 Task: Open the event Performance Feedback Session on '2023/12/27', change the date to 2023/11/04, change the font style of the description to Tahoma, set the availability to Free, insert an emoji Earth, logged in from the account softage.10@softage.net and add another guest for the event, softage.3@softage.net. Change the alignment of the event description to Align center.Change the font color of the description to Blue and select an event charm, 
Action: Mouse moved to (371, 164)
Screenshot: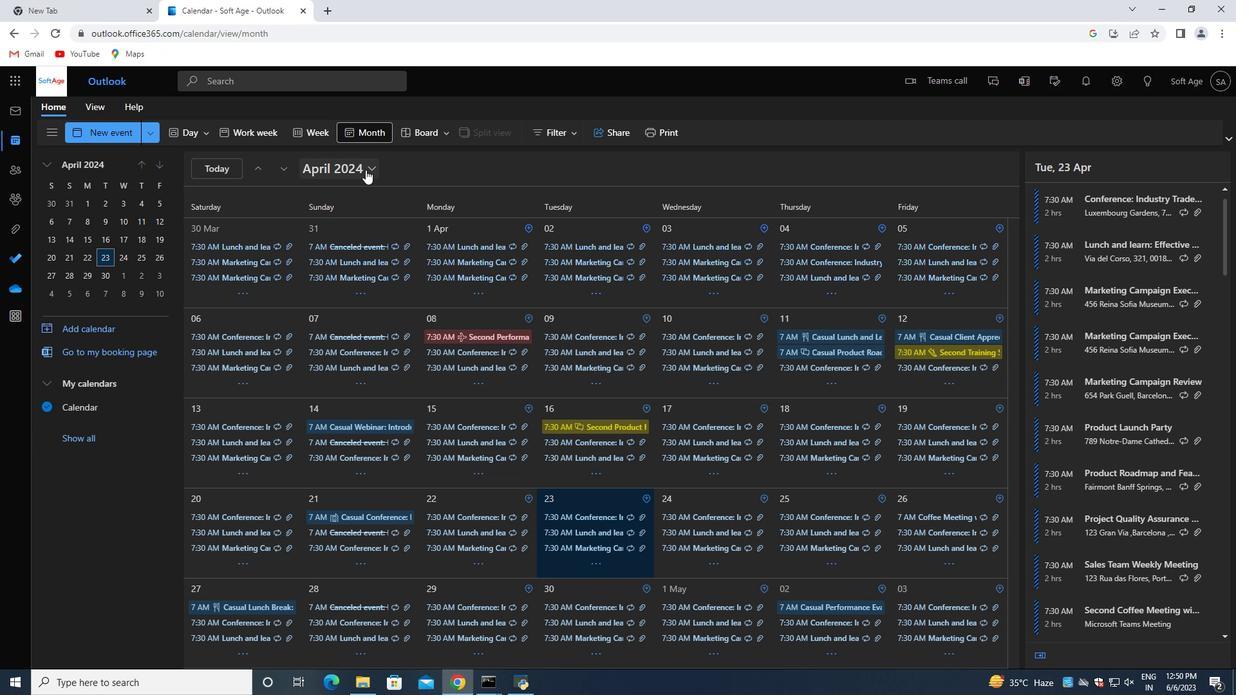 
Action: Mouse pressed left at (371, 164)
Screenshot: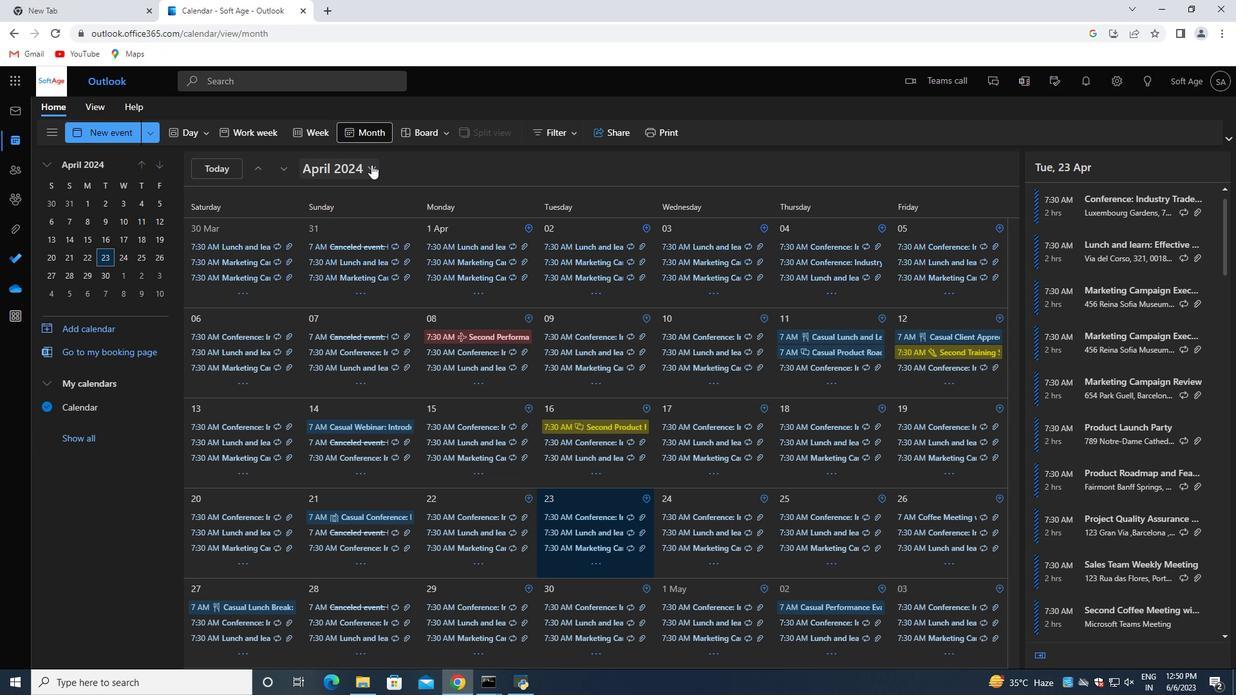 
Action: Mouse moved to (406, 202)
Screenshot: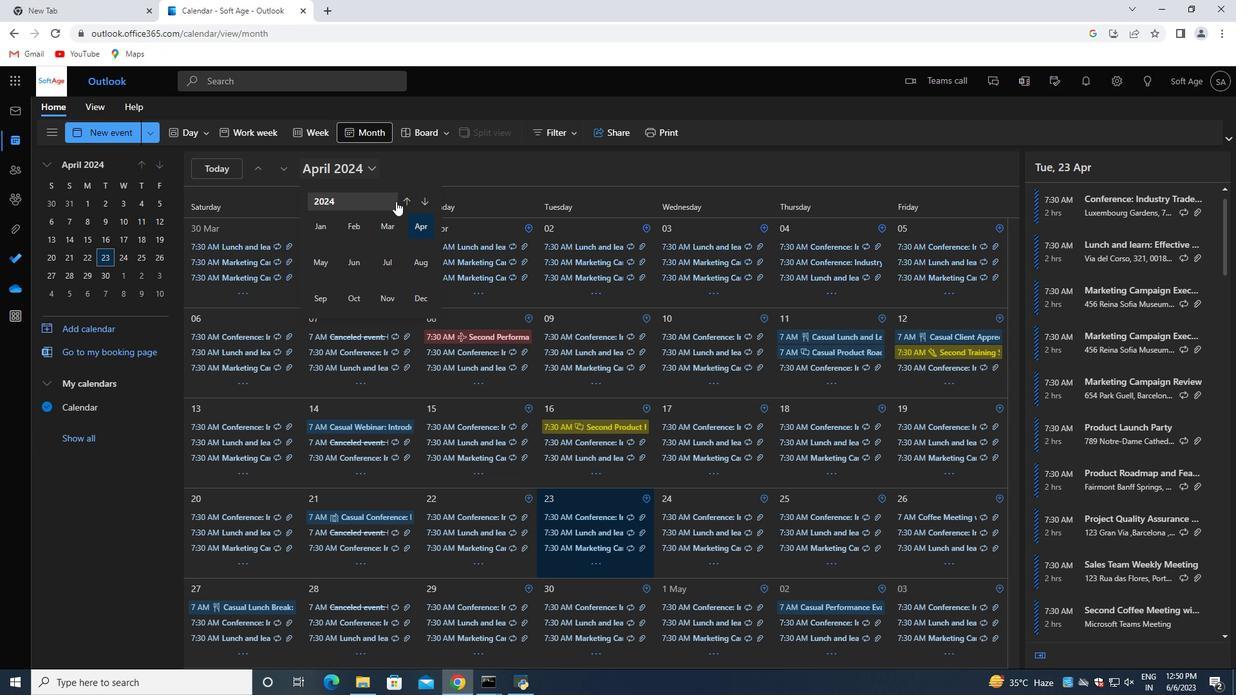 
Action: Mouse pressed left at (406, 202)
Screenshot: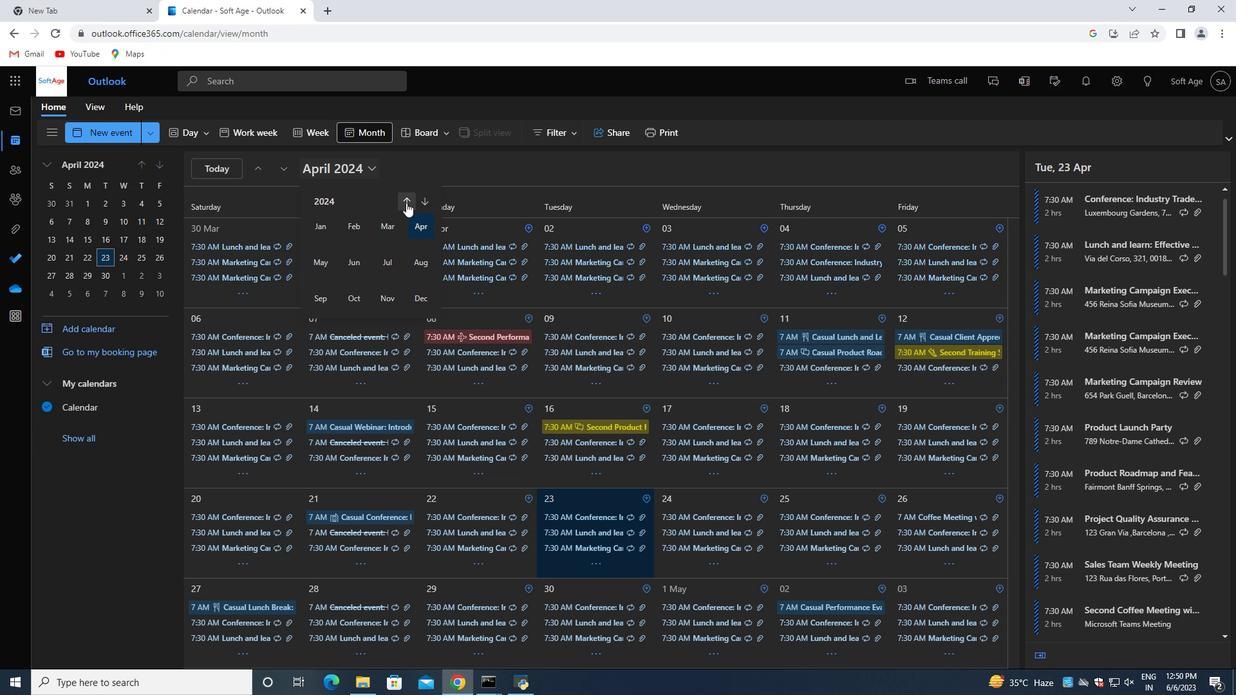
Action: Mouse moved to (420, 296)
Screenshot: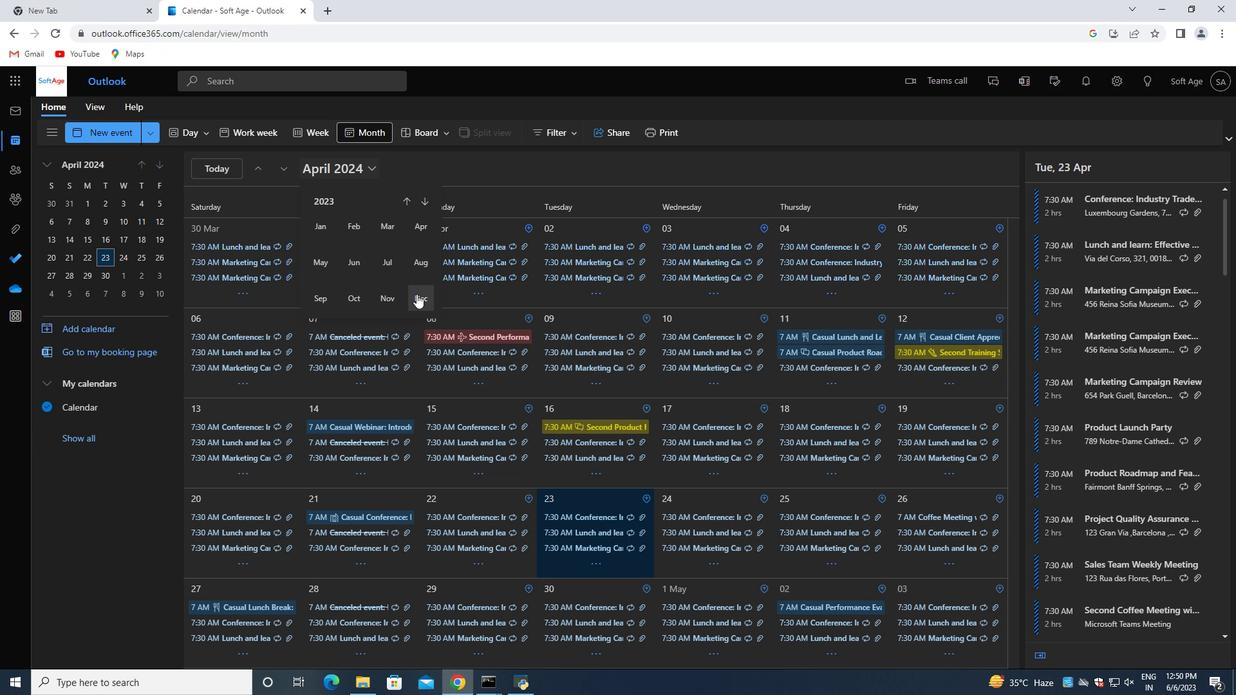 
Action: Mouse pressed left at (420, 296)
Screenshot: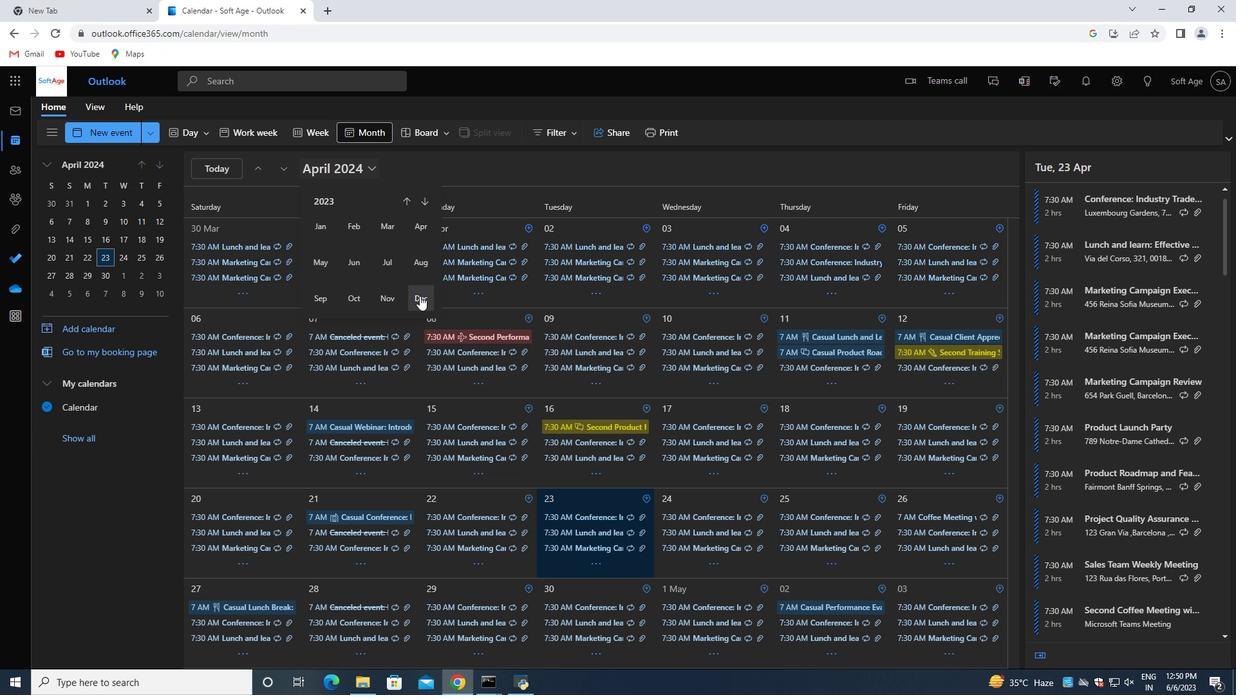 
Action: Mouse moved to (474, 364)
Screenshot: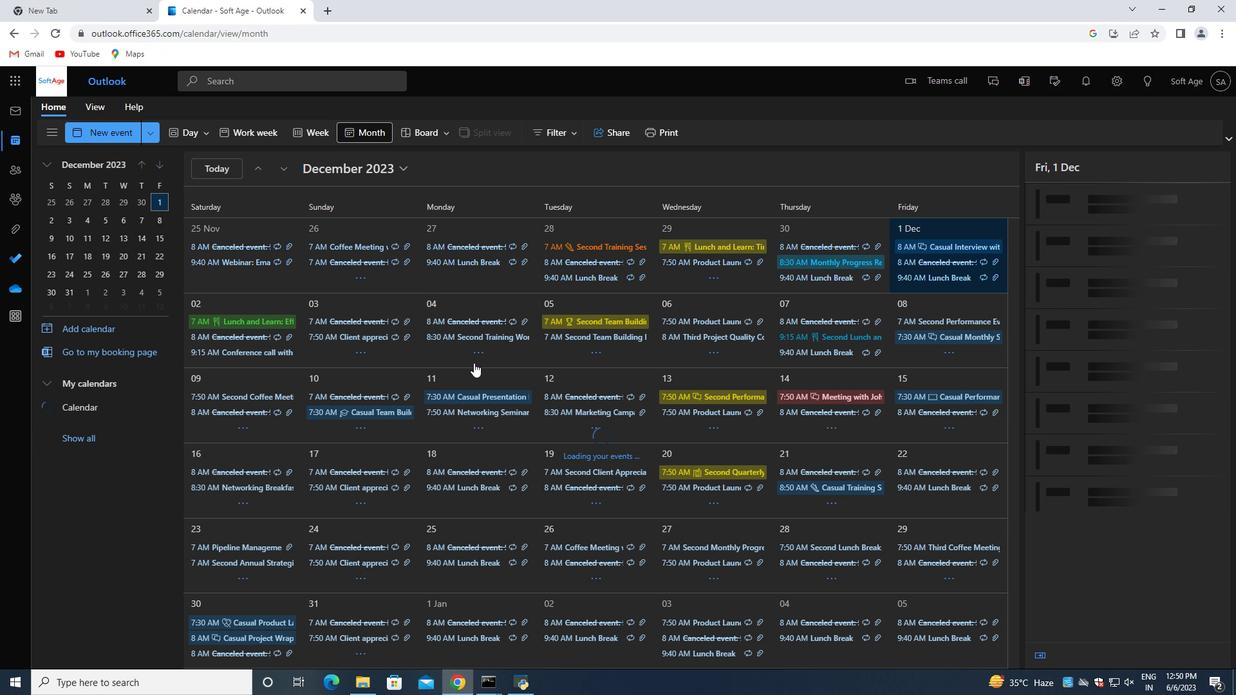 
Action: Mouse scrolled (474, 363) with delta (0, 0)
Screenshot: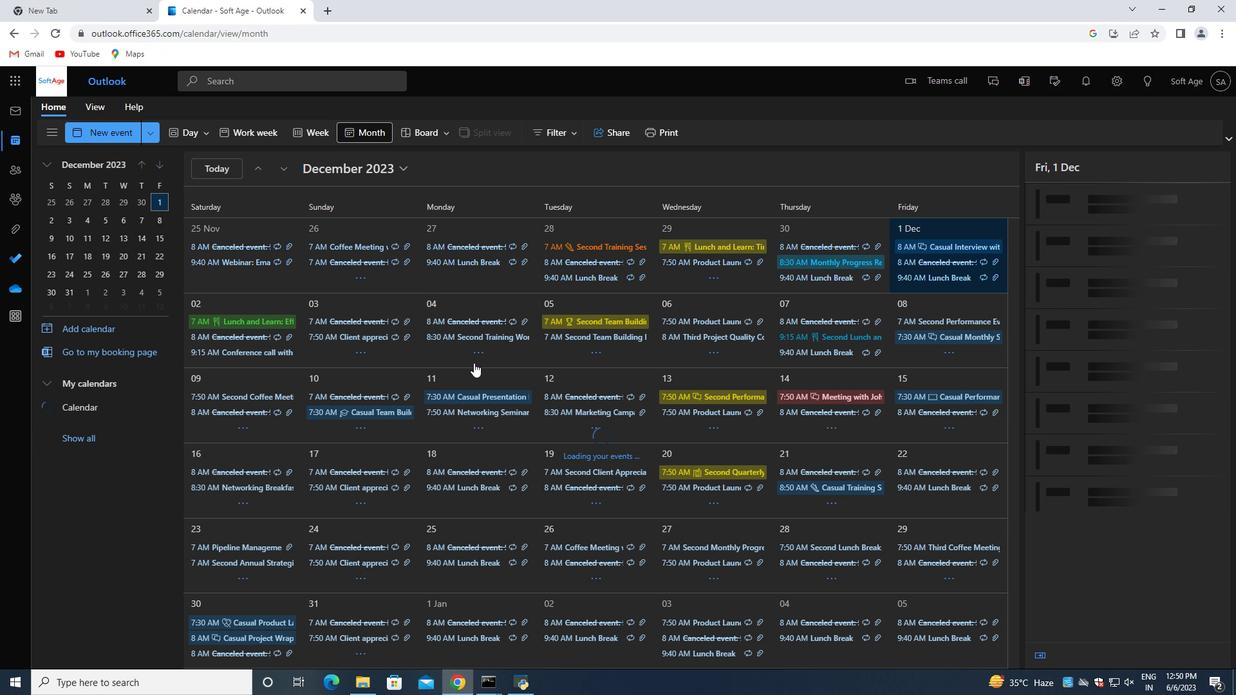 
Action: Mouse moved to (683, 575)
Screenshot: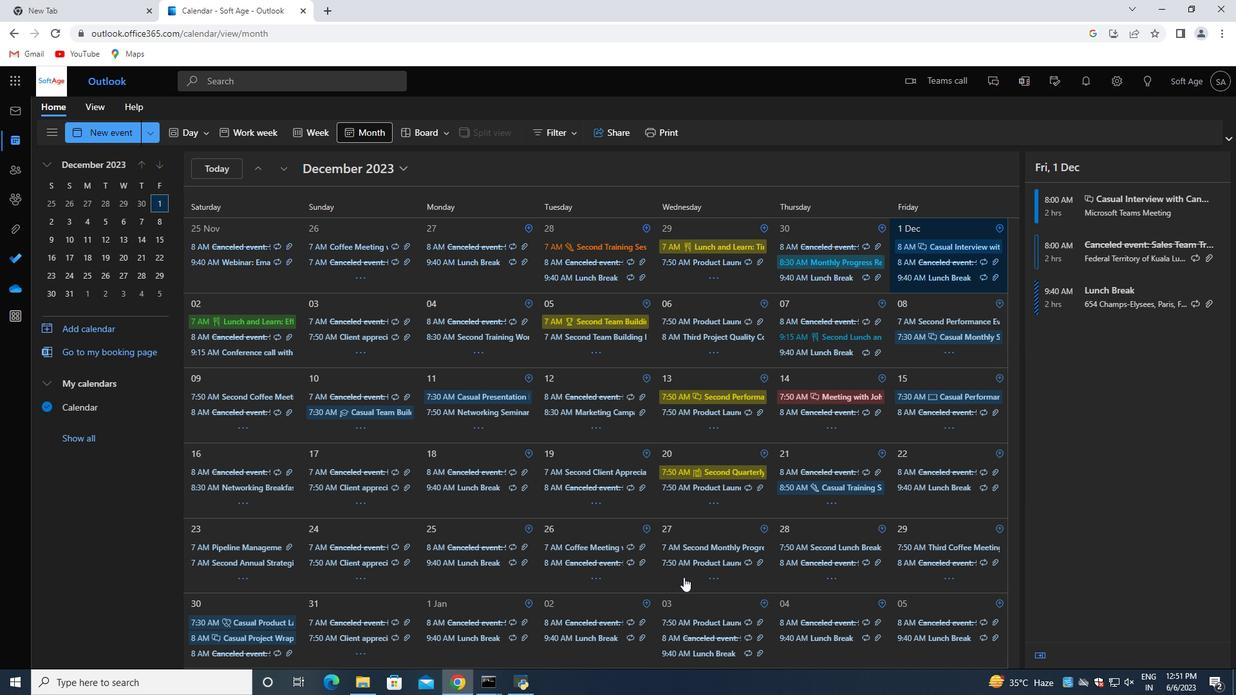 
Action: Mouse pressed left at (683, 575)
Screenshot: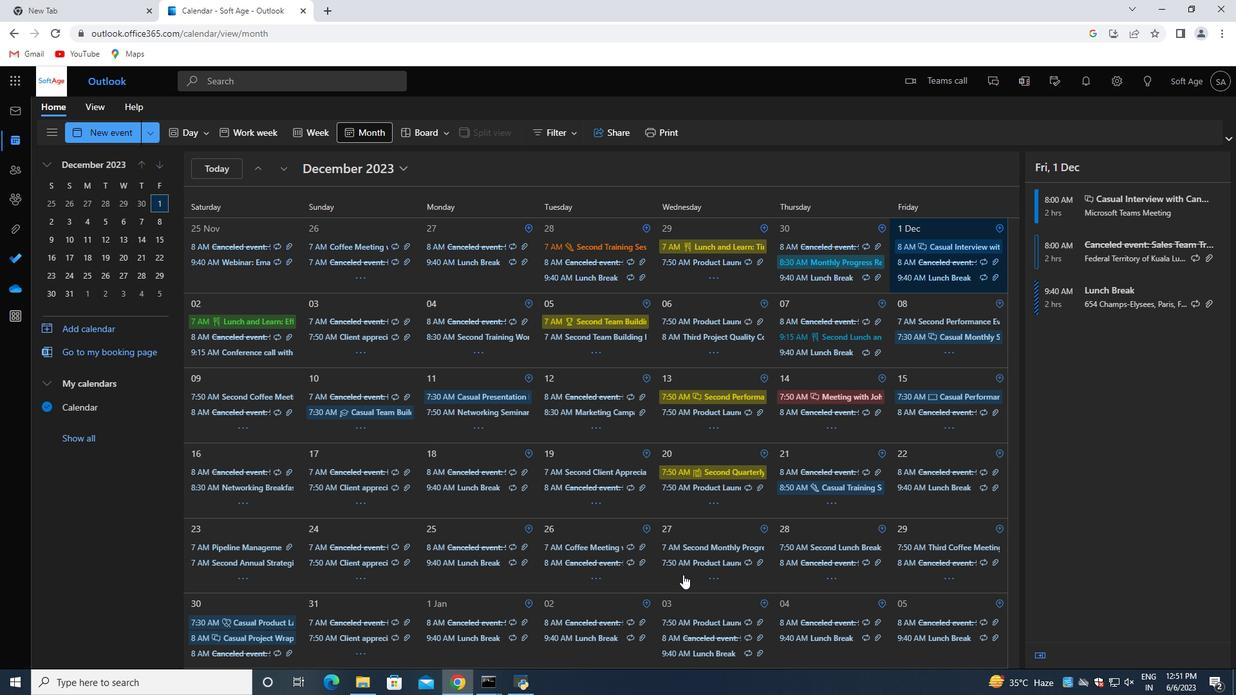 
Action: Mouse moved to (1066, 450)
Screenshot: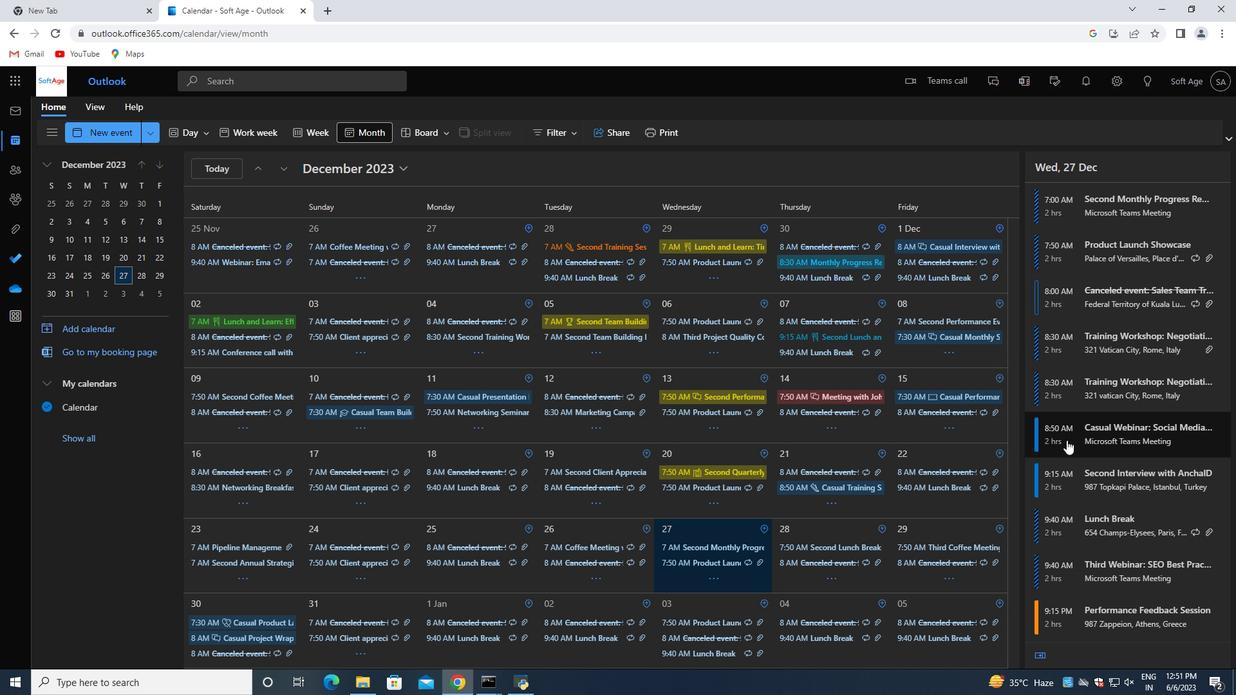 
Action: Mouse scrolled (1066, 450) with delta (0, 0)
Screenshot: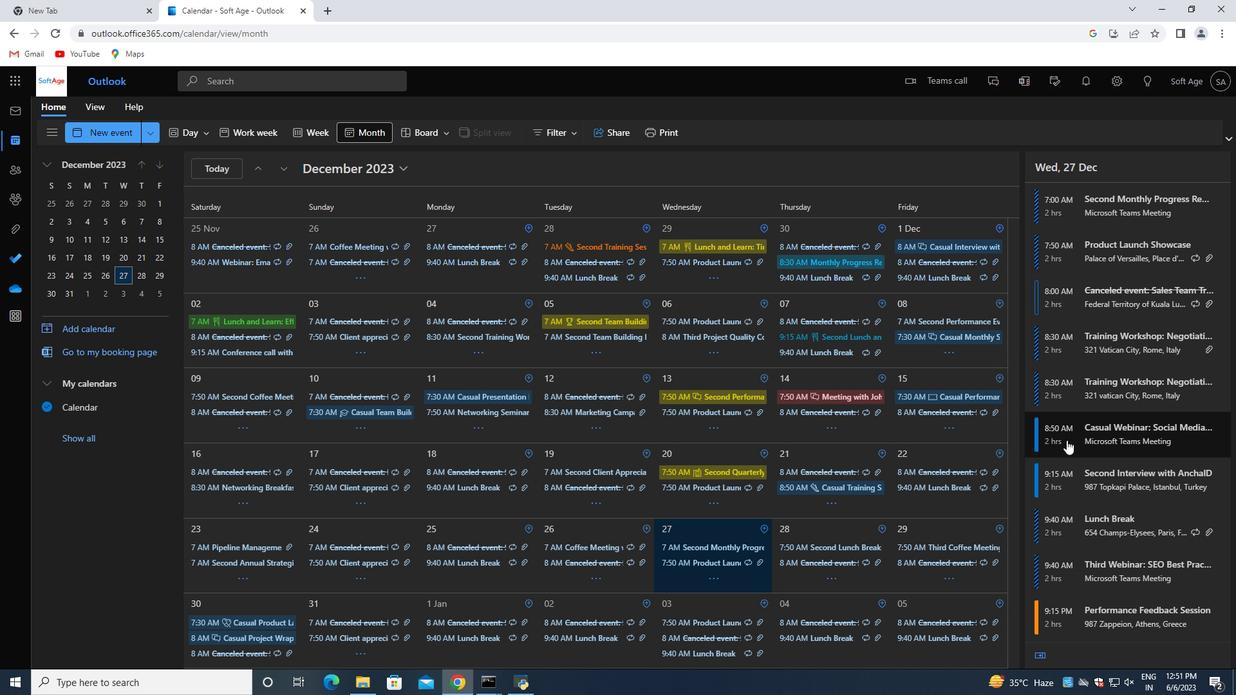
Action: Mouse moved to (1066, 451)
Screenshot: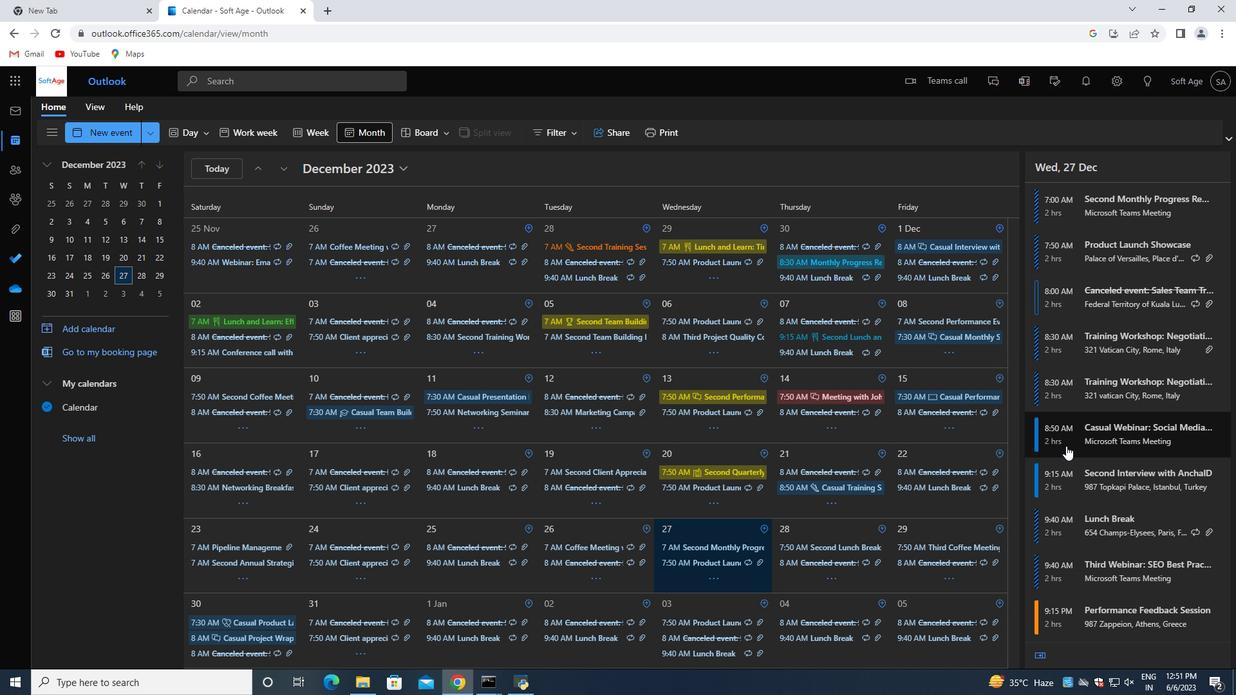 
Action: Mouse scrolled (1066, 450) with delta (0, 0)
Screenshot: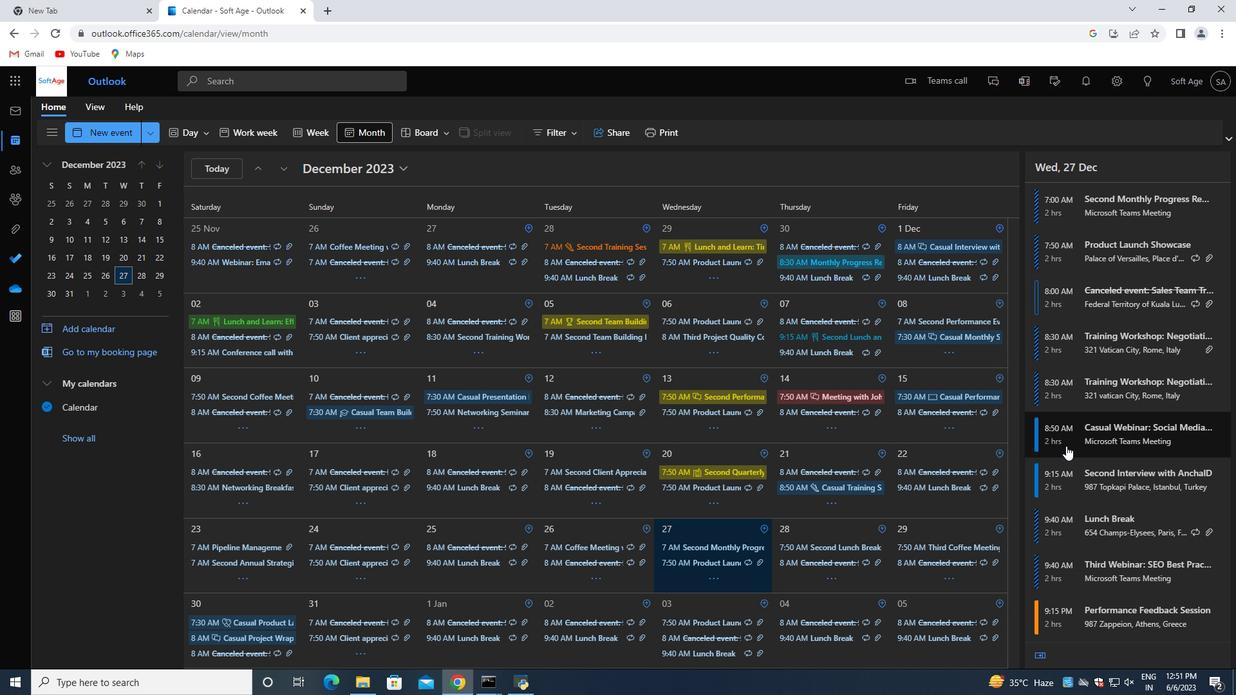 
Action: Mouse moved to (1067, 622)
Screenshot: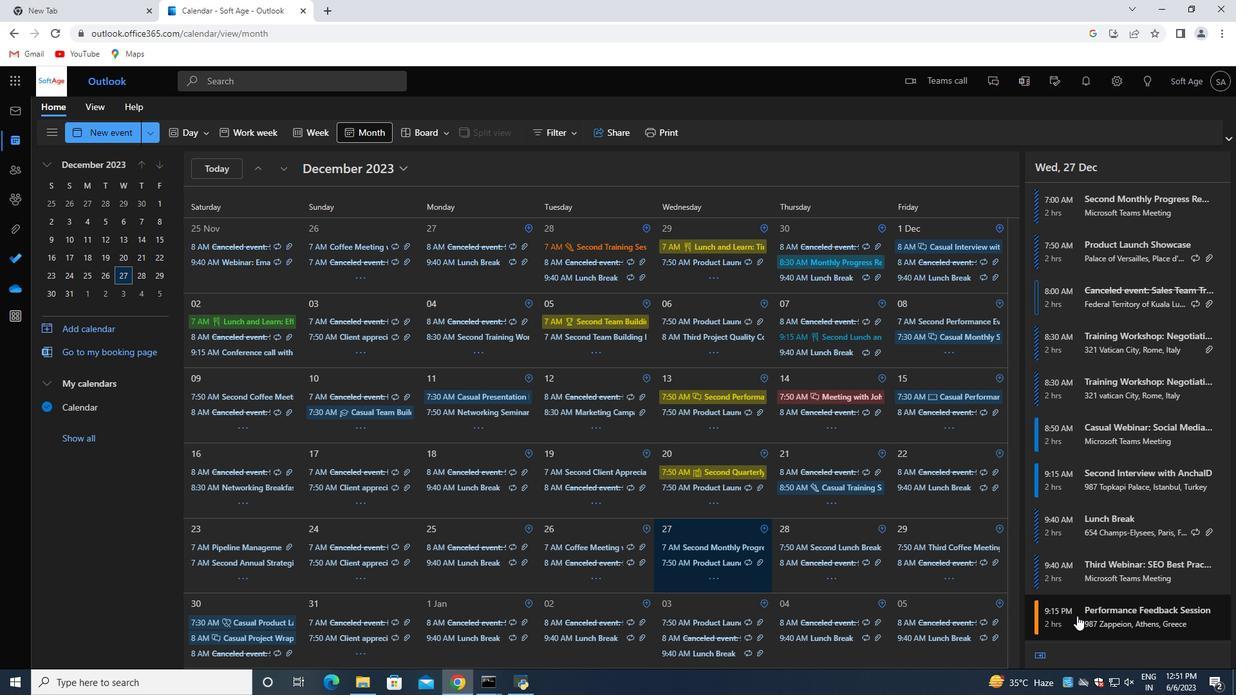 
Action: Mouse pressed left at (1067, 622)
Screenshot: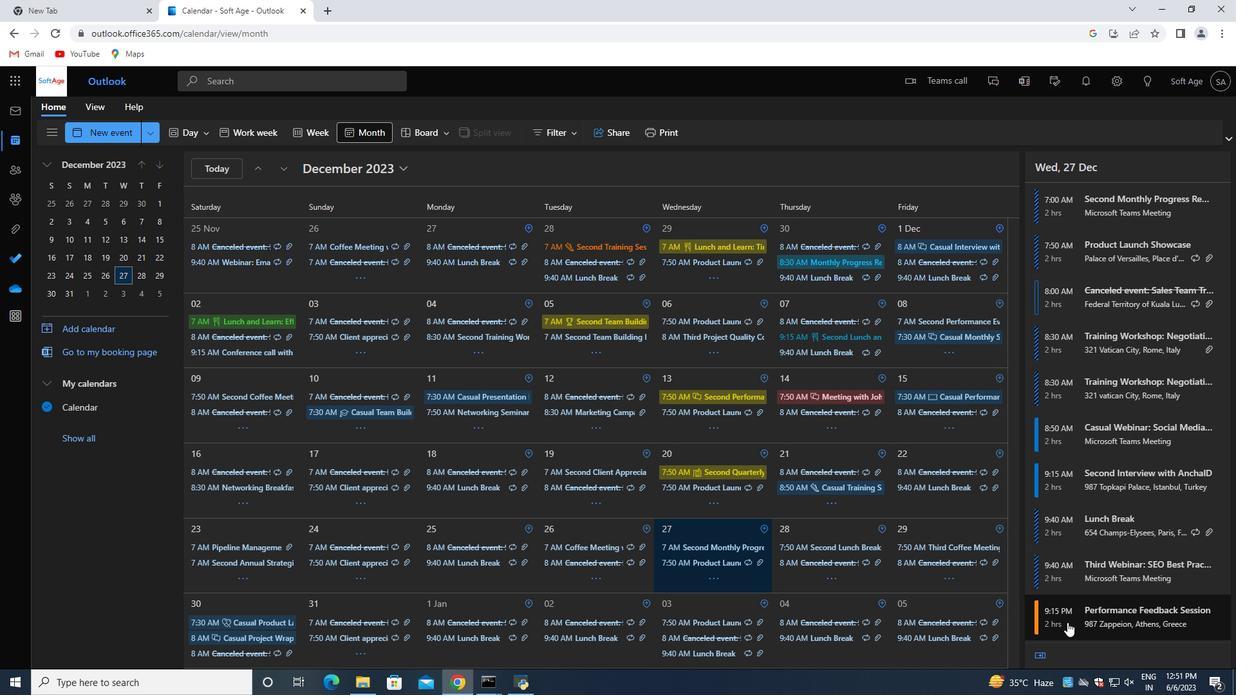 
Action: Mouse moved to (826, 636)
Screenshot: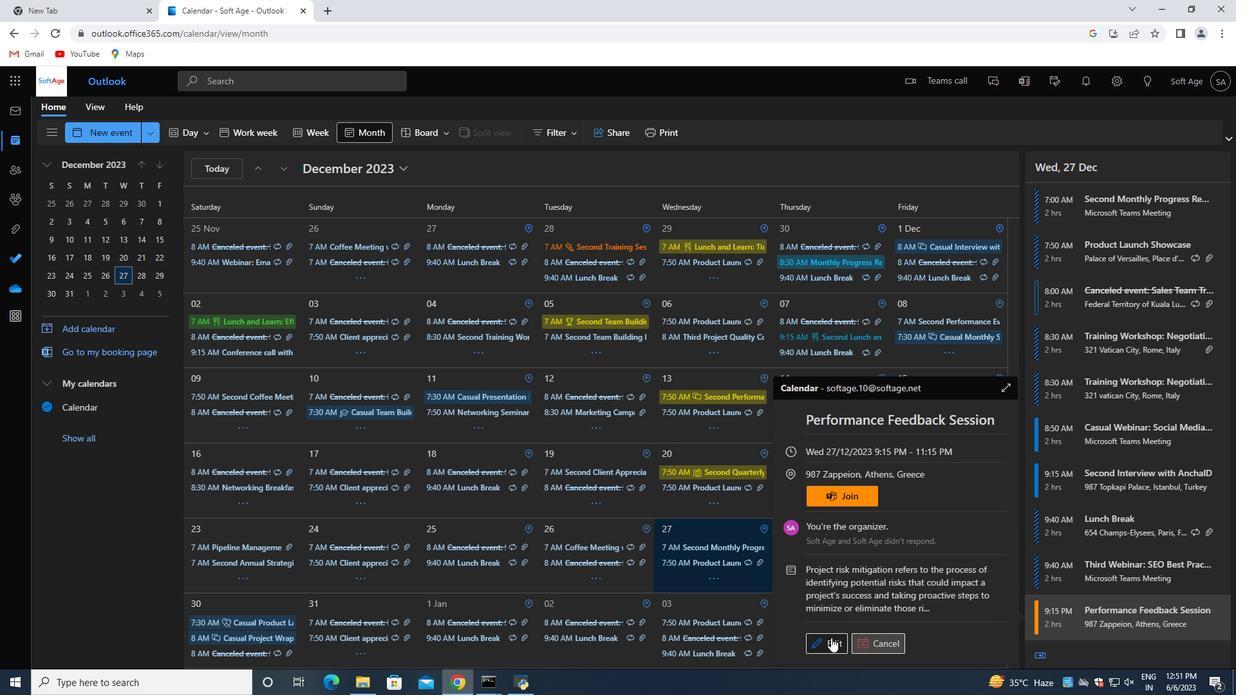
Action: Mouse pressed left at (826, 636)
Screenshot: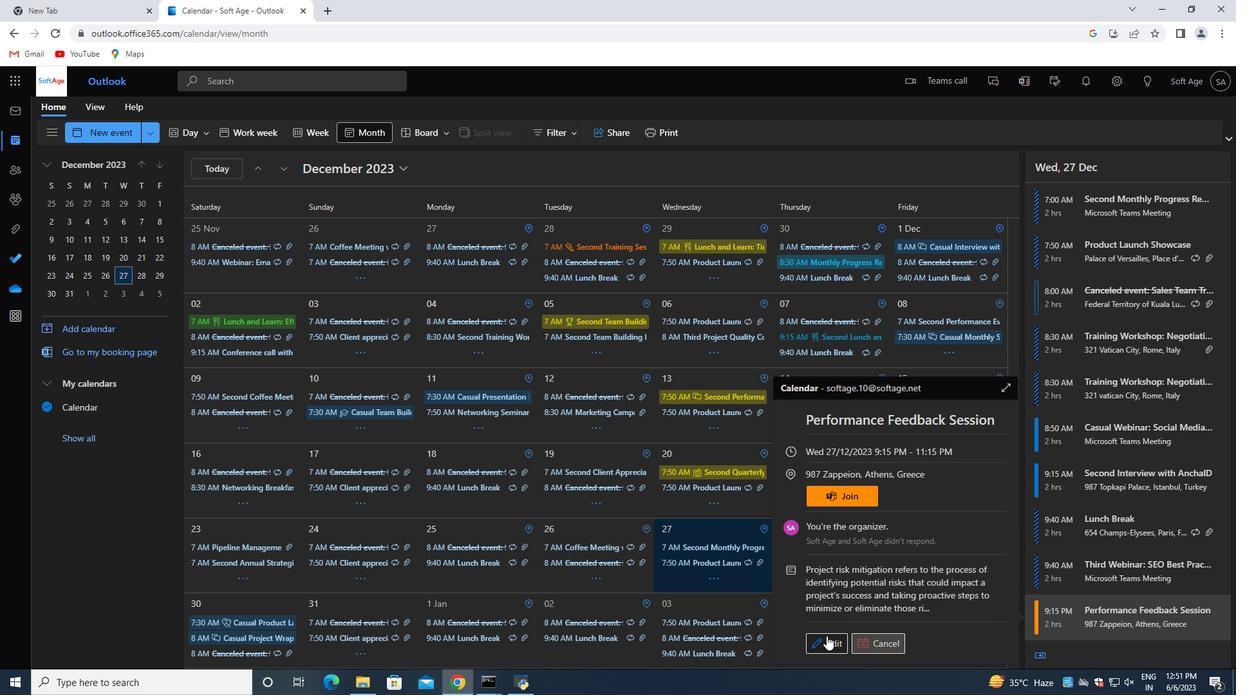 
Action: Mouse moved to (368, 355)
Screenshot: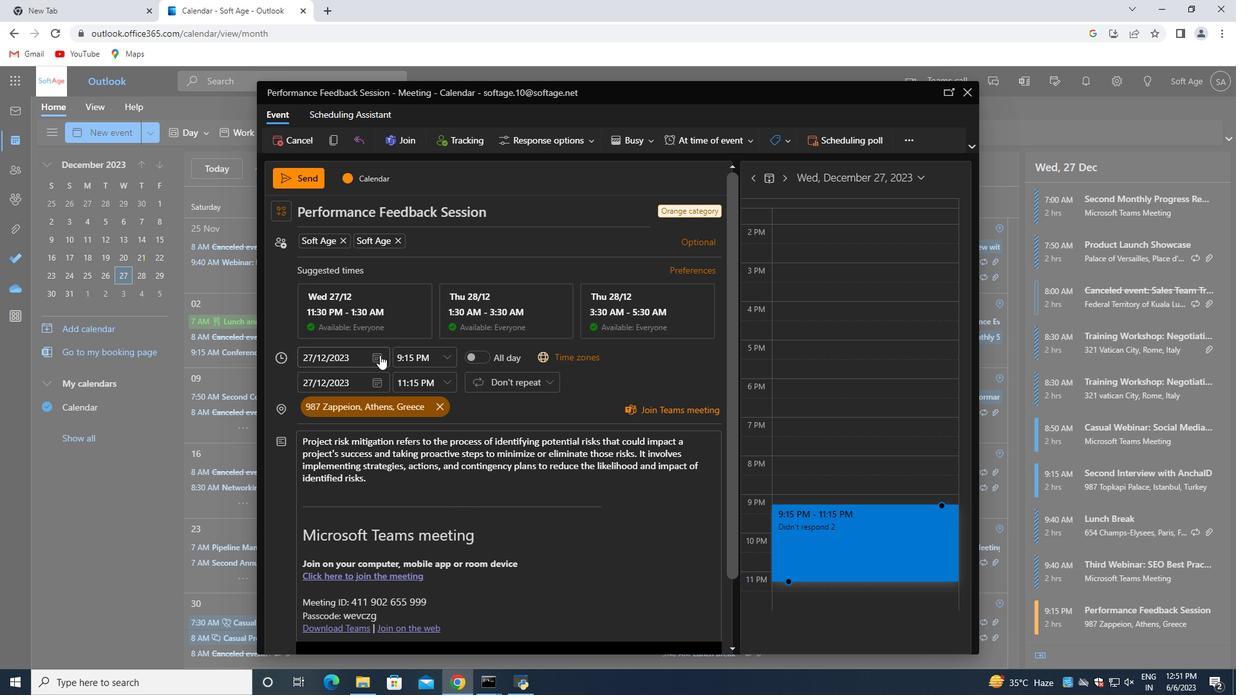 
Action: Mouse pressed left at (368, 355)
Screenshot: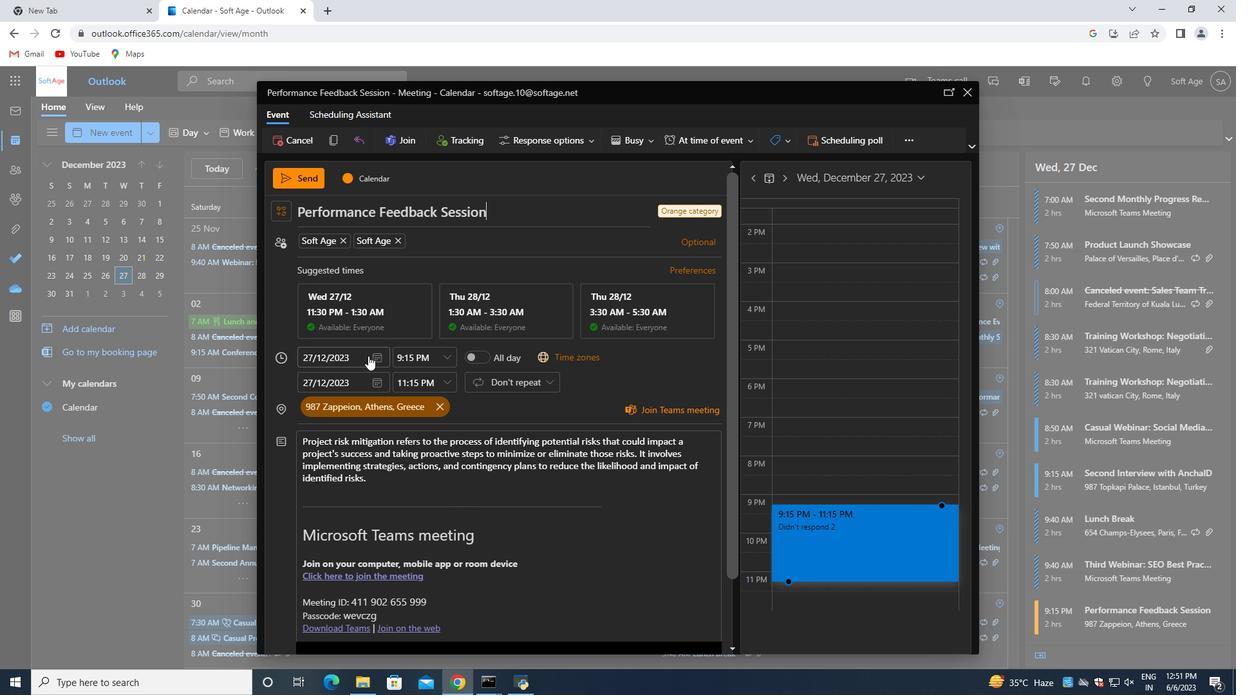 
Action: Mouse moved to (407, 378)
Screenshot: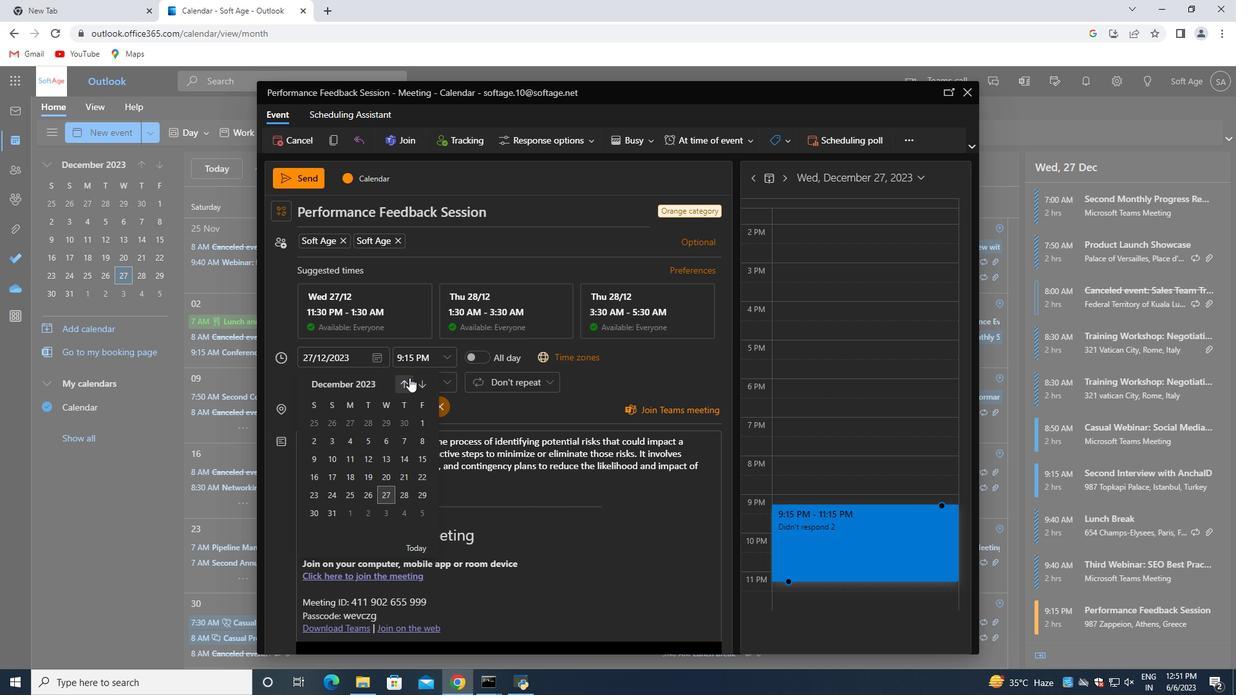 
Action: Mouse pressed left at (407, 378)
Screenshot: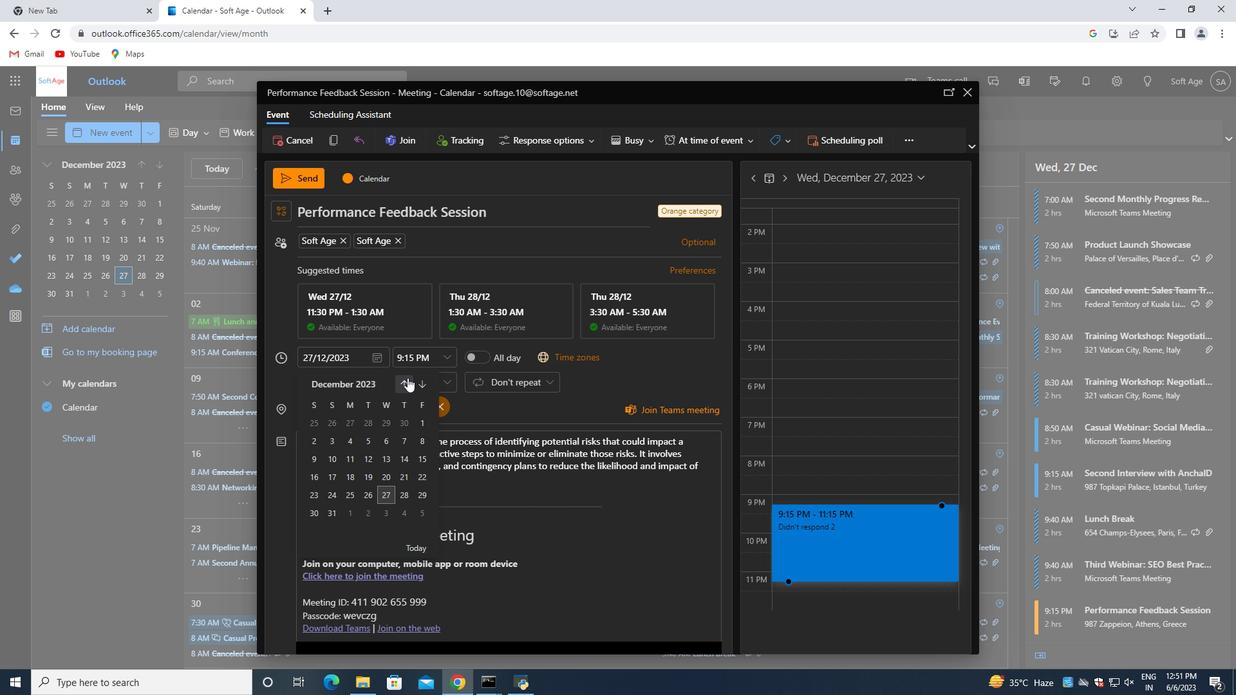 
Action: Mouse moved to (314, 443)
Screenshot: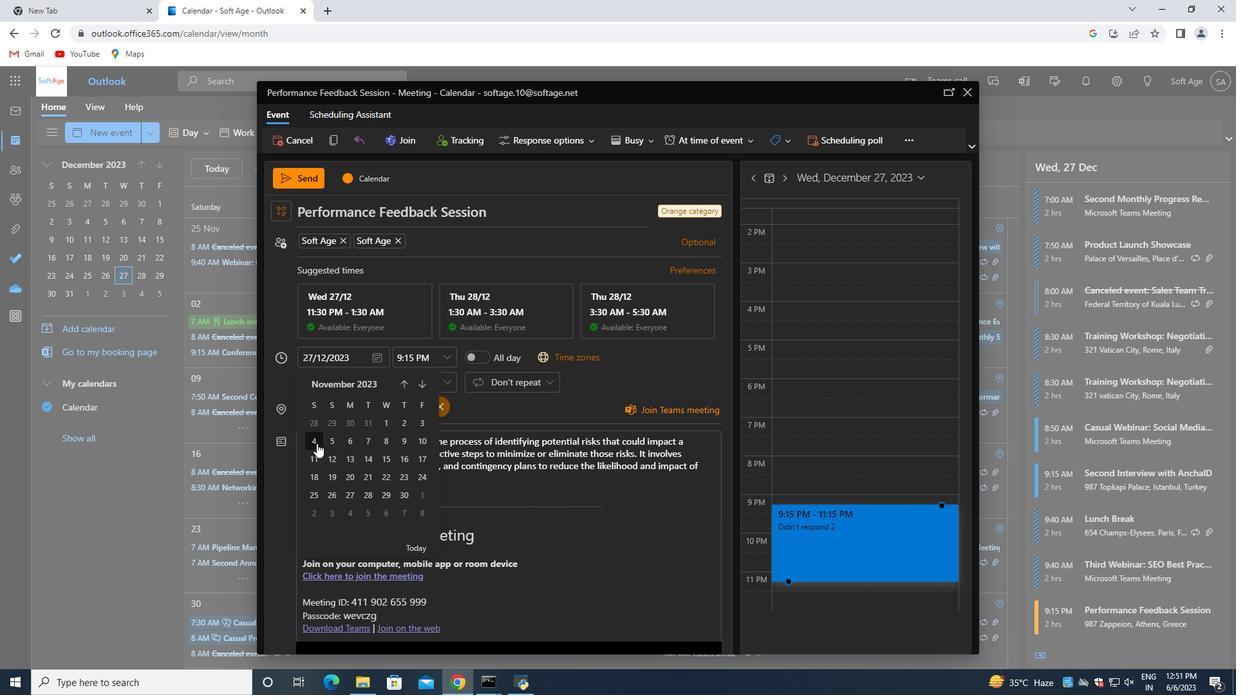 
Action: Mouse pressed left at (314, 443)
Screenshot: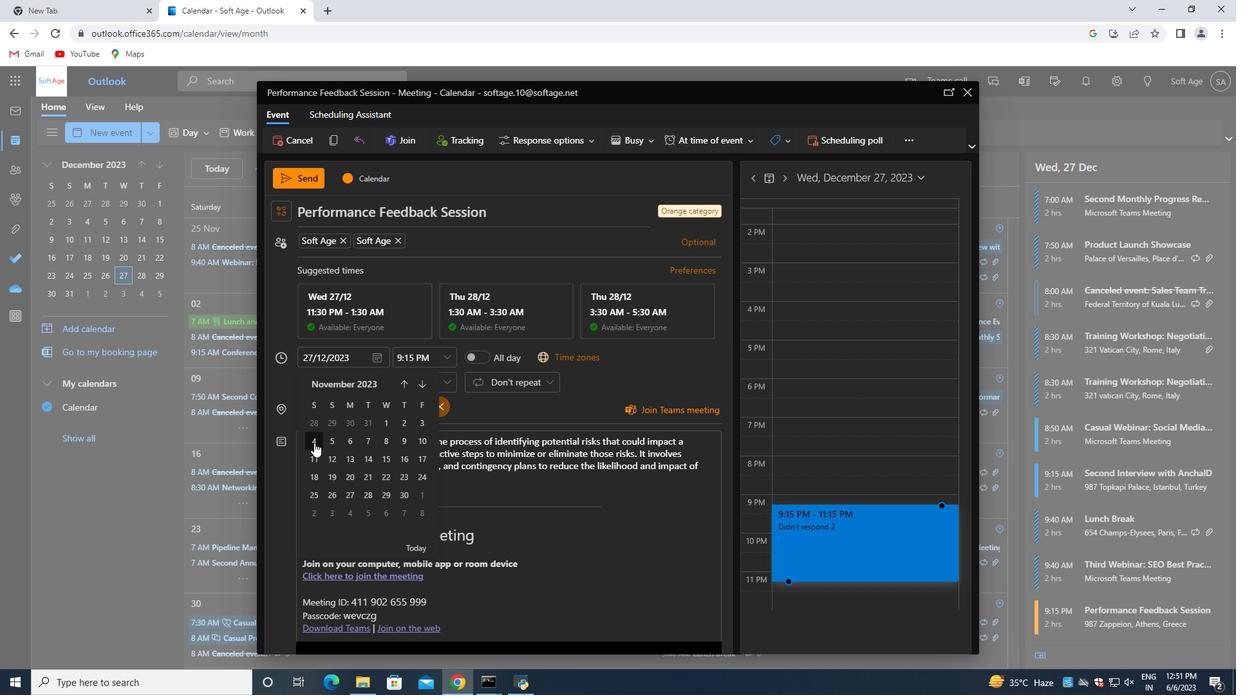 
Action: Mouse moved to (370, 478)
Screenshot: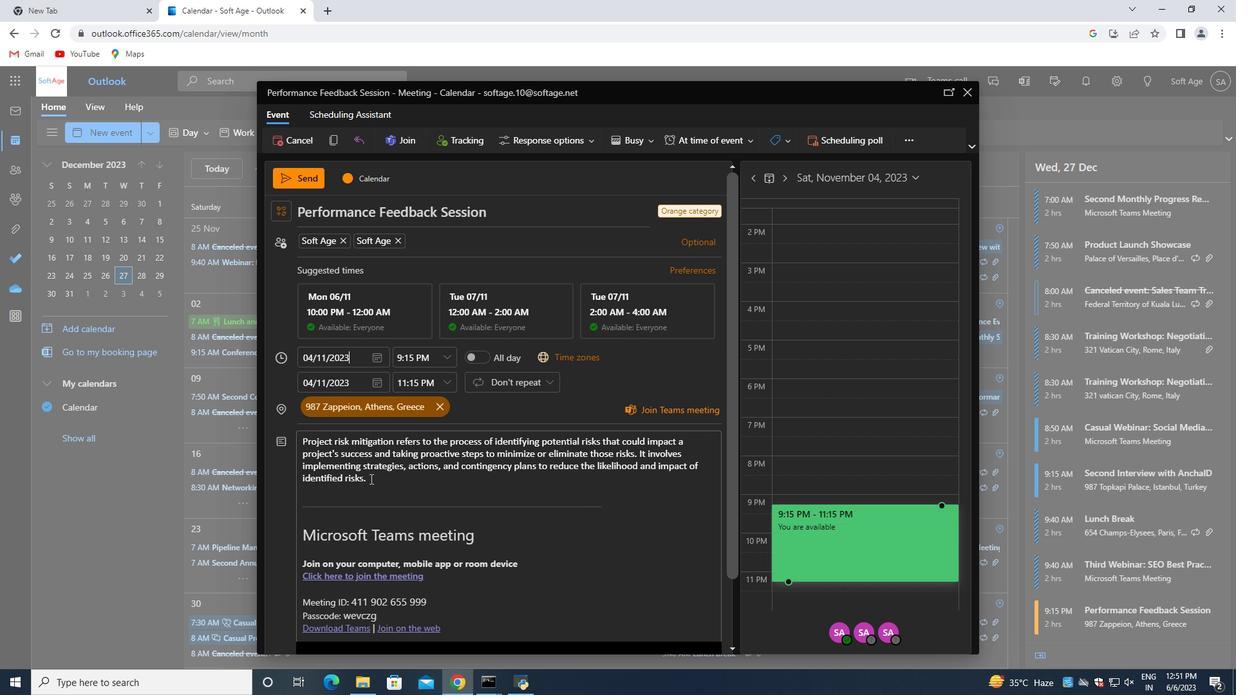 
Action: Mouse pressed left at (370, 478)
Screenshot: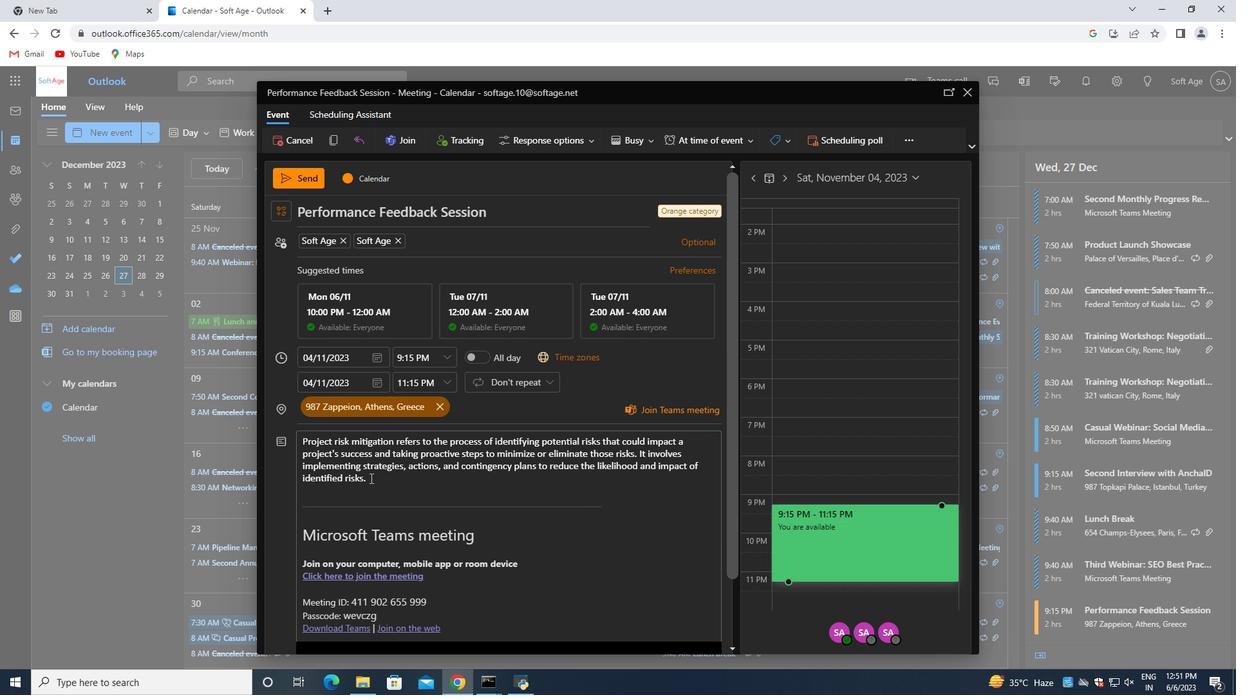 
Action: Mouse moved to (418, 490)
Screenshot: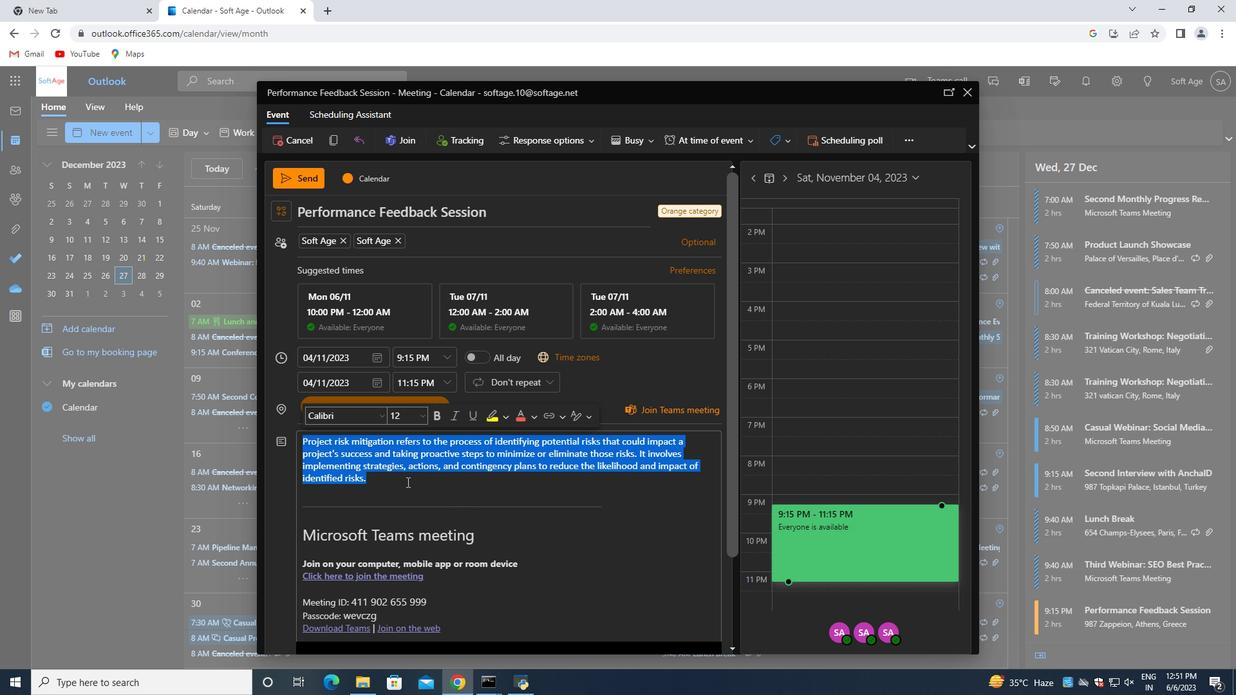 
Action: Mouse scrolled (418, 489) with delta (0, 0)
Screenshot: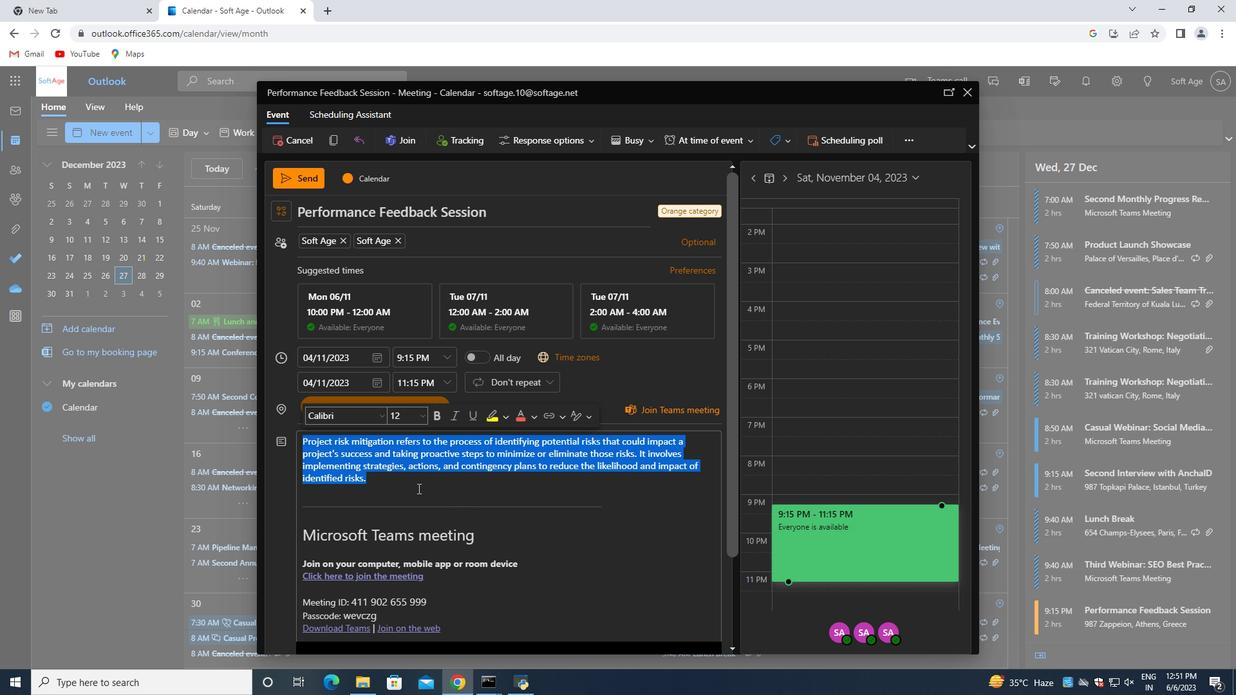 
Action: Mouse scrolled (418, 489) with delta (0, 0)
Screenshot: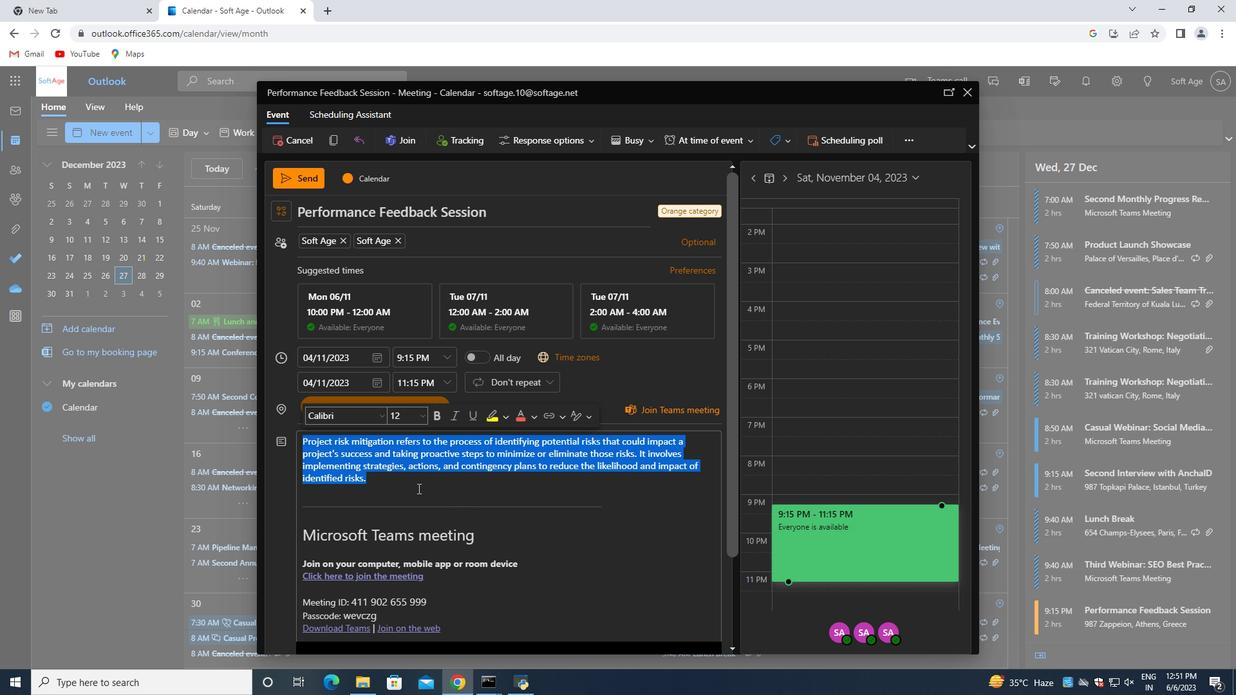 
Action: Mouse moved to (419, 490)
Screenshot: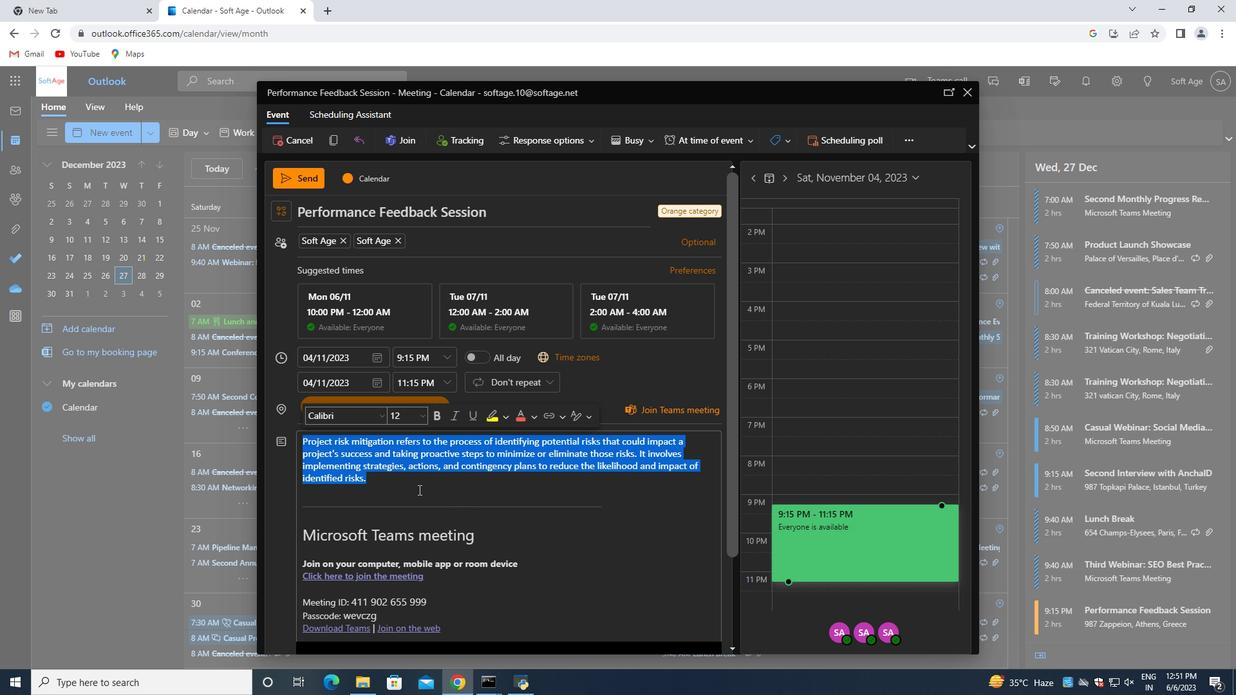 
Action: Mouse scrolled (419, 489) with delta (0, 0)
Screenshot: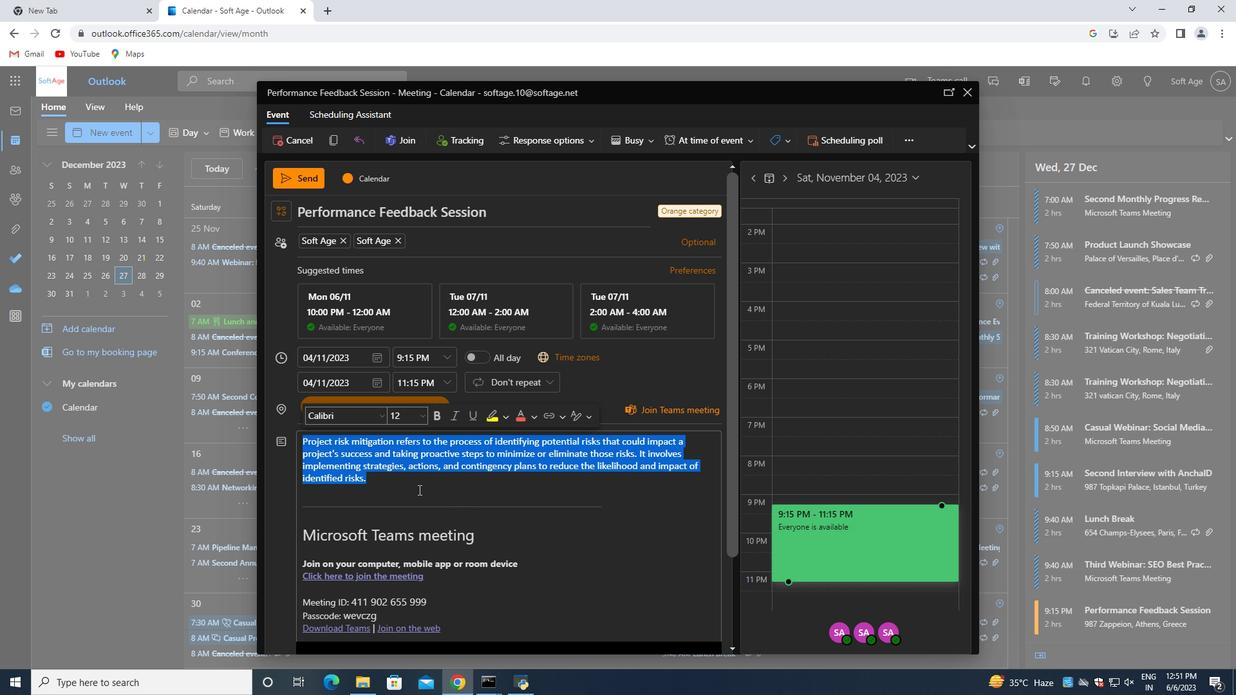 
Action: Mouse moved to (336, 588)
Screenshot: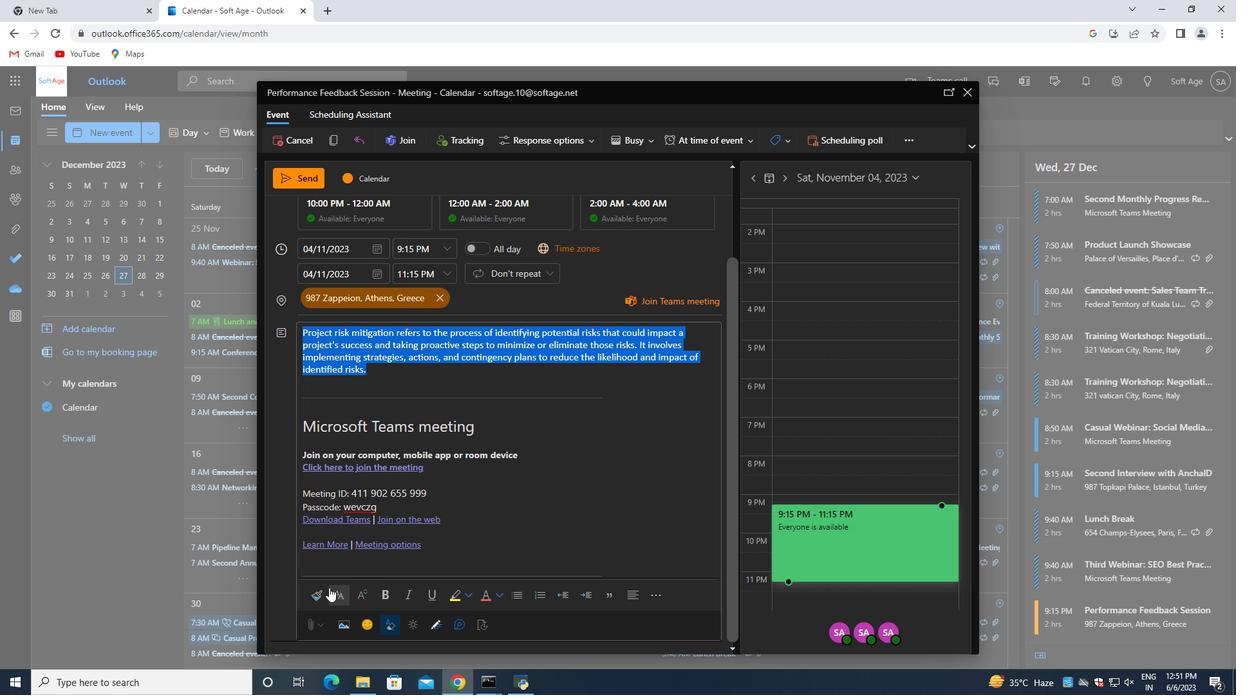 
Action: Mouse pressed left at (336, 588)
Screenshot: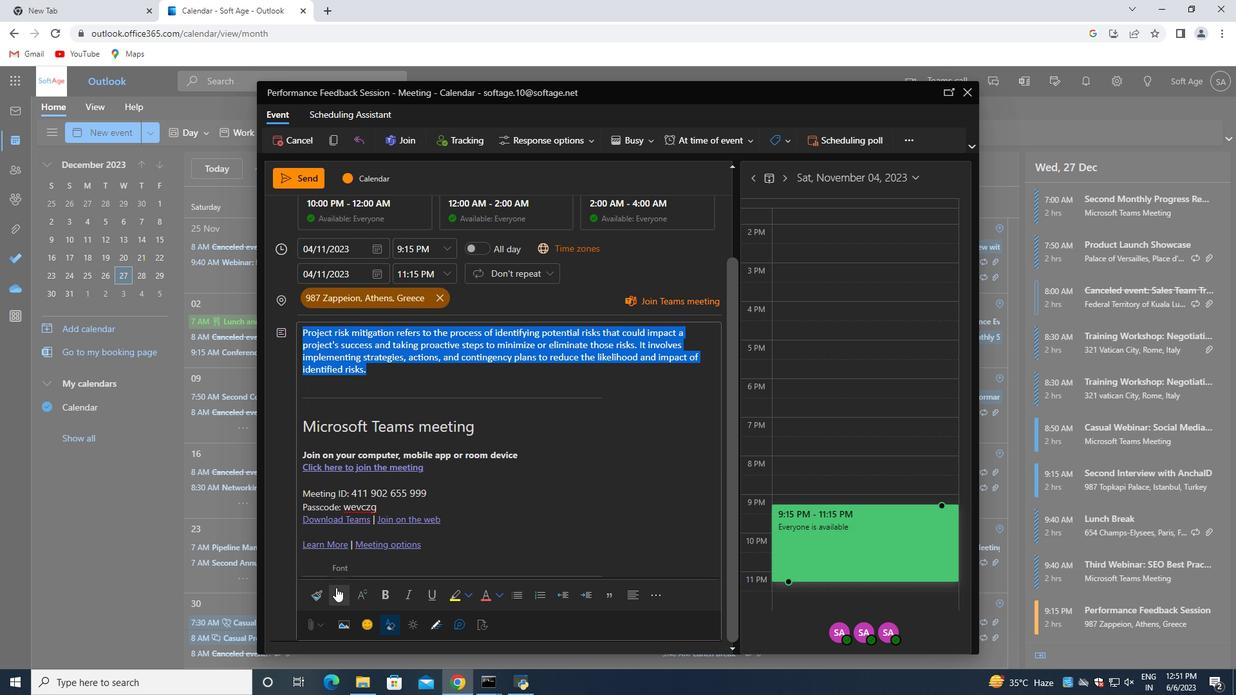 
Action: Mouse moved to (372, 519)
Screenshot: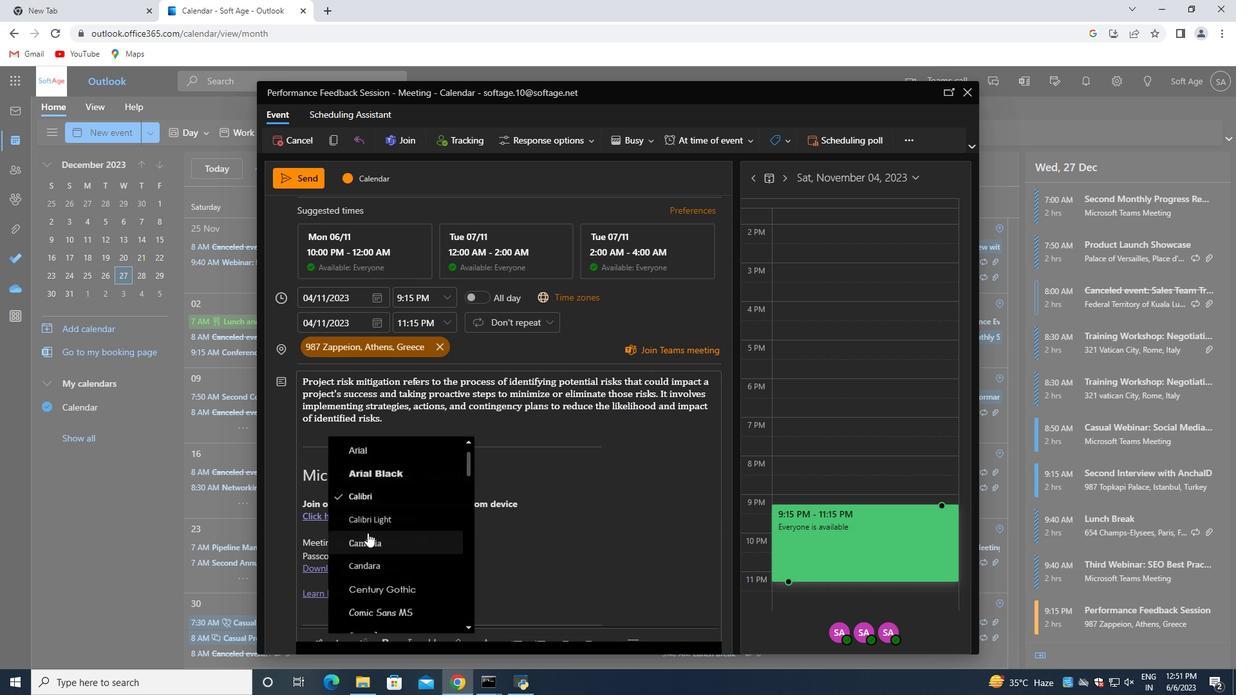 
Action: Mouse scrolled (372, 519) with delta (0, 0)
Screenshot: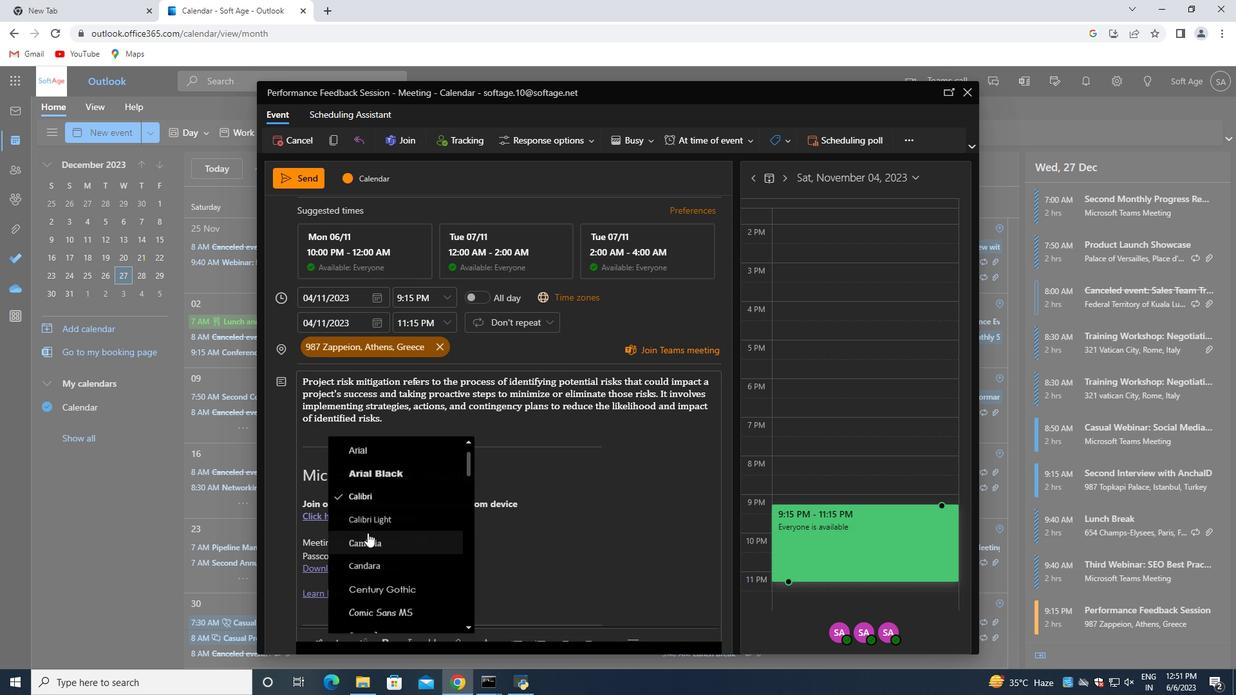 
Action: Mouse scrolled (372, 519) with delta (0, 0)
Screenshot: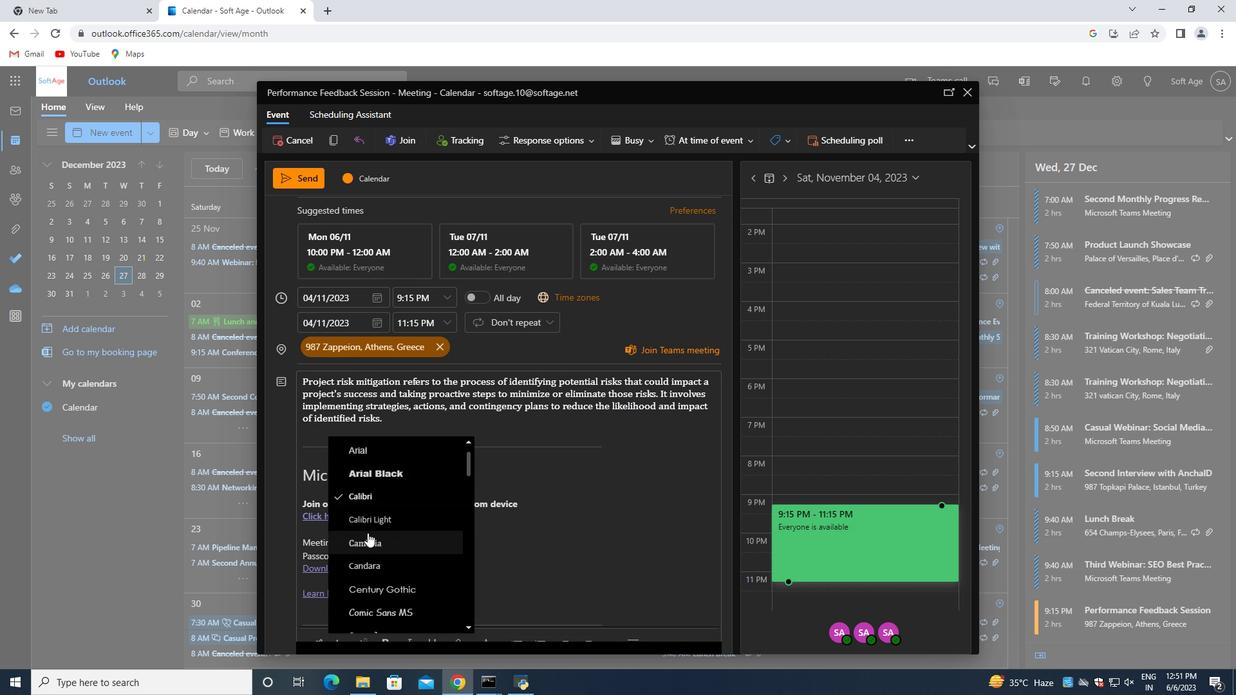 
Action: Mouse moved to (372, 521)
Screenshot: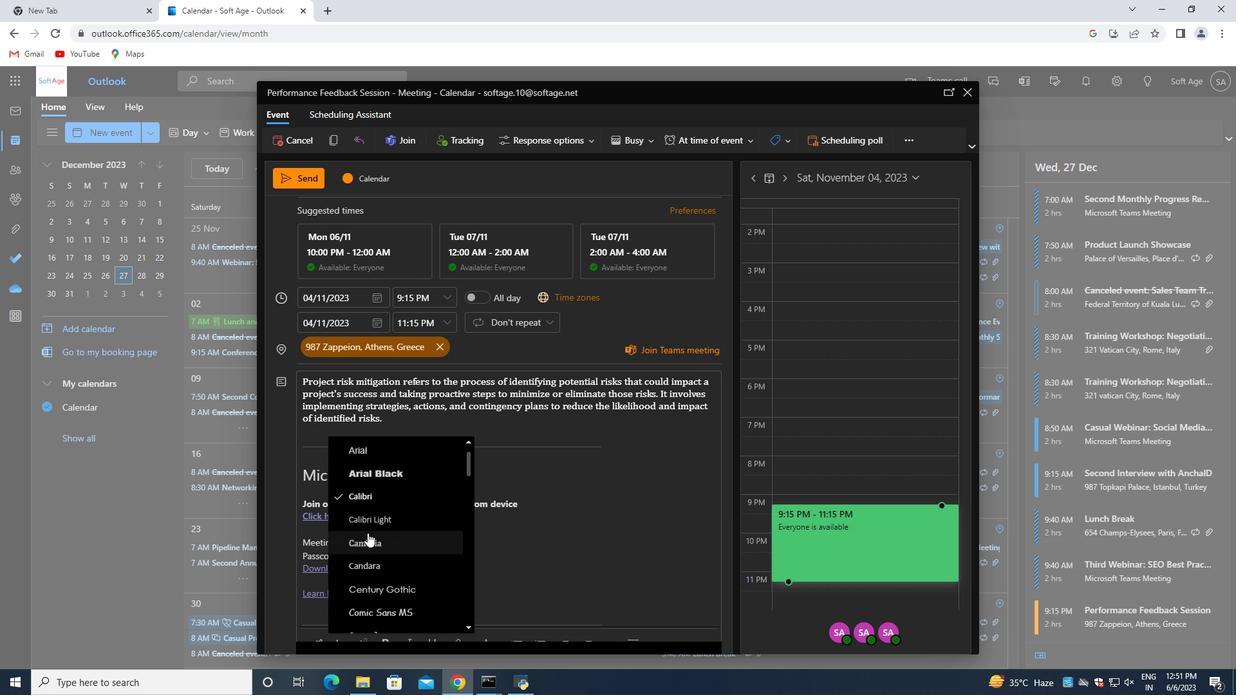
Action: Mouse scrolled (372, 520) with delta (0, 0)
Screenshot: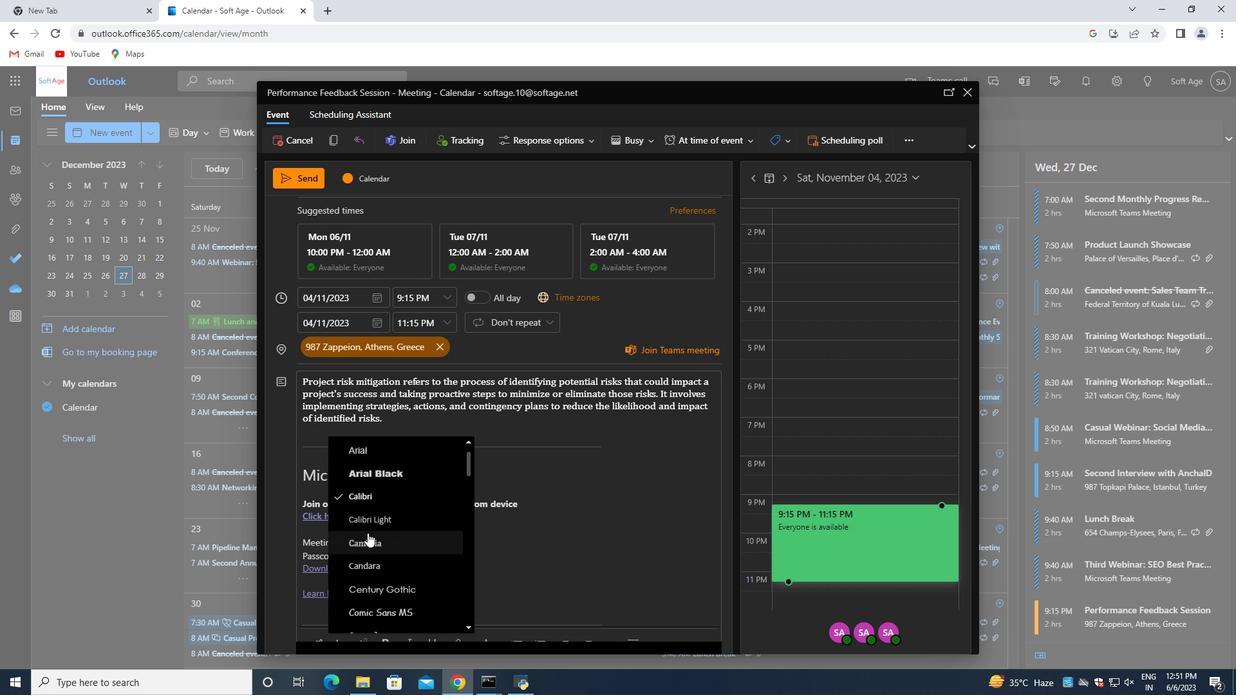 
Action: Mouse moved to (372, 521)
Screenshot: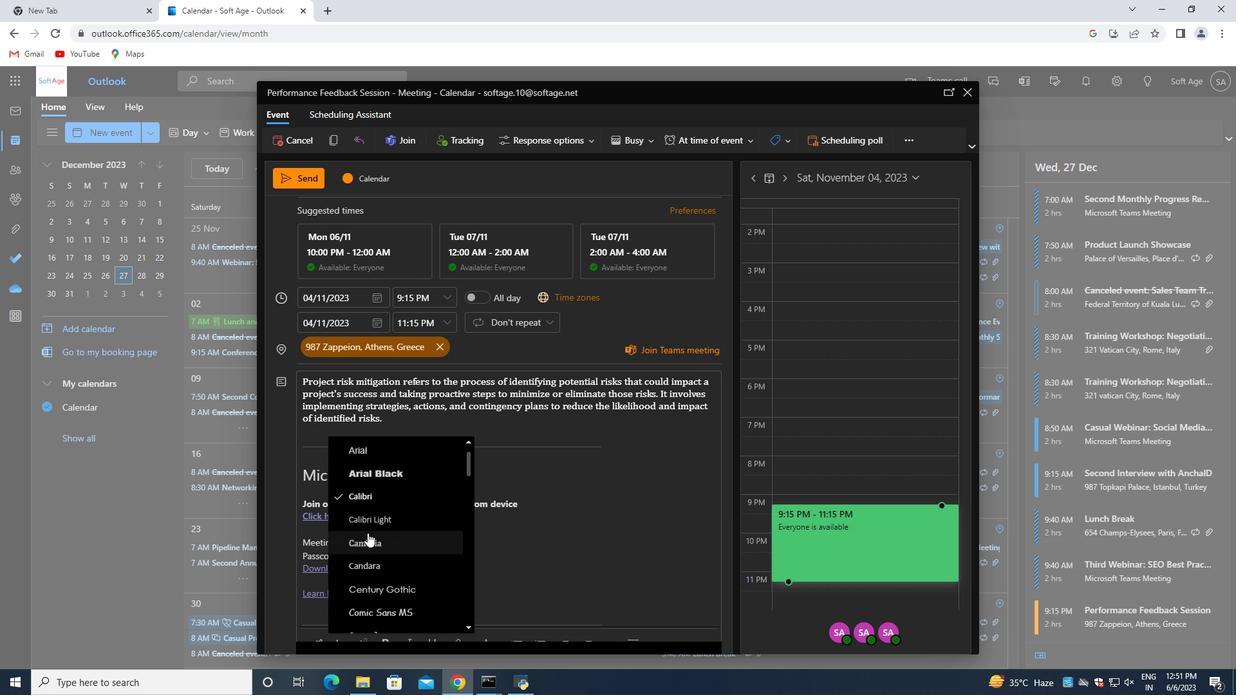 
Action: Mouse scrolled (372, 521) with delta (0, 0)
Screenshot: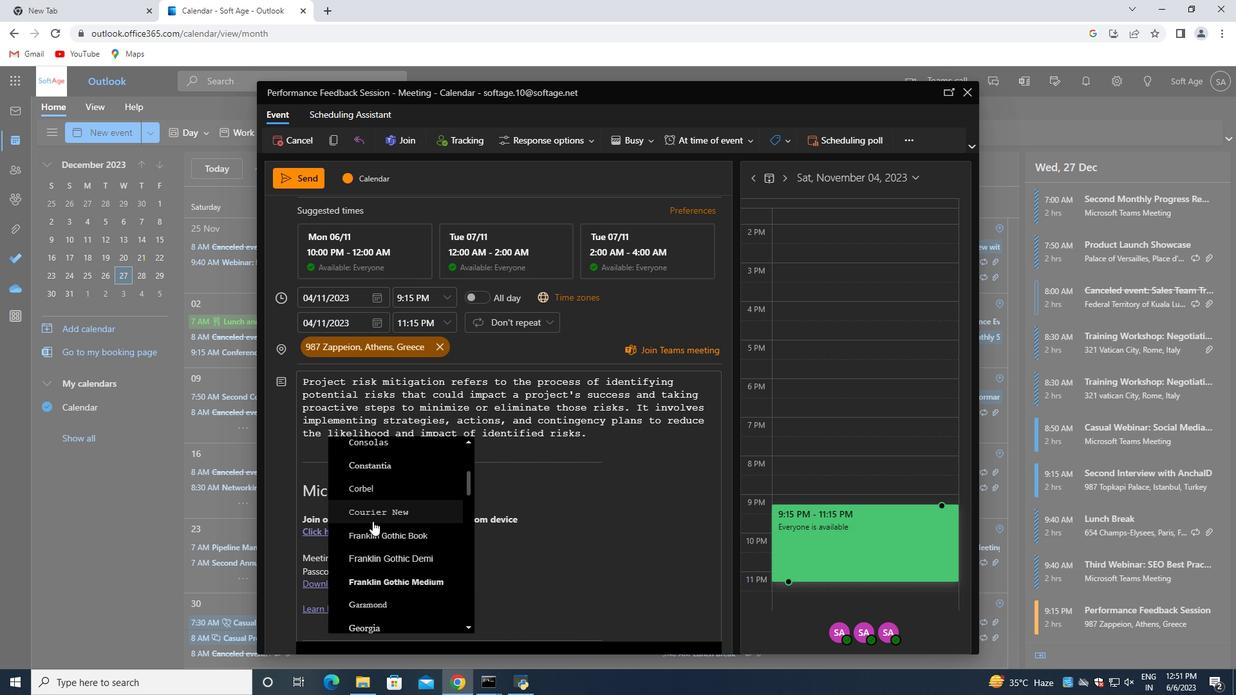 
Action: Mouse scrolled (372, 521) with delta (0, 0)
Screenshot: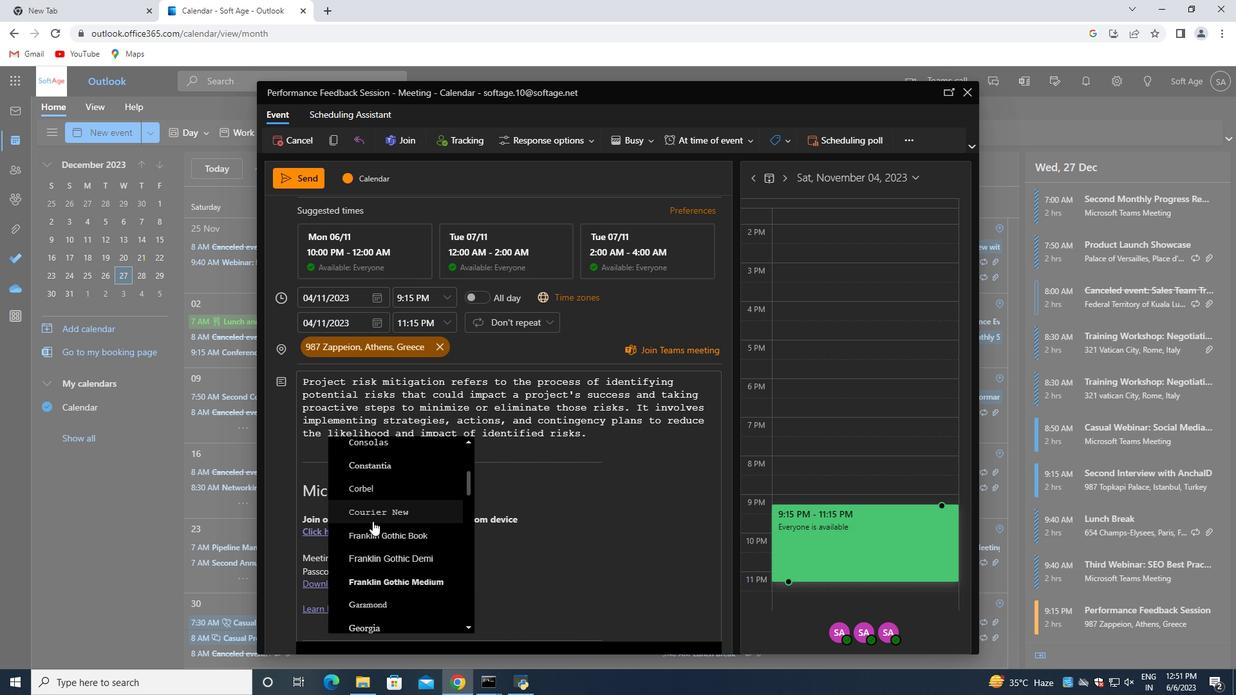 
Action: Mouse moved to (372, 523)
Screenshot: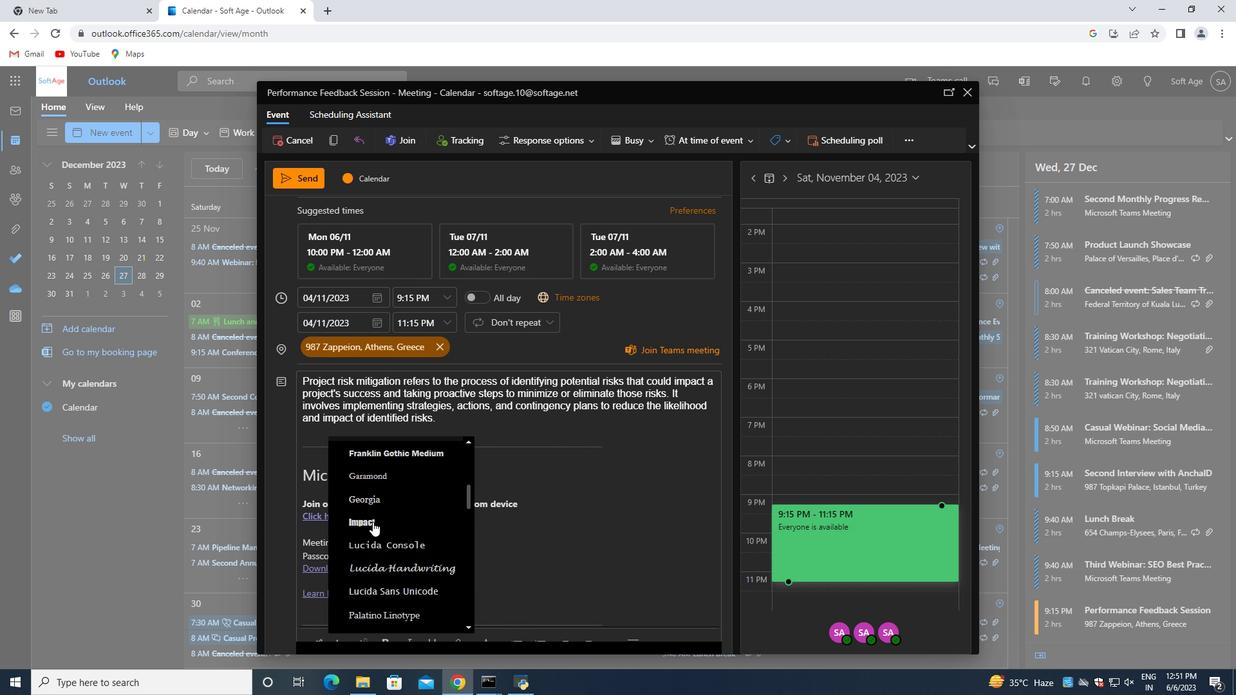 
Action: Mouse scrolled (372, 522) with delta (0, 0)
Screenshot: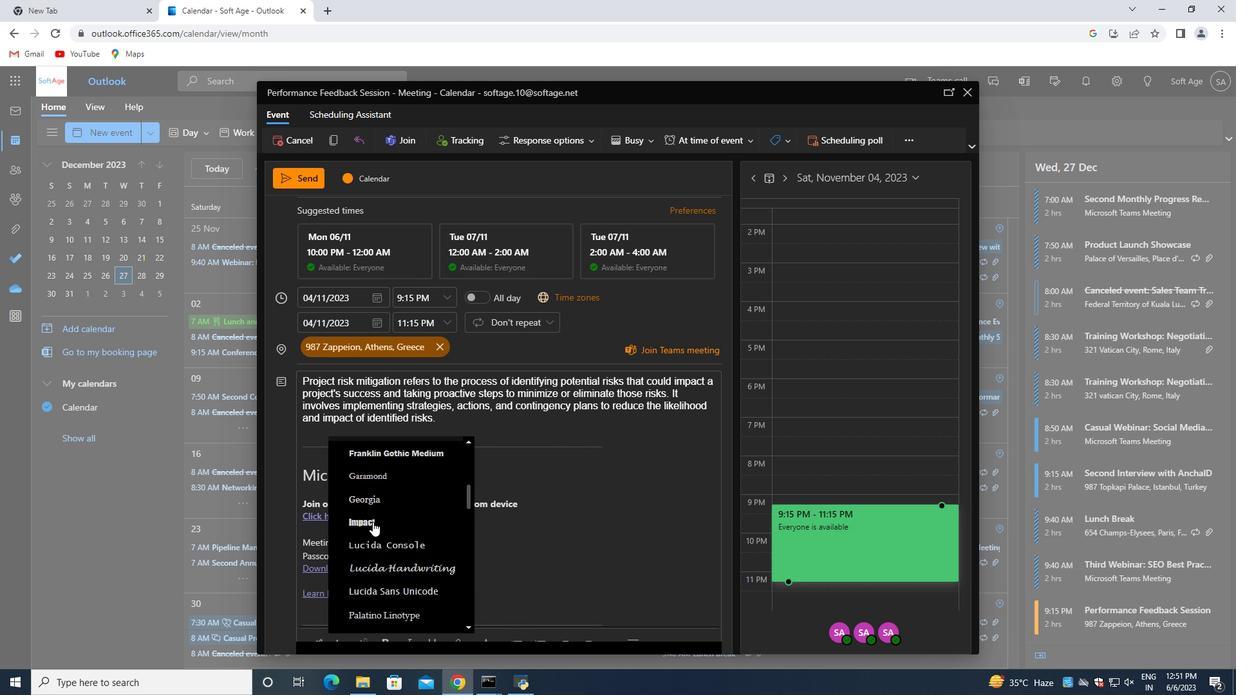 
Action: Mouse scrolled (372, 522) with delta (0, 0)
Screenshot: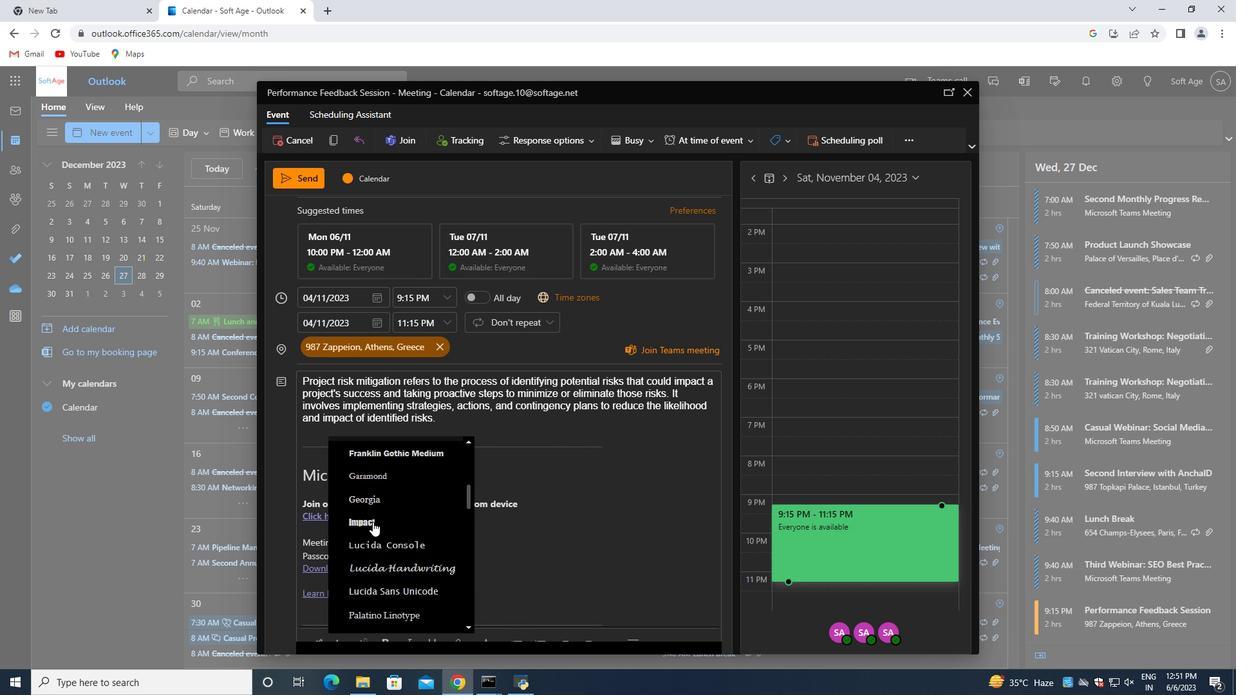 
Action: Mouse moved to (372, 523)
Screenshot: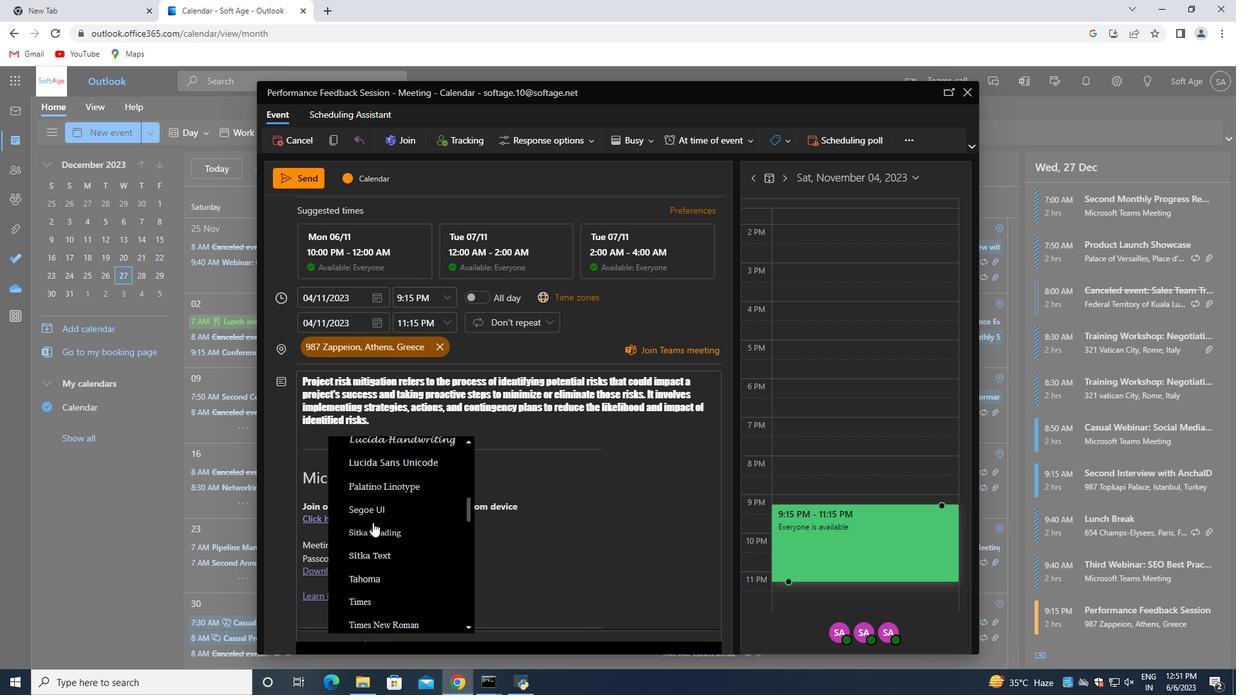 
Action: Mouse scrolled (372, 523) with delta (0, 0)
Screenshot: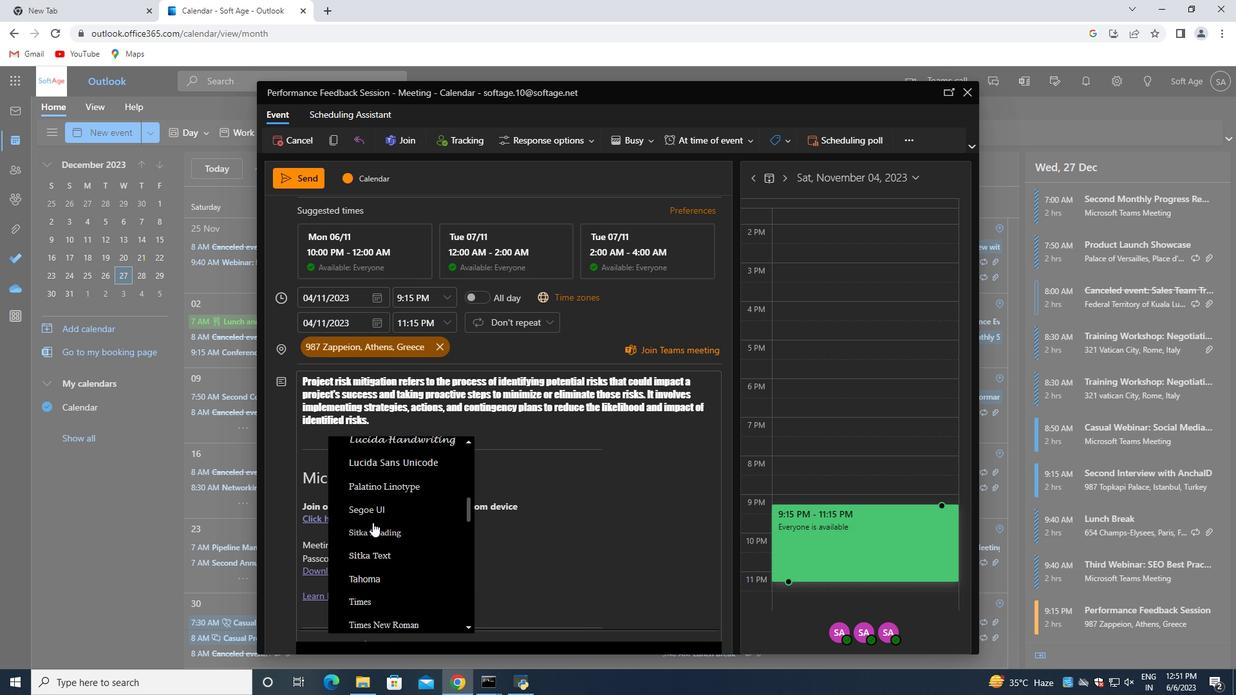 
Action: Mouse moved to (372, 524)
Screenshot: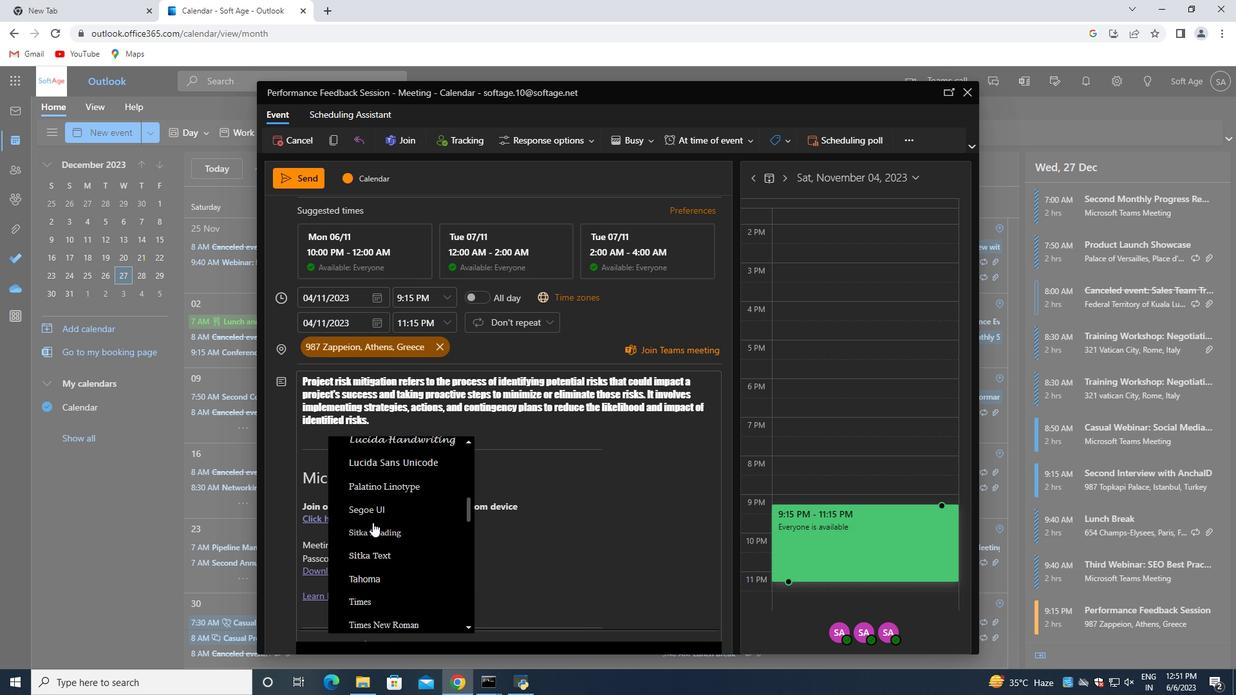 
Action: Mouse scrolled (372, 523) with delta (0, 0)
Screenshot: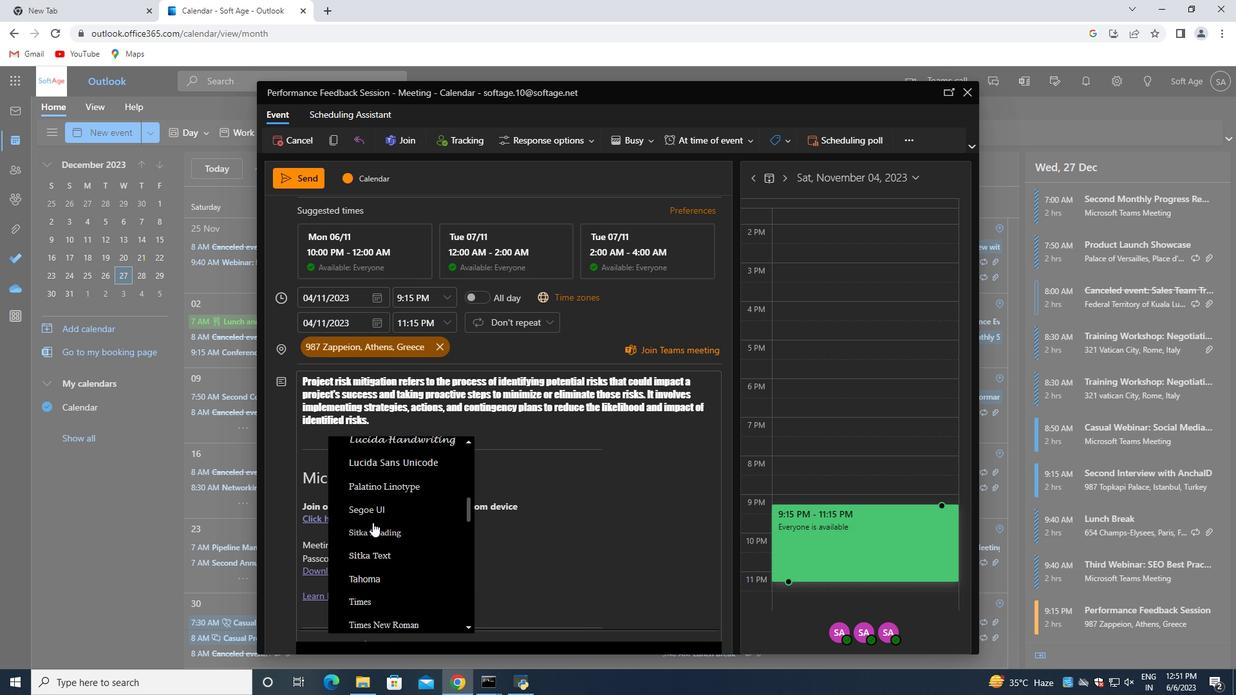 
Action: Mouse moved to (383, 449)
Screenshot: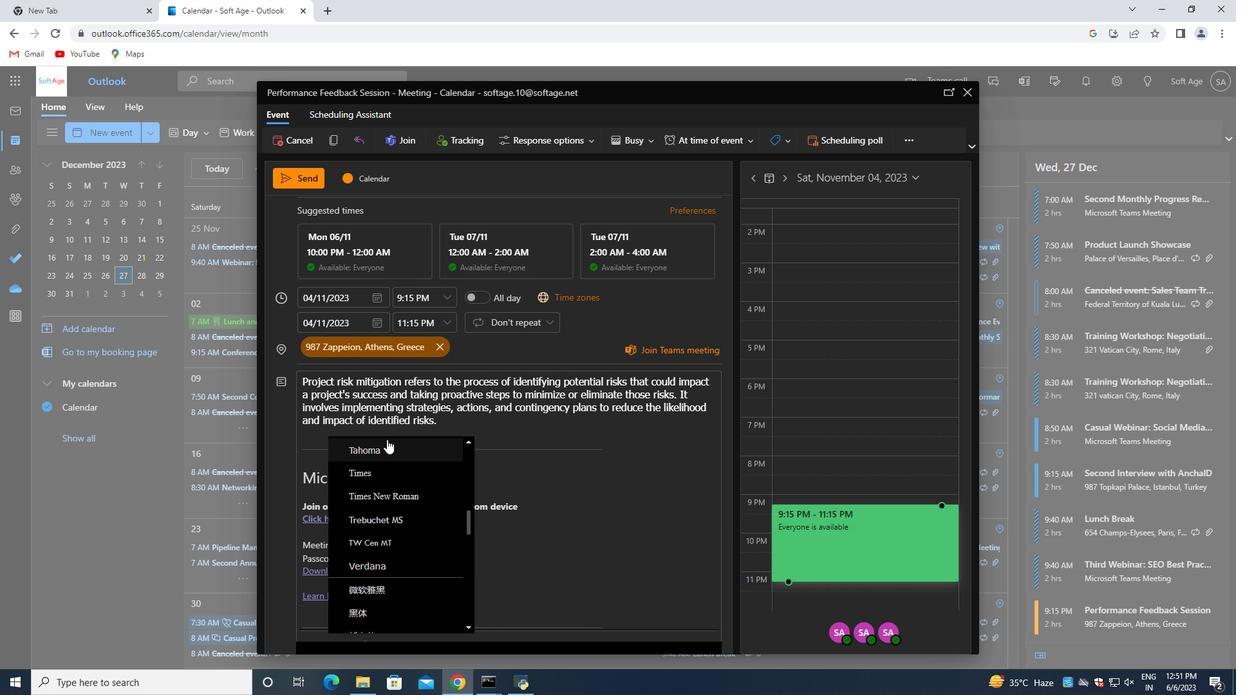 
Action: Mouse pressed left at (383, 449)
Screenshot: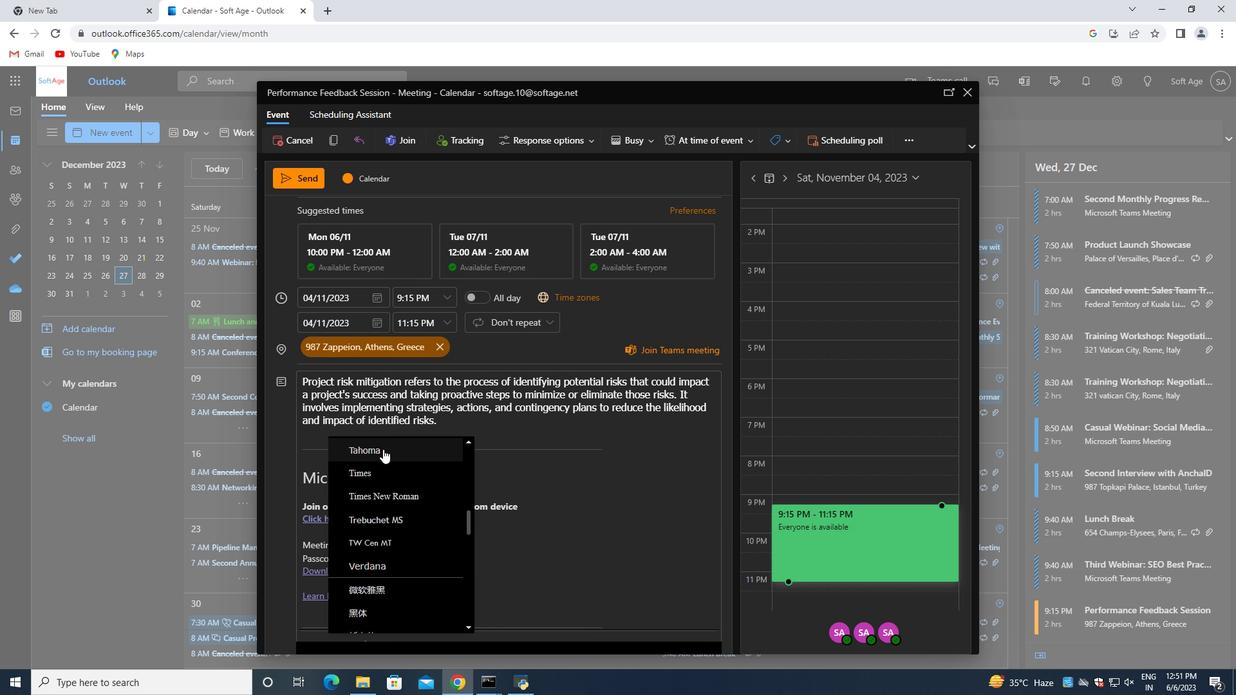
Action: Mouse moved to (628, 140)
Screenshot: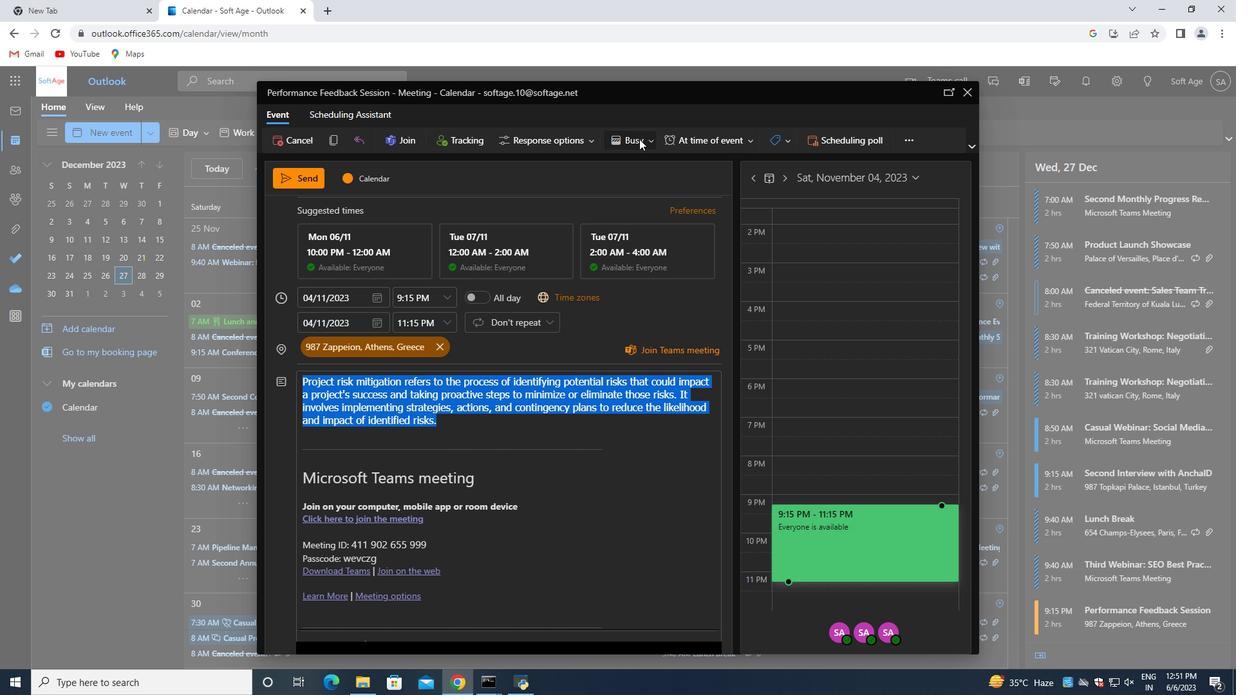 
Action: Mouse pressed left at (628, 140)
Screenshot: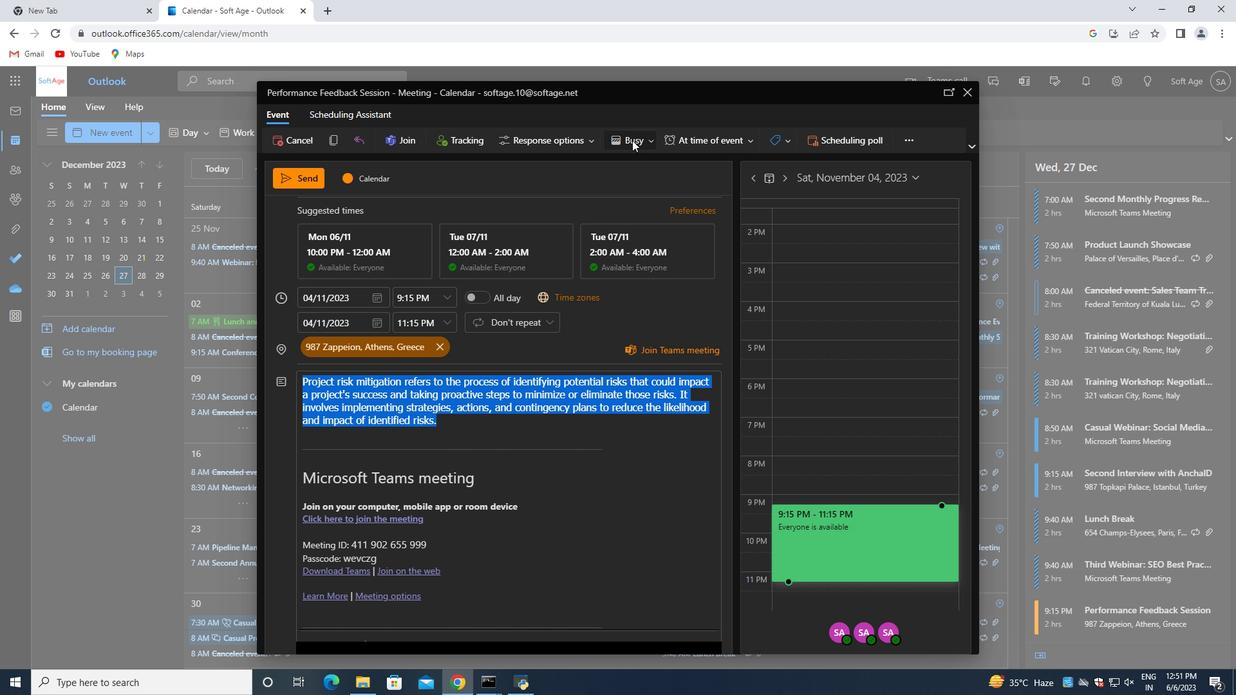 
Action: Mouse moved to (601, 165)
Screenshot: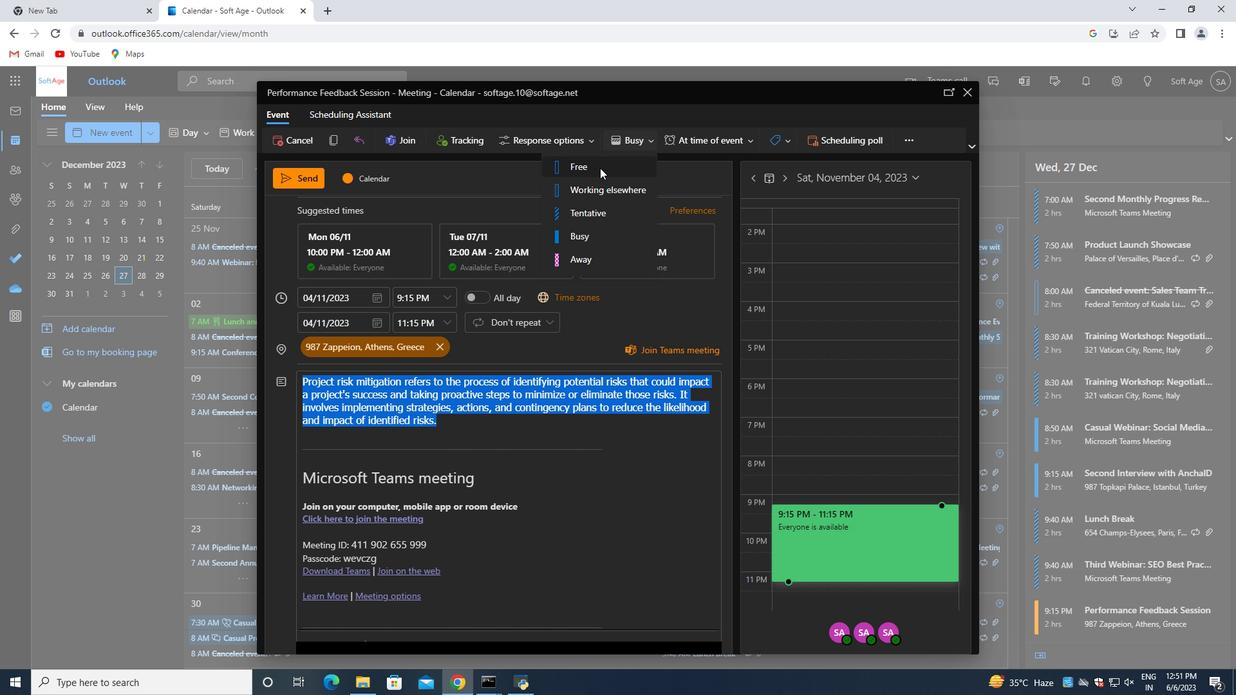 
Action: Mouse pressed left at (601, 165)
Screenshot: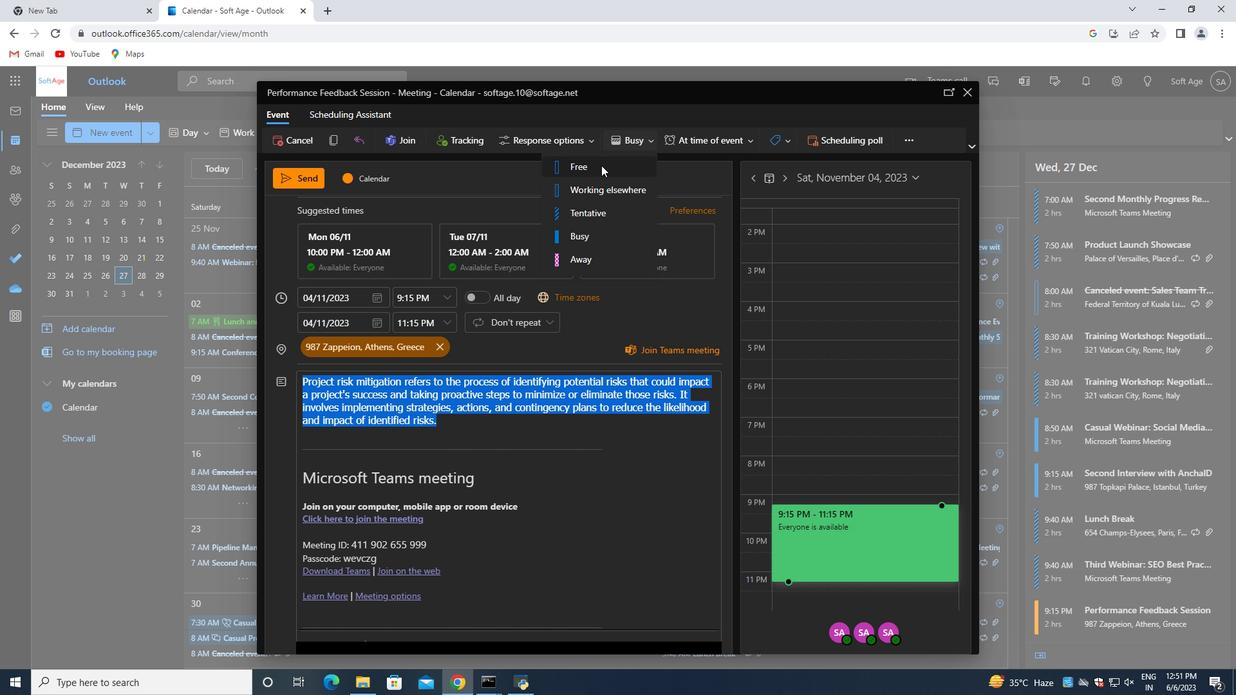 
Action: Mouse moved to (451, 424)
Screenshot: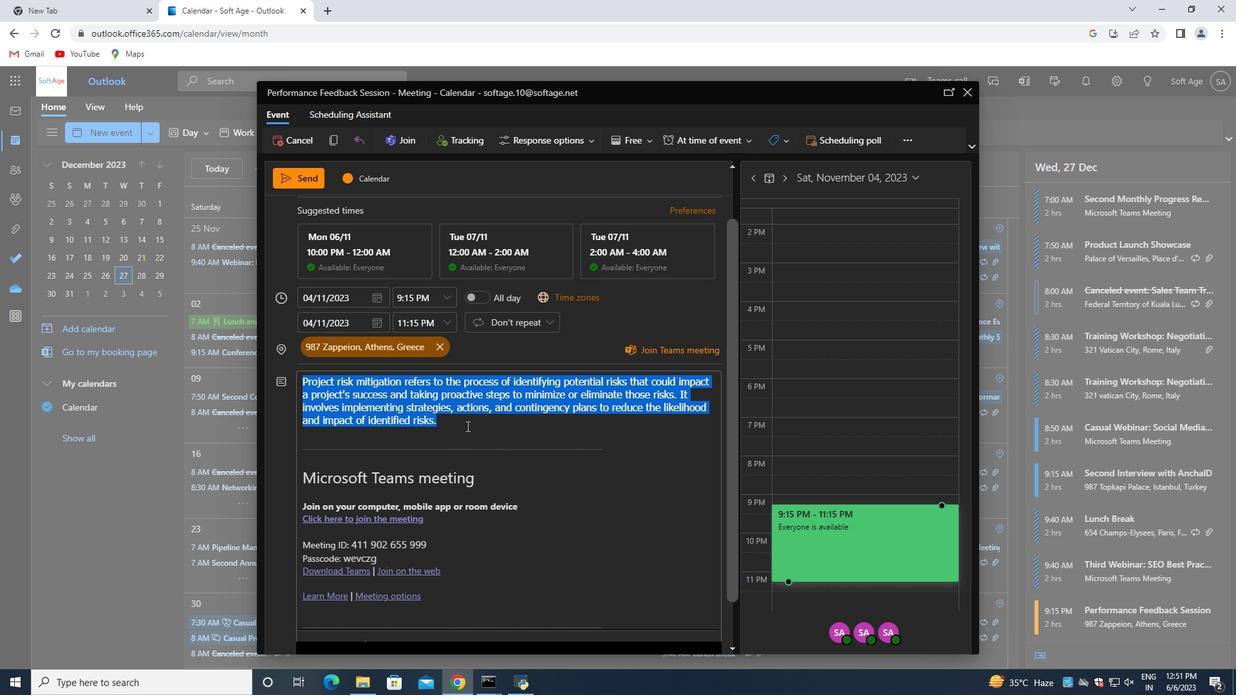 
Action: Mouse pressed left at (451, 424)
Screenshot: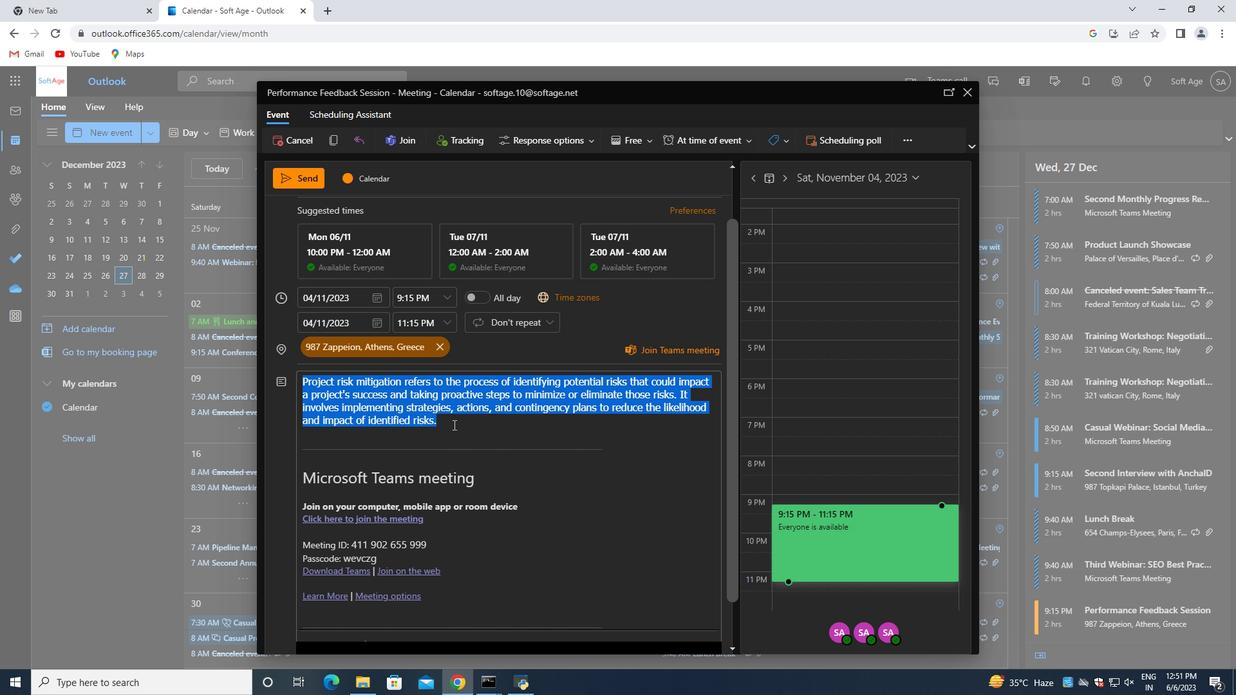 
Action: Mouse moved to (452, 420)
Screenshot: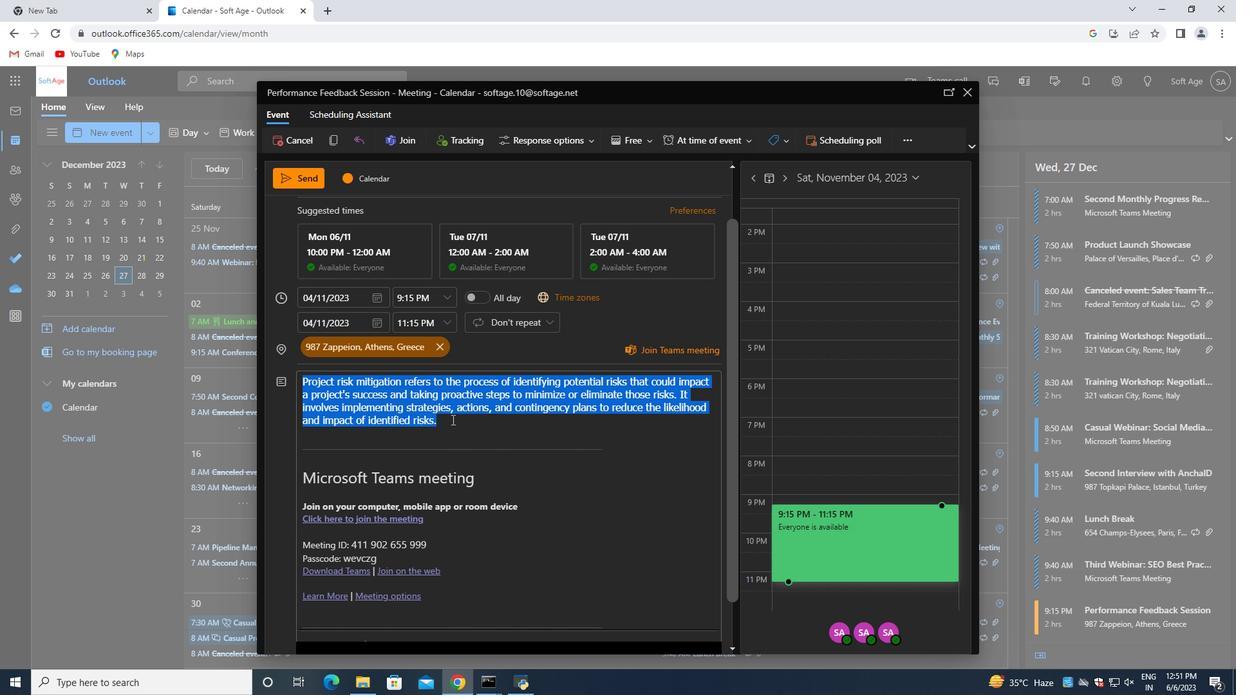 
Action: Mouse pressed left at (452, 420)
Screenshot: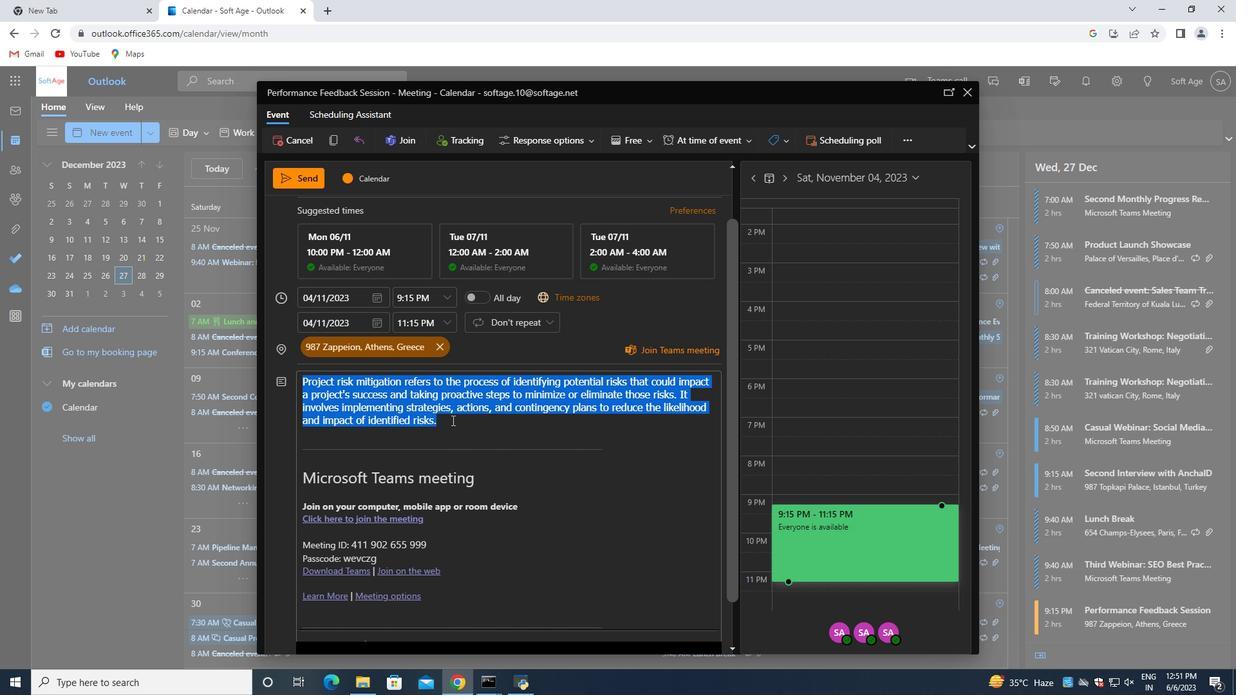
Action: Mouse moved to (440, 434)
Screenshot: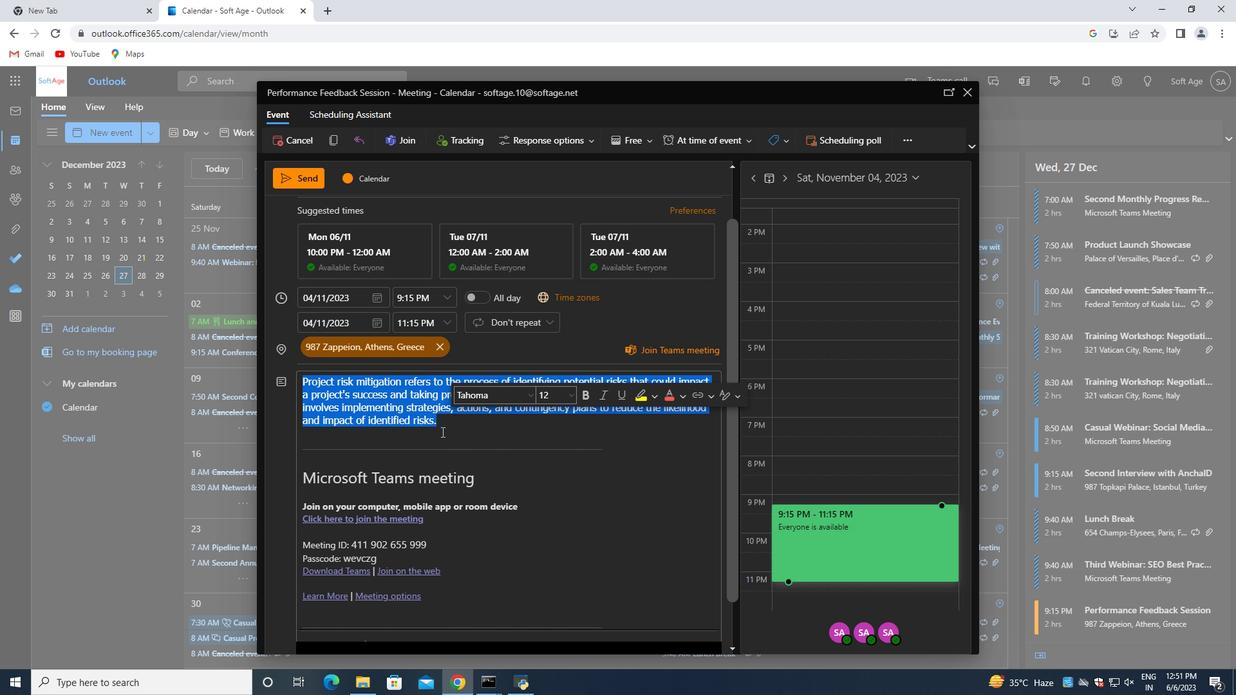 
Action: Mouse pressed left at (440, 434)
Screenshot: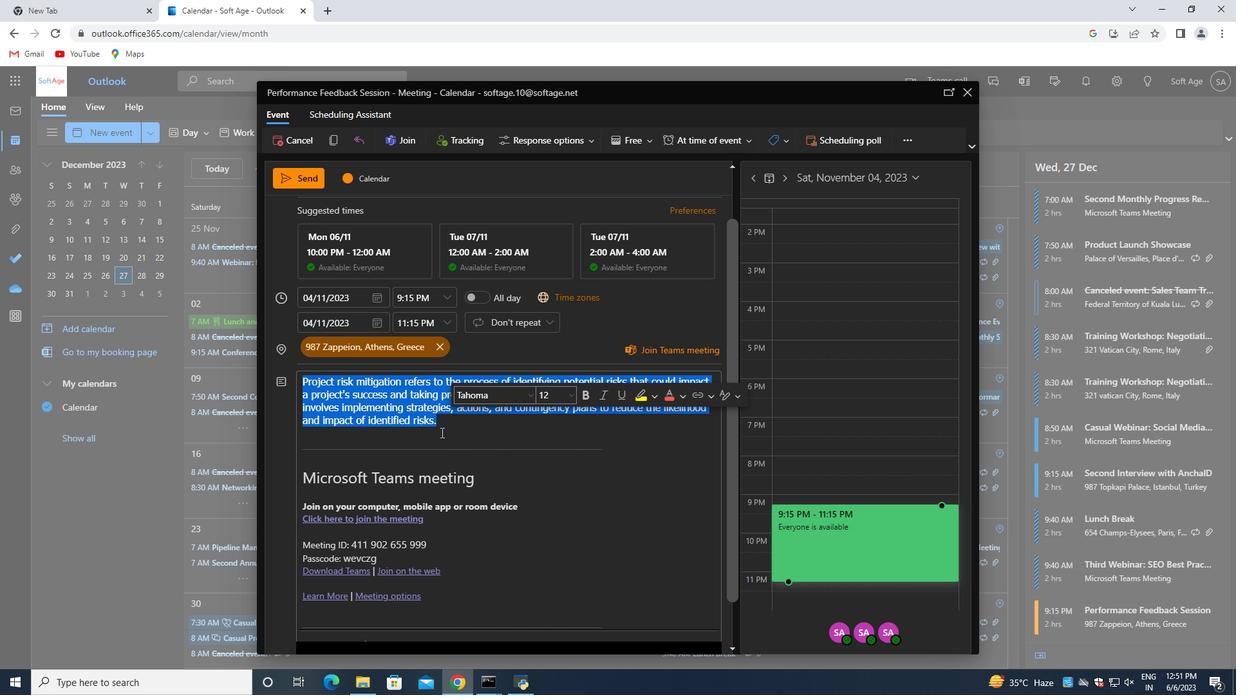 
Action: Mouse moved to (440, 423)
Screenshot: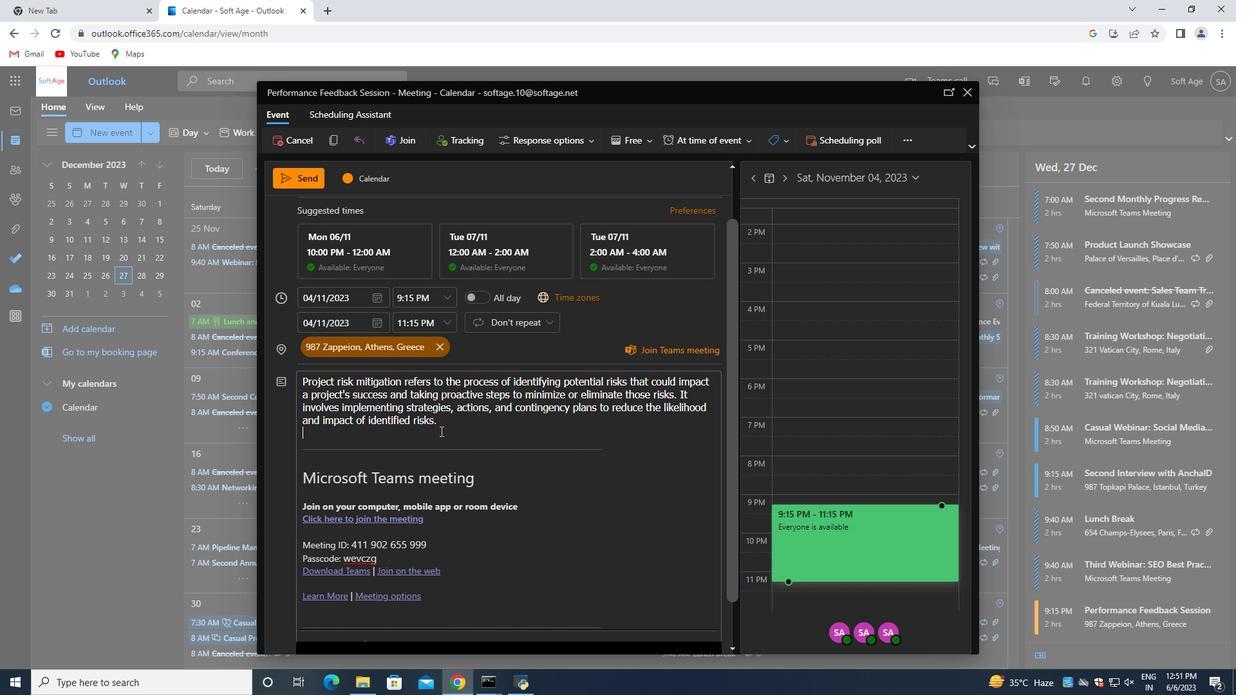
Action: Mouse pressed left at (440, 423)
Screenshot: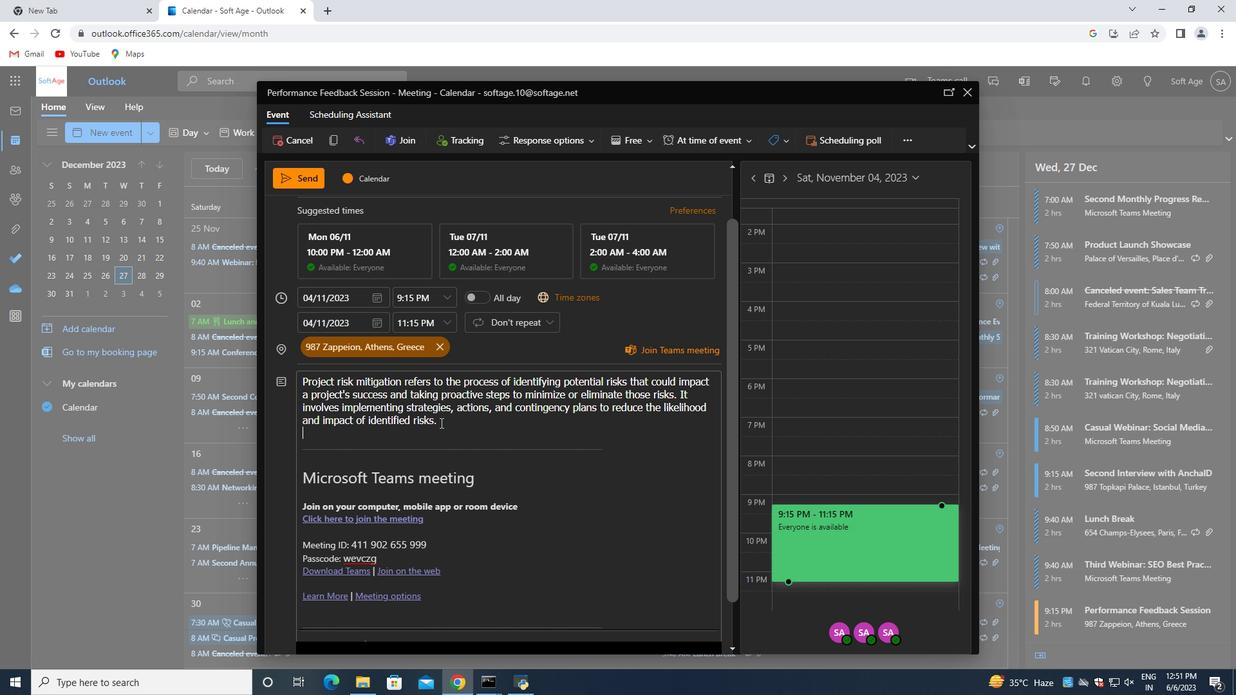 
Action: Mouse moved to (421, 445)
Screenshot: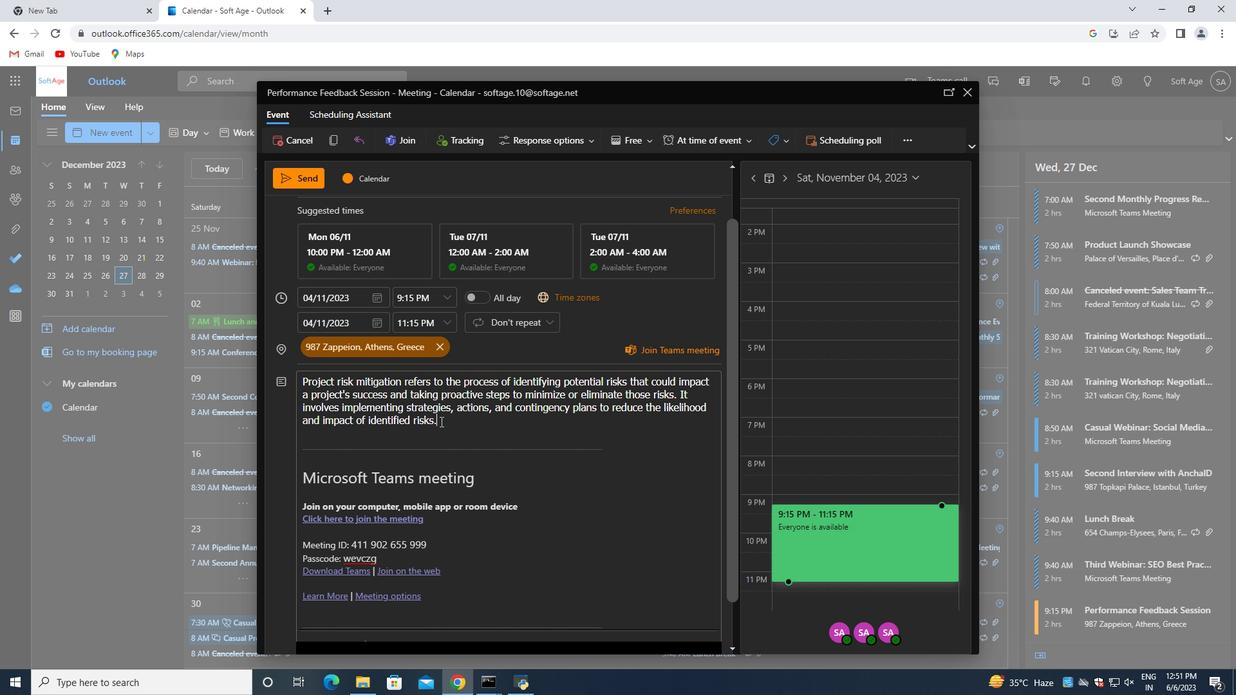 
Action: Mouse scrolled (421, 444) with delta (0, 0)
Screenshot: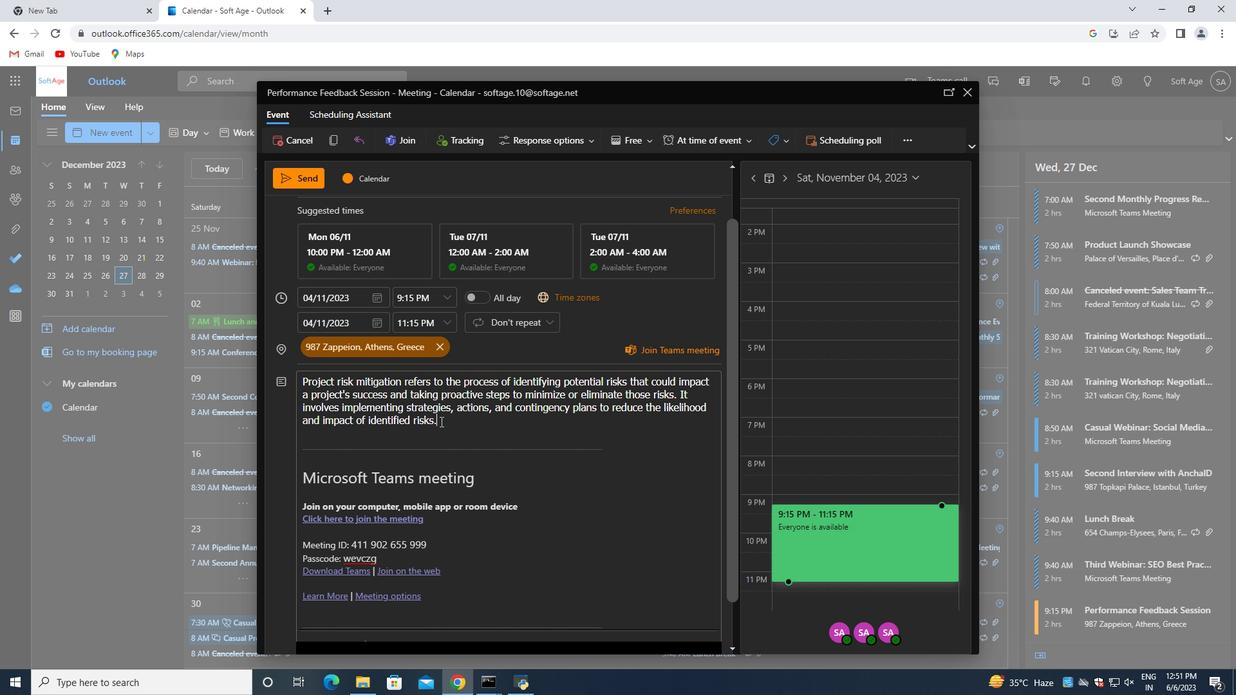 
Action: Mouse moved to (412, 457)
Screenshot: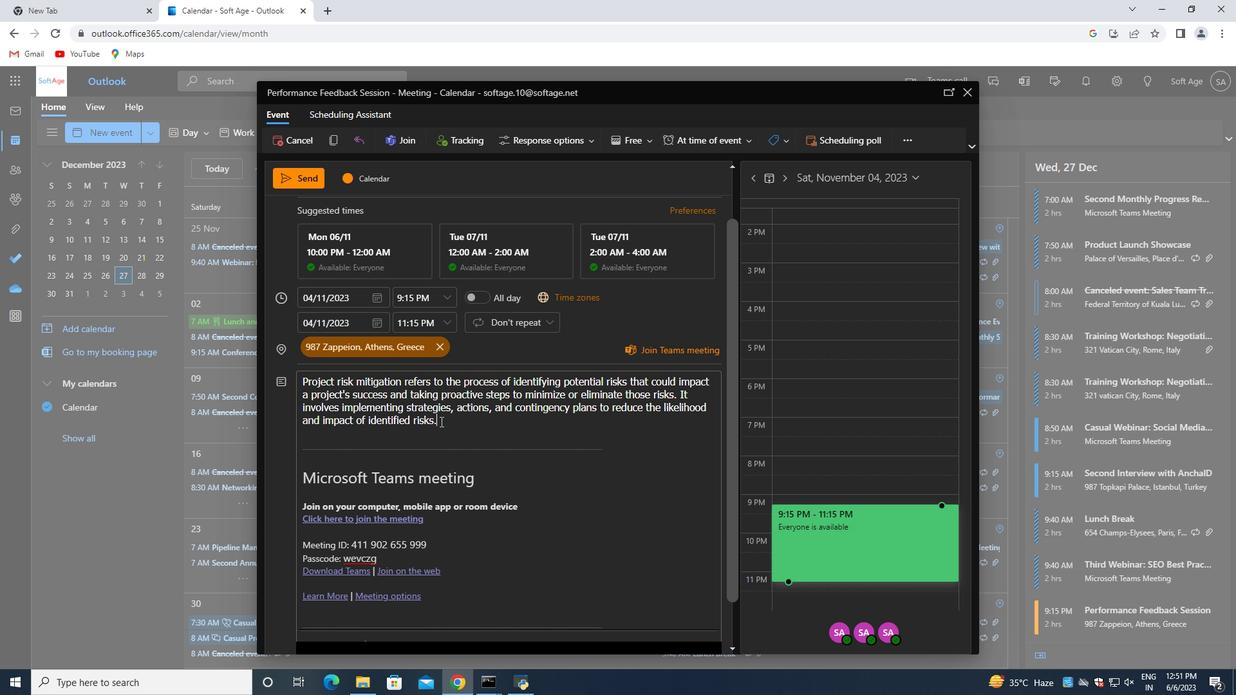 
Action: Mouse scrolled (412, 456) with delta (0, 0)
Screenshot: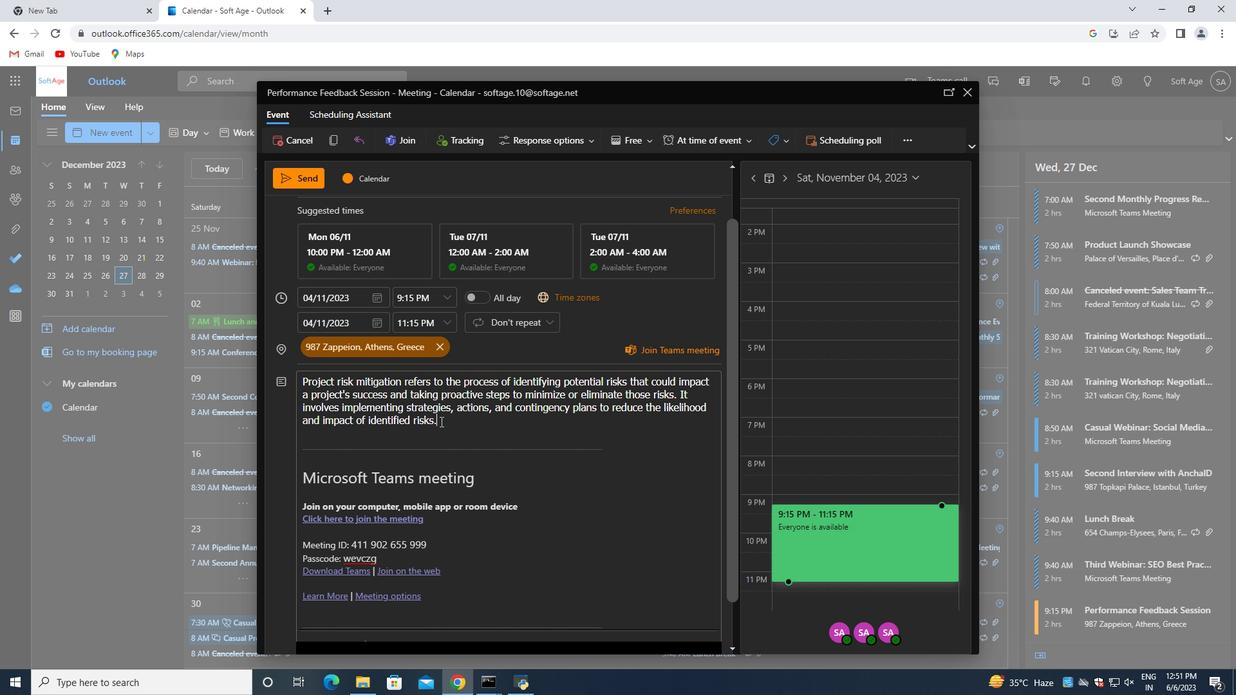 
Action: Mouse moved to (407, 463)
Screenshot: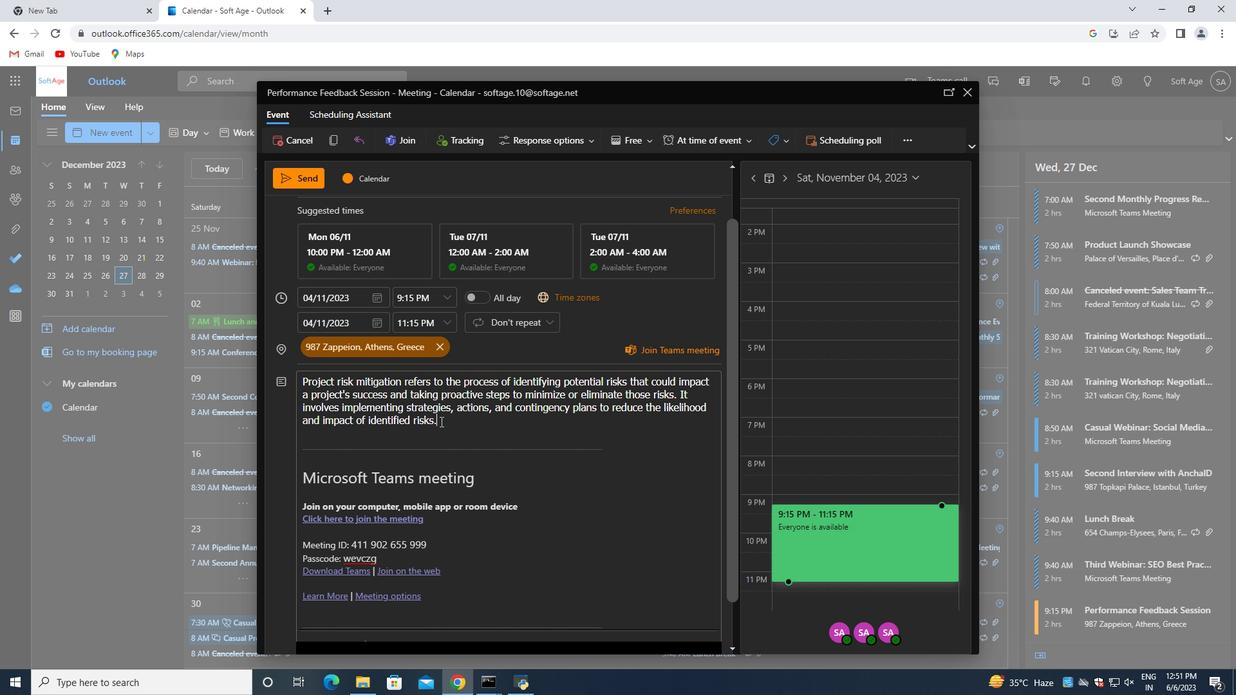 
Action: Mouse scrolled (407, 462) with delta (0, 0)
Screenshot: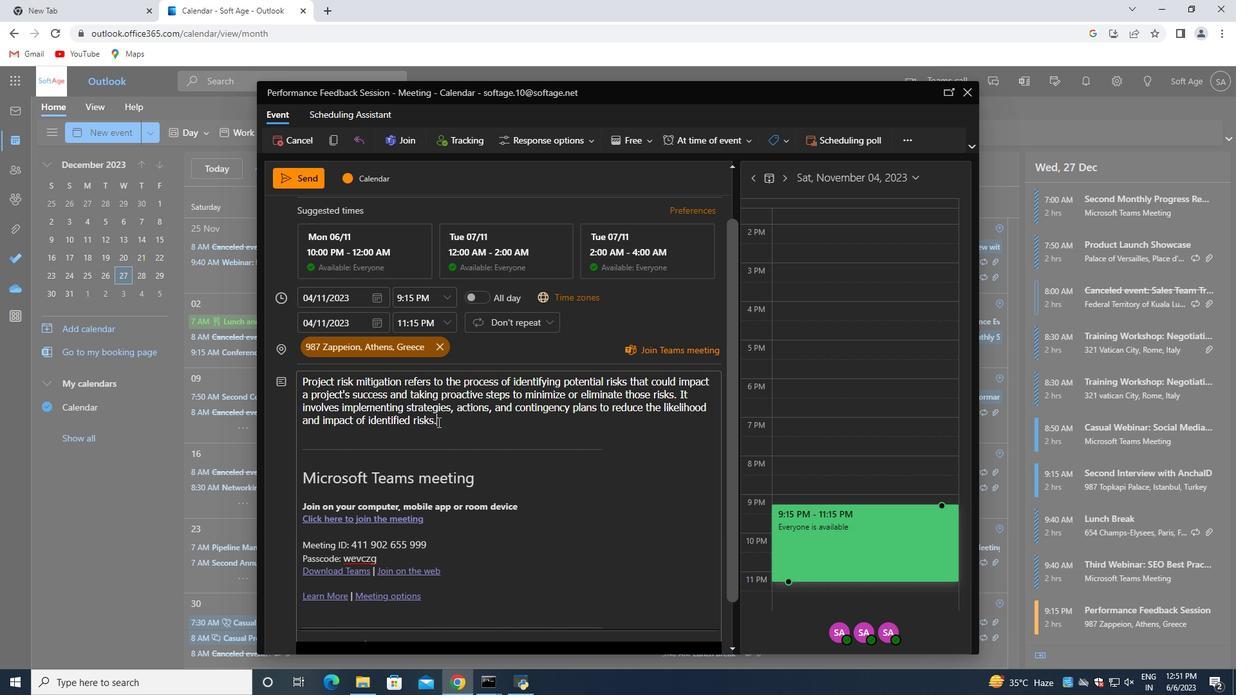 
Action: Mouse moved to (405, 467)
Screenshot: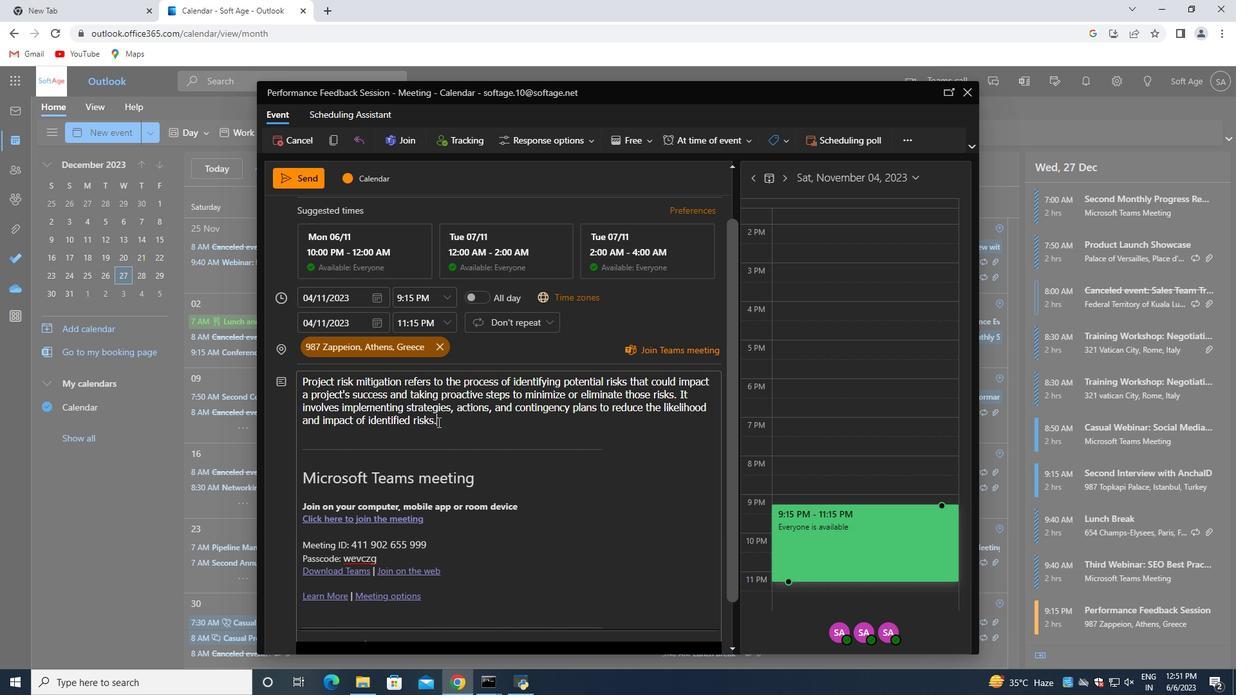 
Action: Mouse scrolled (405, 466) with delta (0, 0)
Screenshot: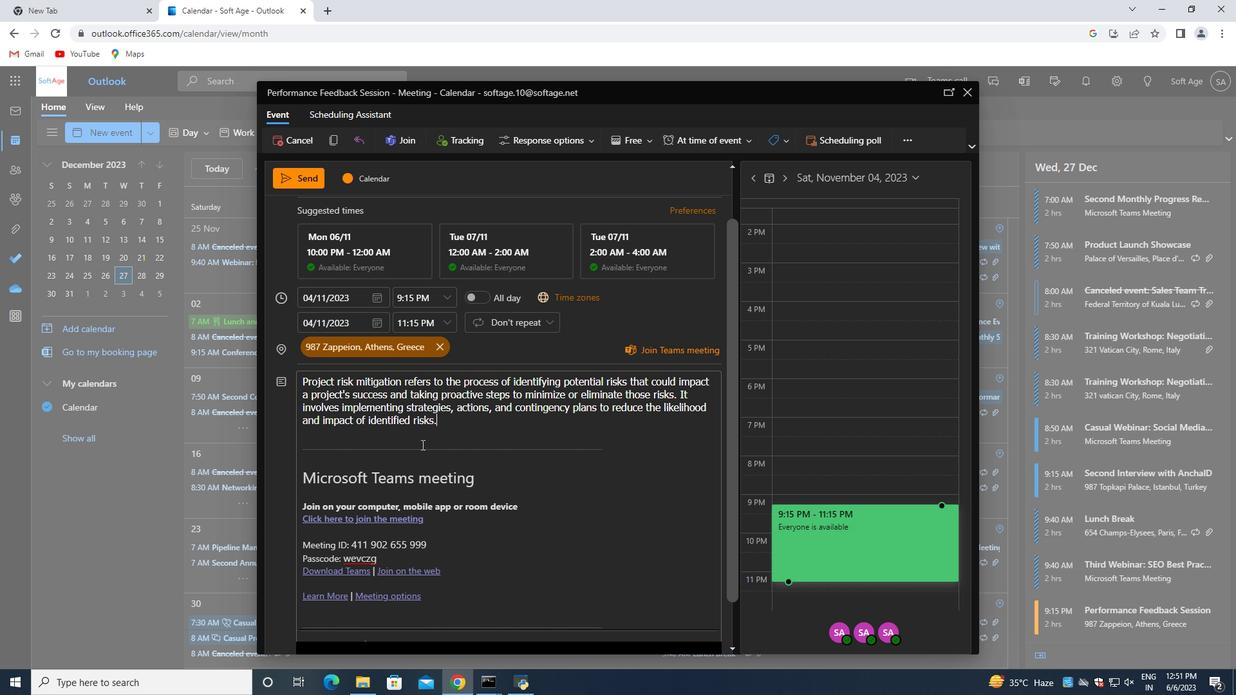 
Action: Mouse moved to (403, 471)
Screenshot: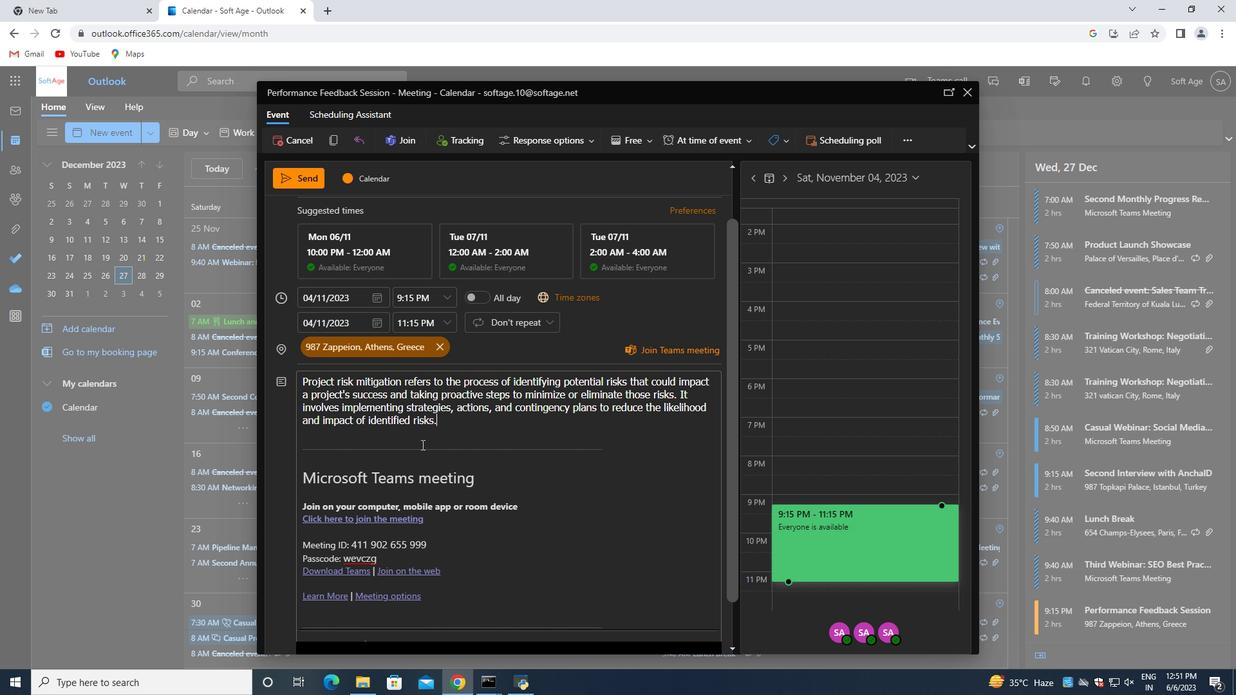 
Action: Mouse scrolled (403, 470) with delta (0, 0)
Screenshot: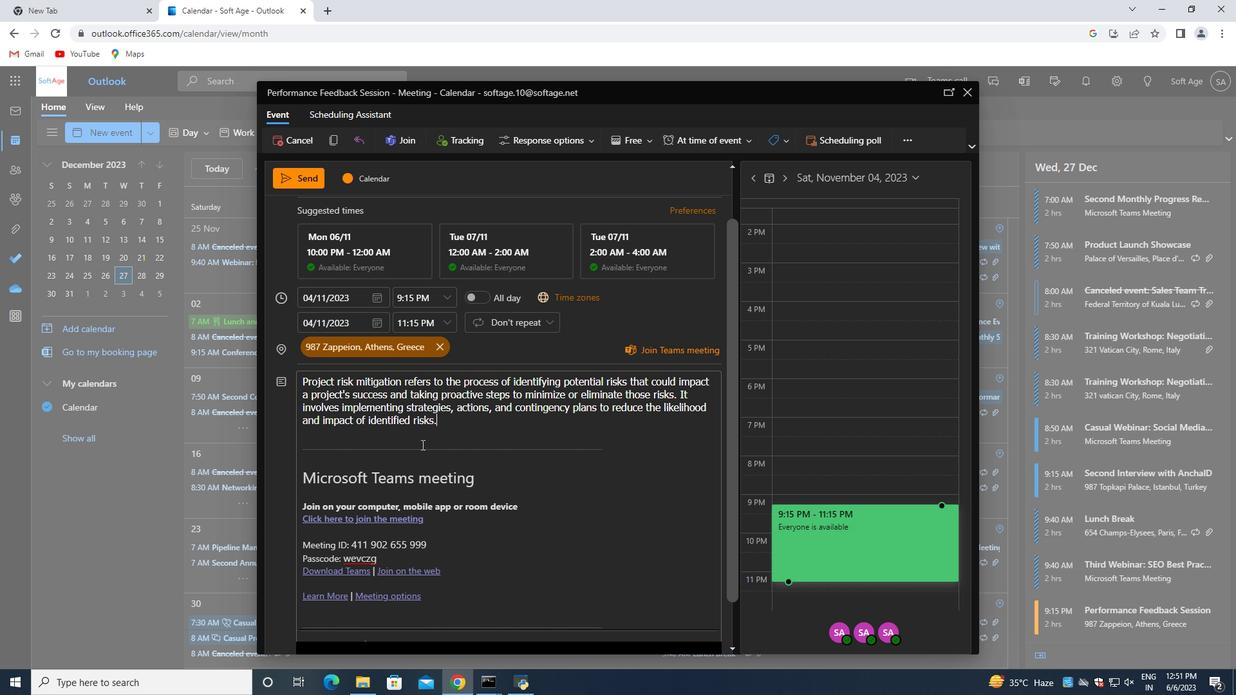 
Action: Mouse moved to (365, 628)
Screenshot: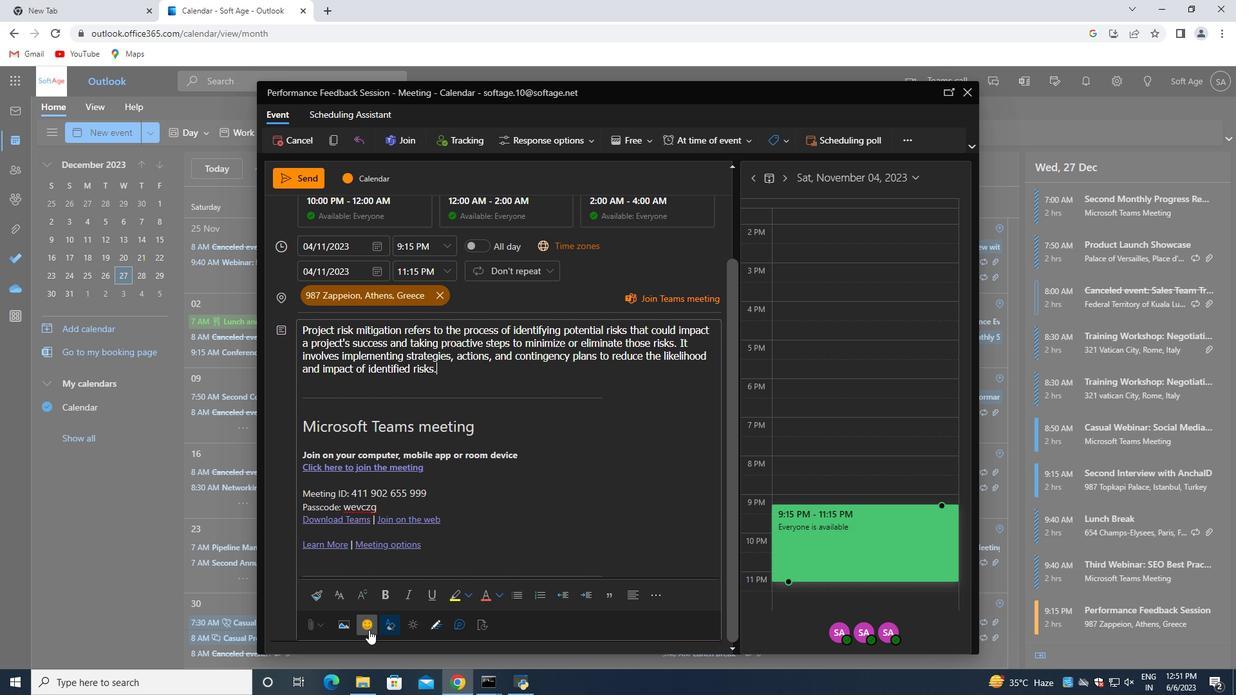 
Action: Mouse pressed left at (365, 628)
Screenshot: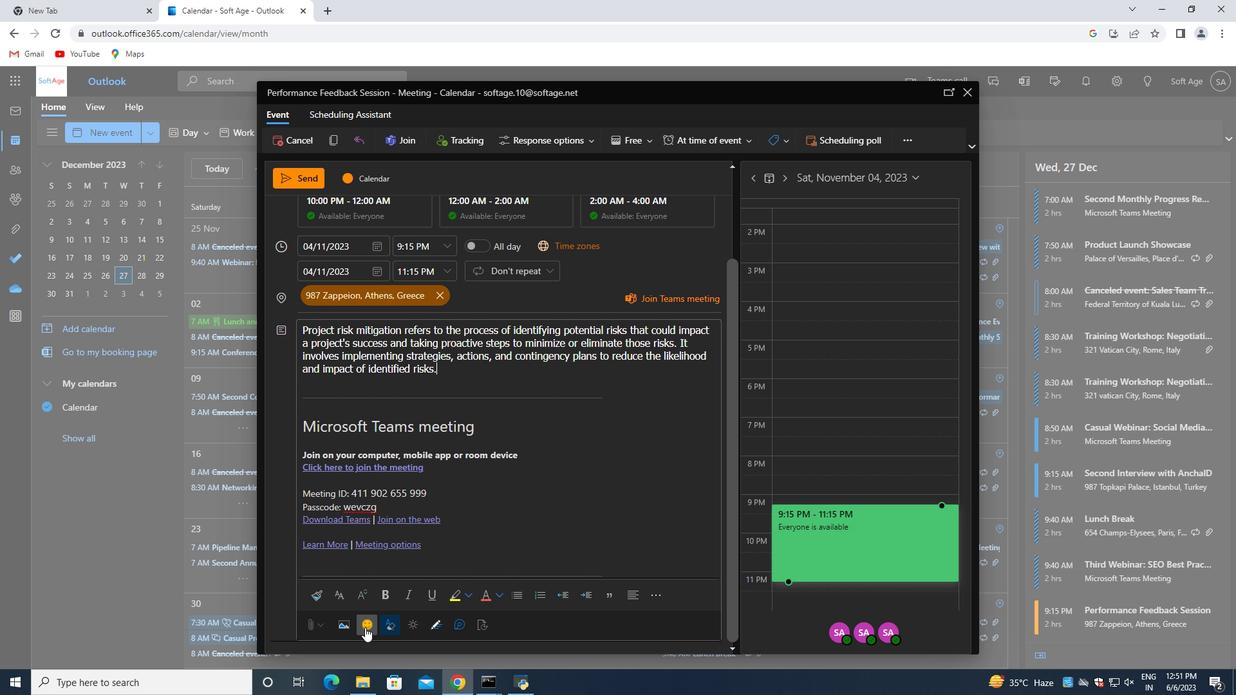 
Action: Mouse moved to (805, 280)
Screenshot: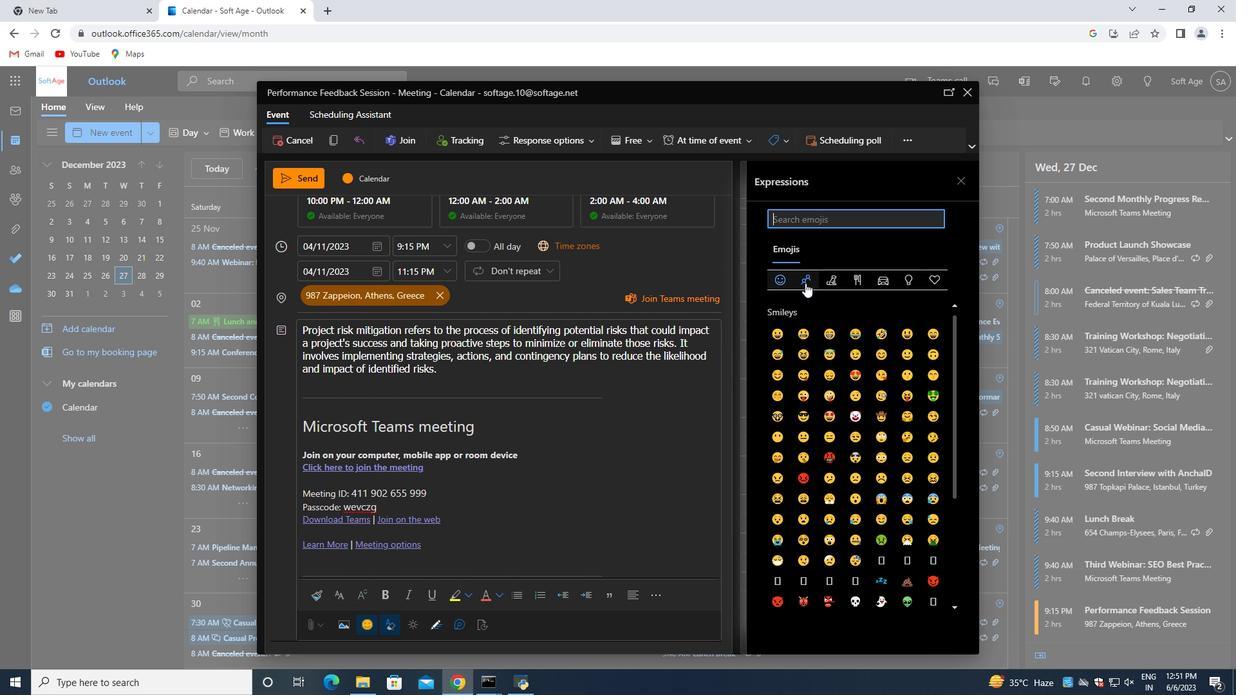 
Action: Mouse pressed left at (805, 280)
Screenshot: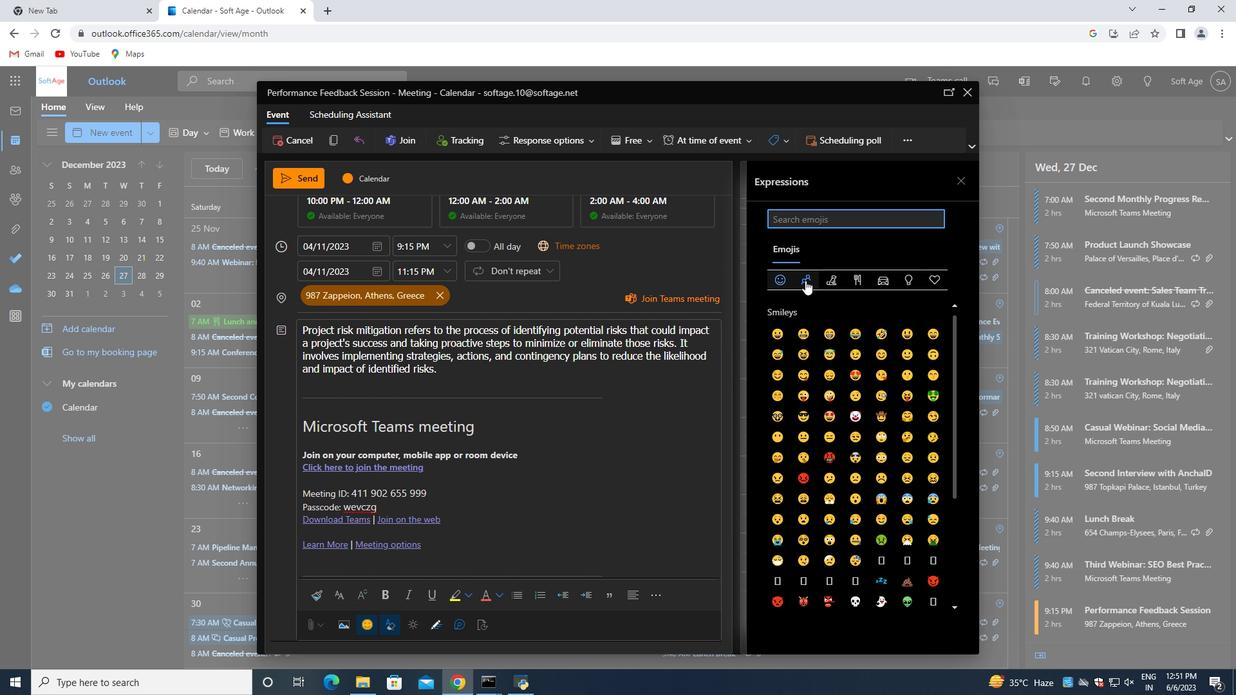 
Action: Mouse moved to (832, 277)
Screenshot: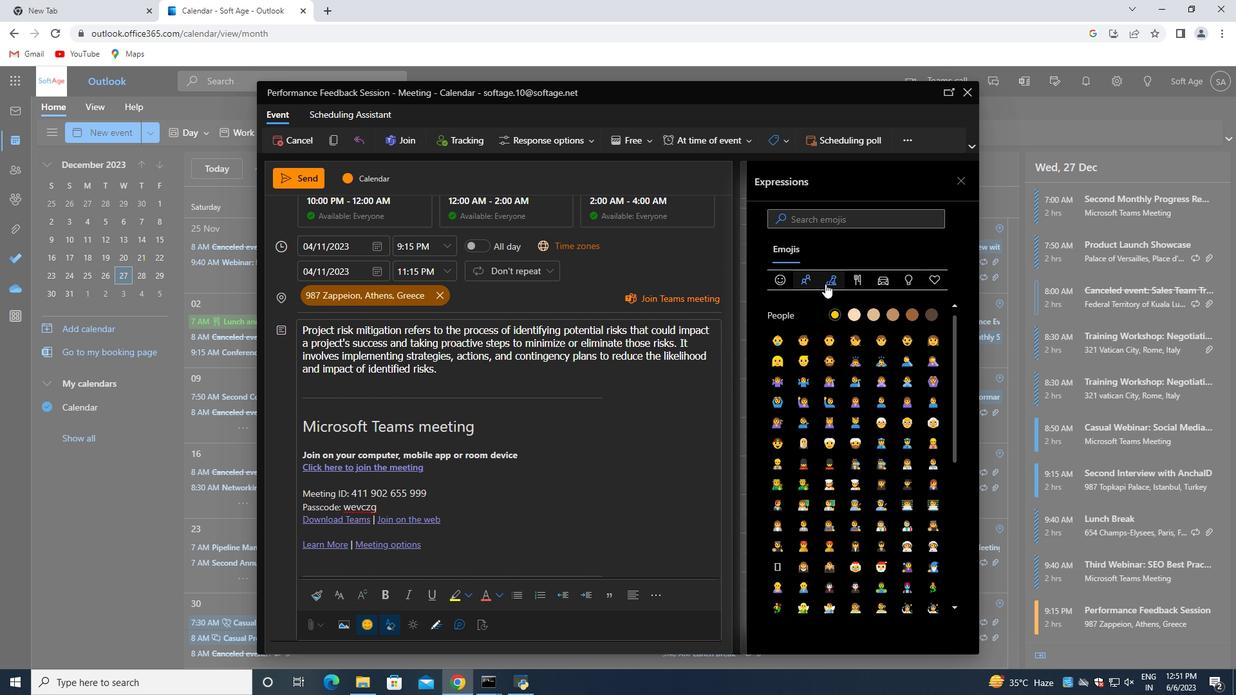 
Action: Mouse pressed left at (832, 277)
Screenshot: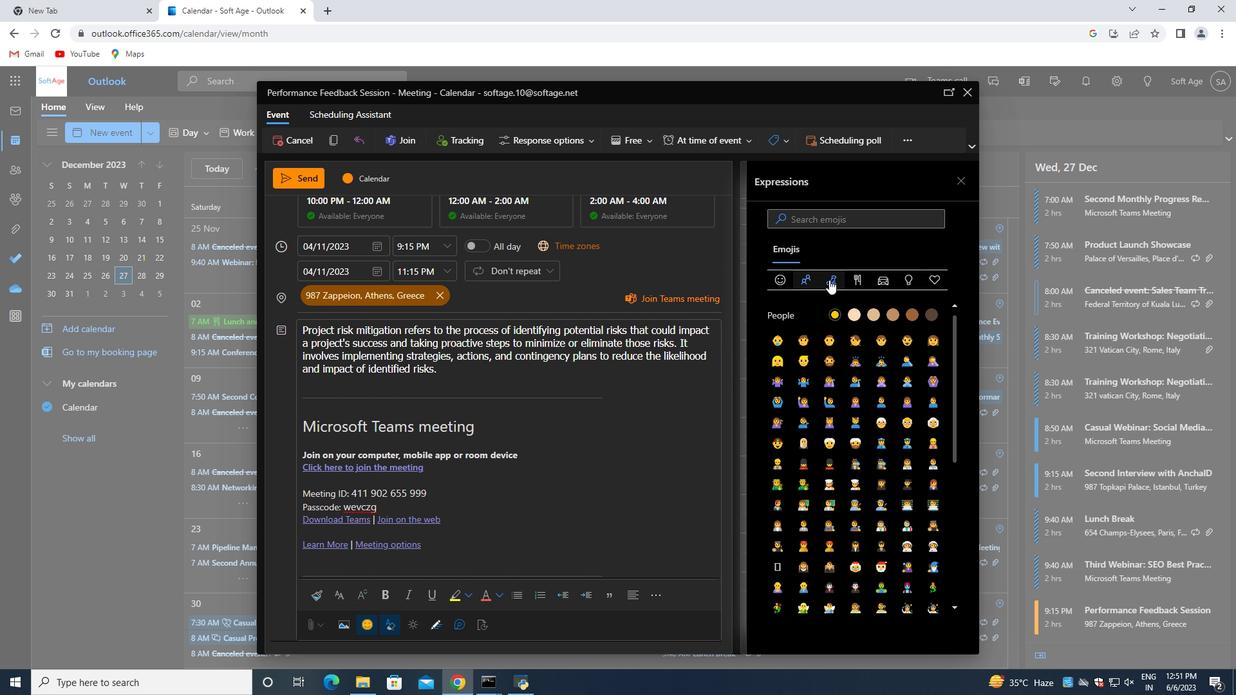 
Action: Mouse moved to (857, 400)
Screenshot: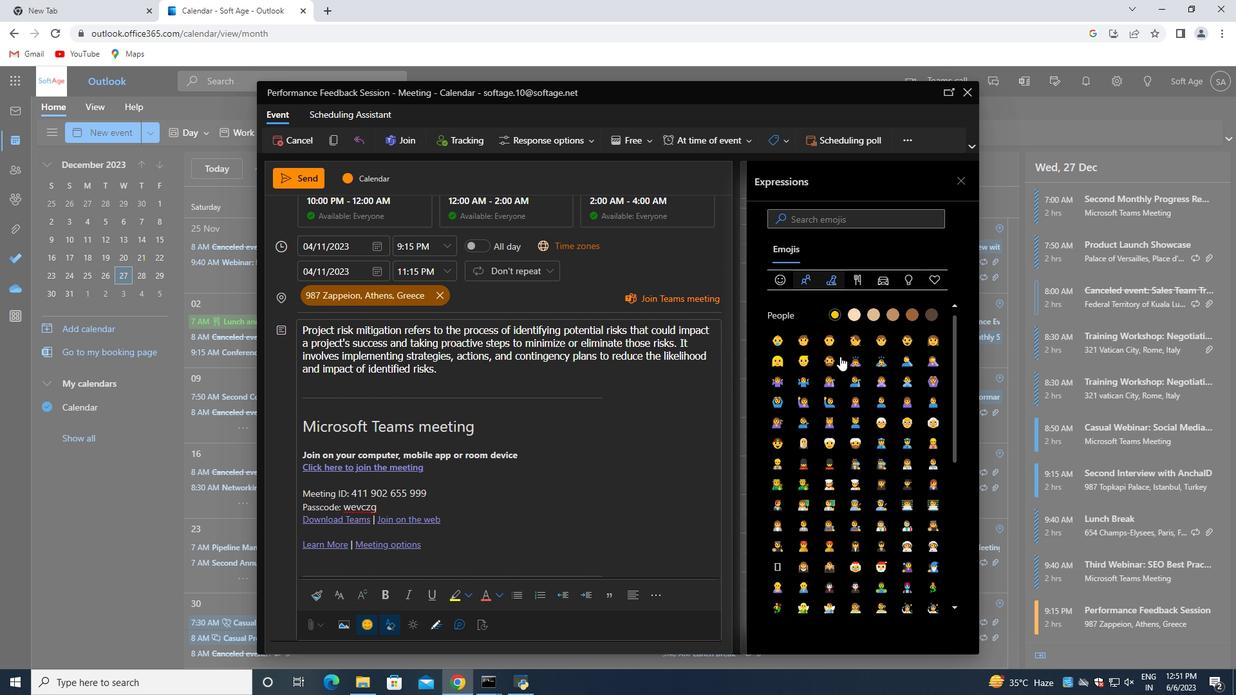 
Action: Mouse scrolled (857, 399) with delta (0, 0)
Screenshot: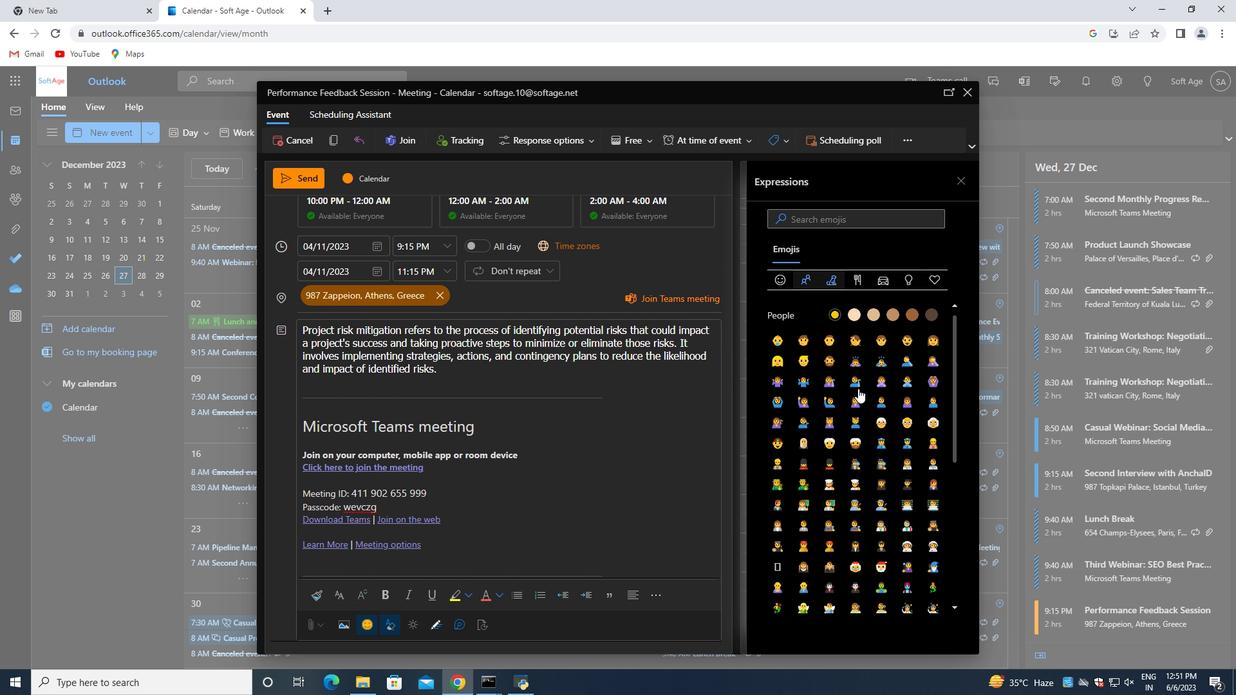
Action: Mouse moved to (857, 403)
Screenshot: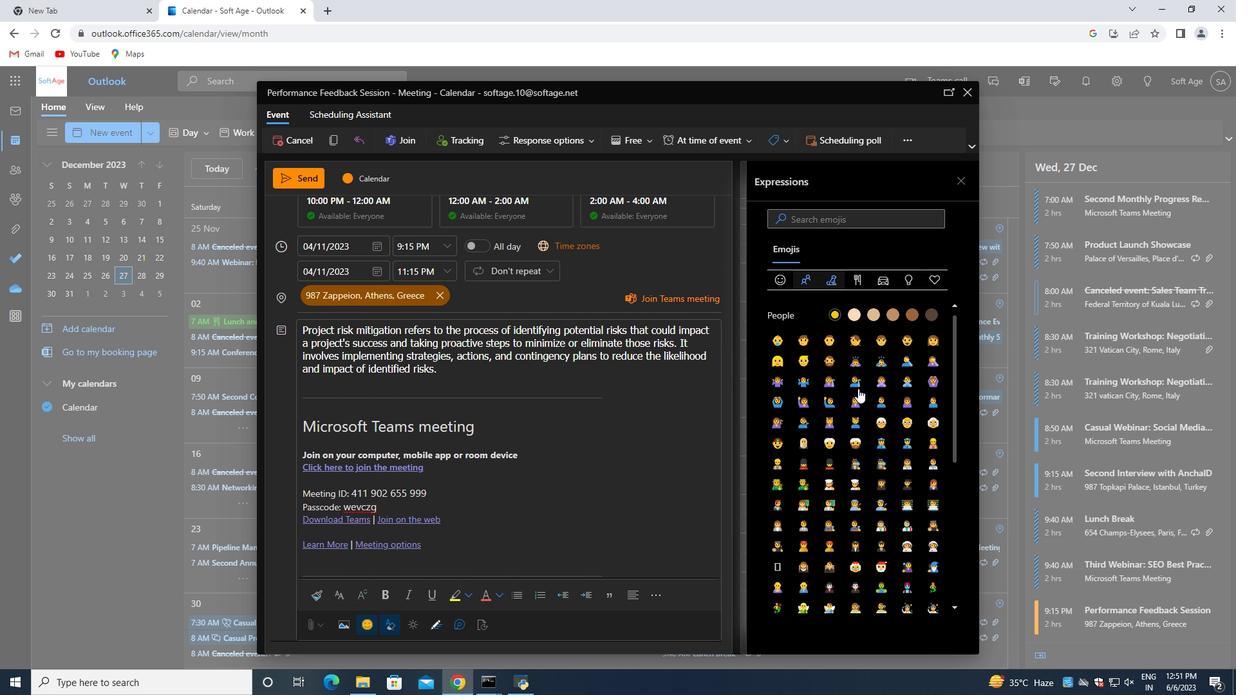 
Action: Mouse scrolled (857, 403) with delta (0, 0)
Screenshot: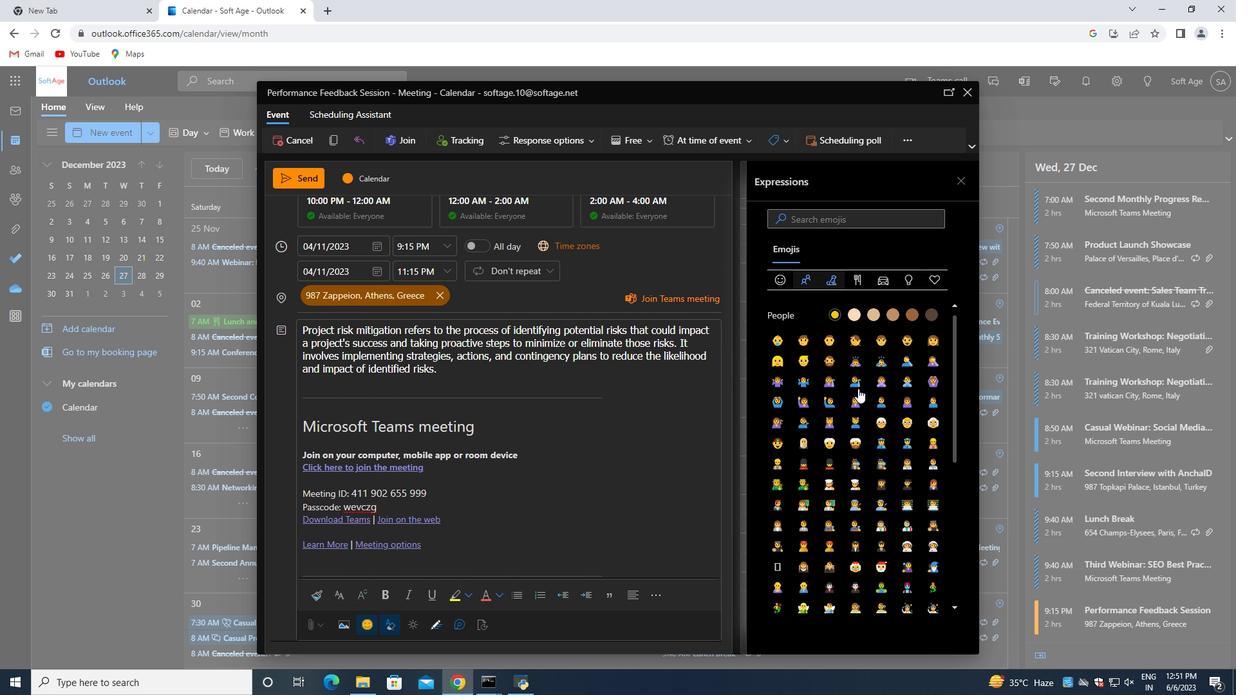 
Action: Mouse moved to (856, 407)
Screenshot: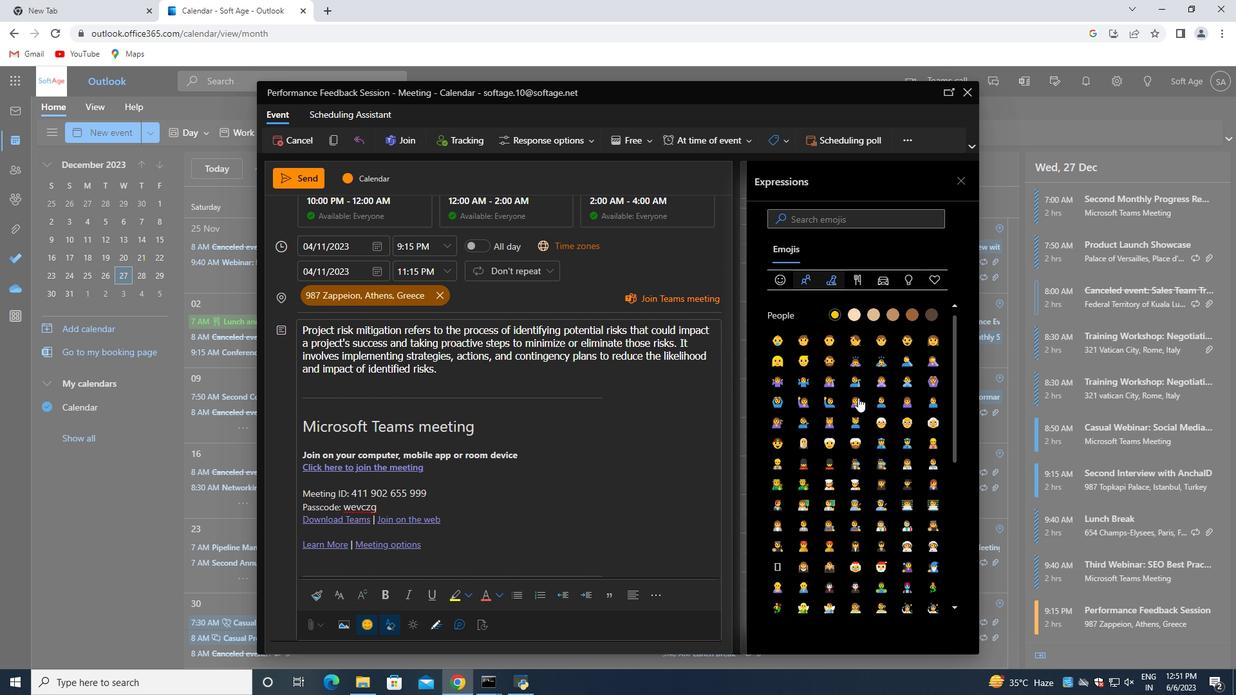 
Action: Mouse scrolled (856, 407) with delta (0, 0)
Screenshot: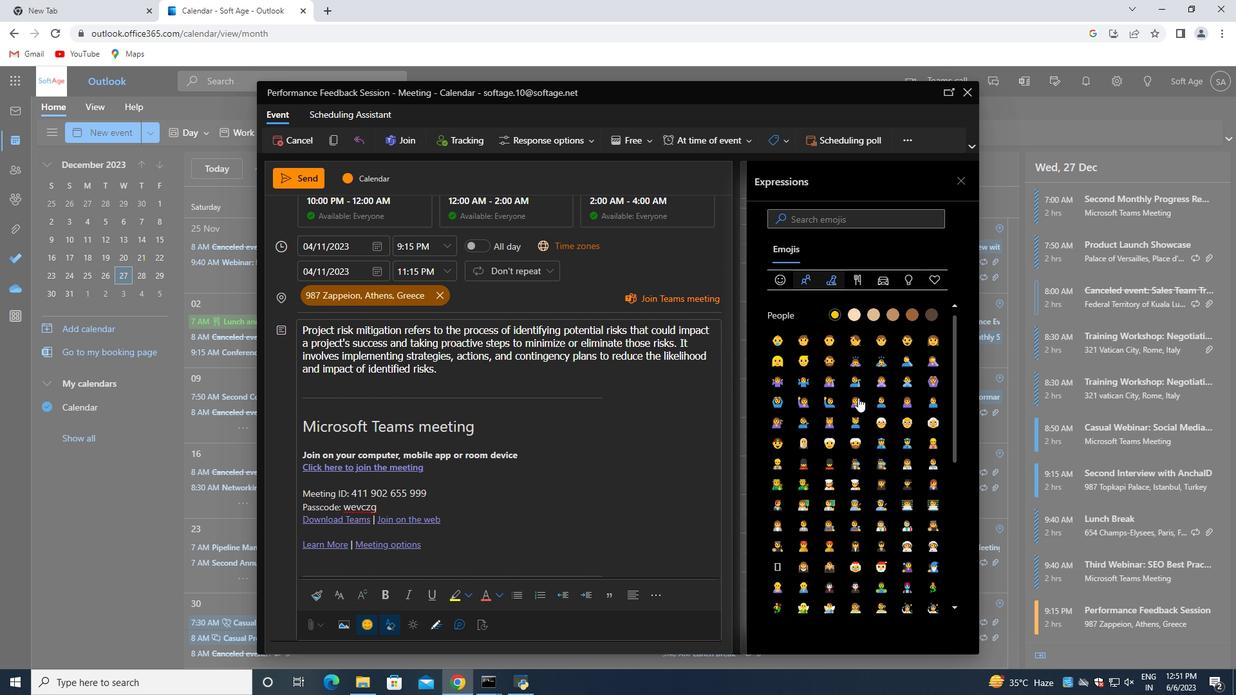 
Action: Mouse moved to (856, 409)
Screenshot: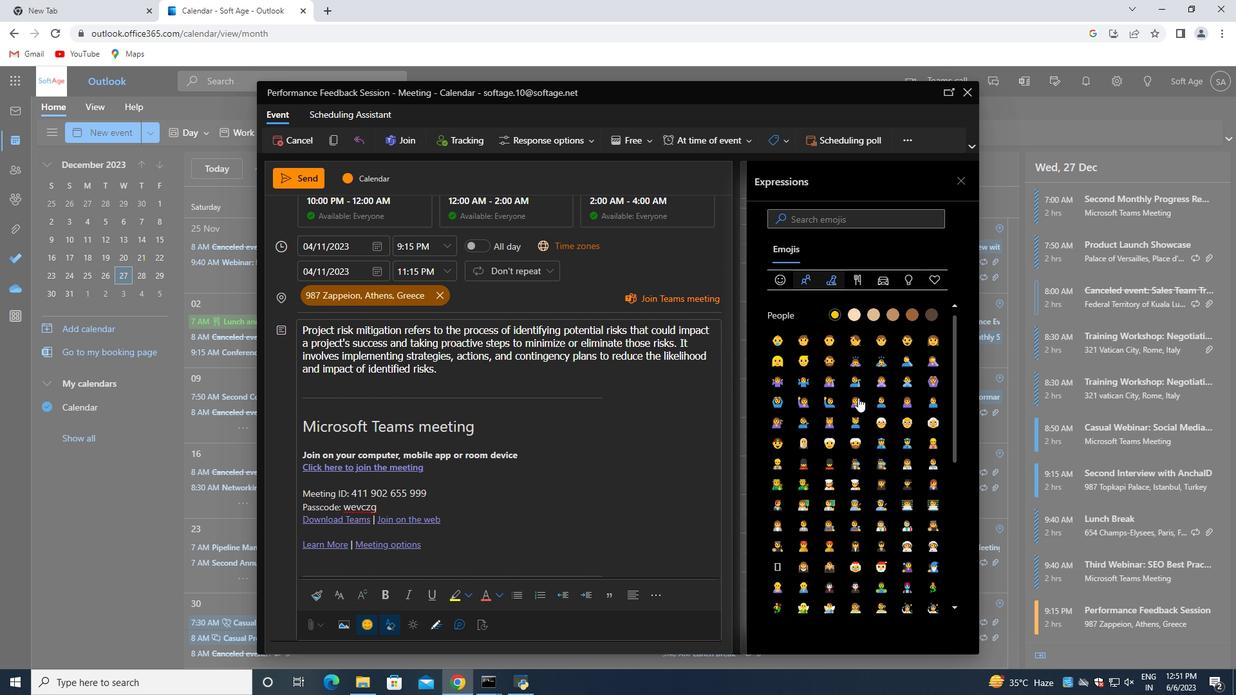
Action: Mouse scrolled (856, 408) with delta (0, 0)
Screenshot: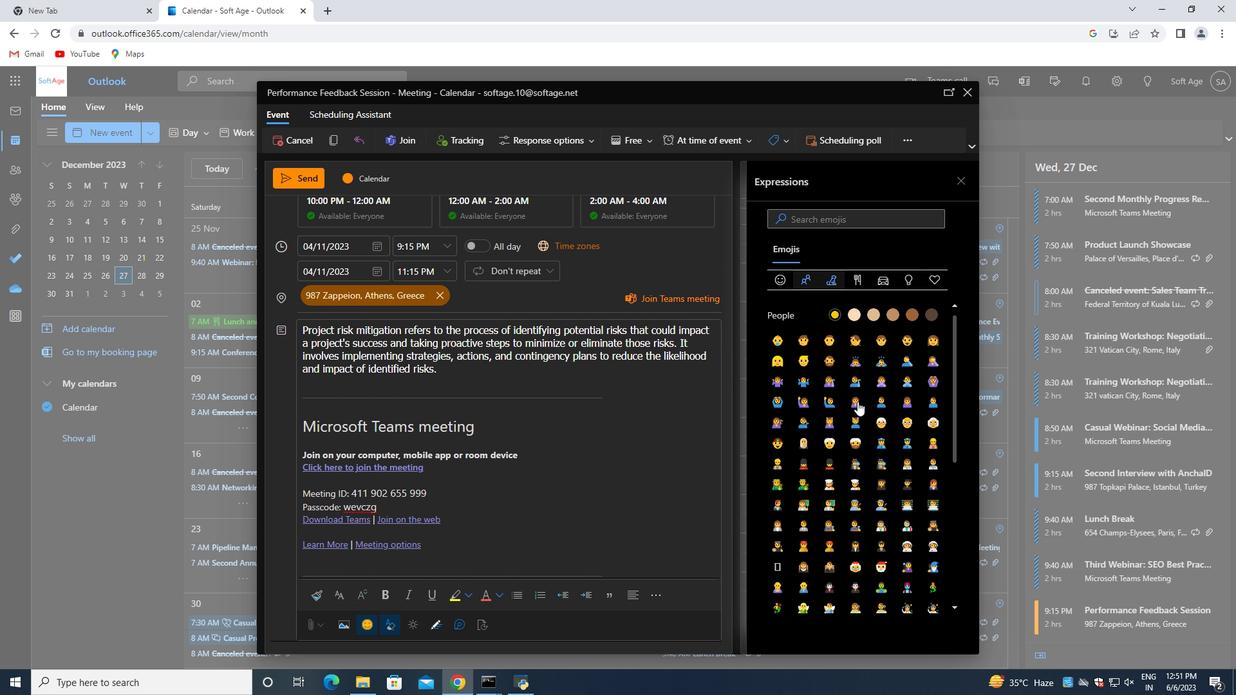 
Action: Mouse moved to (856, 410)
Screenshot: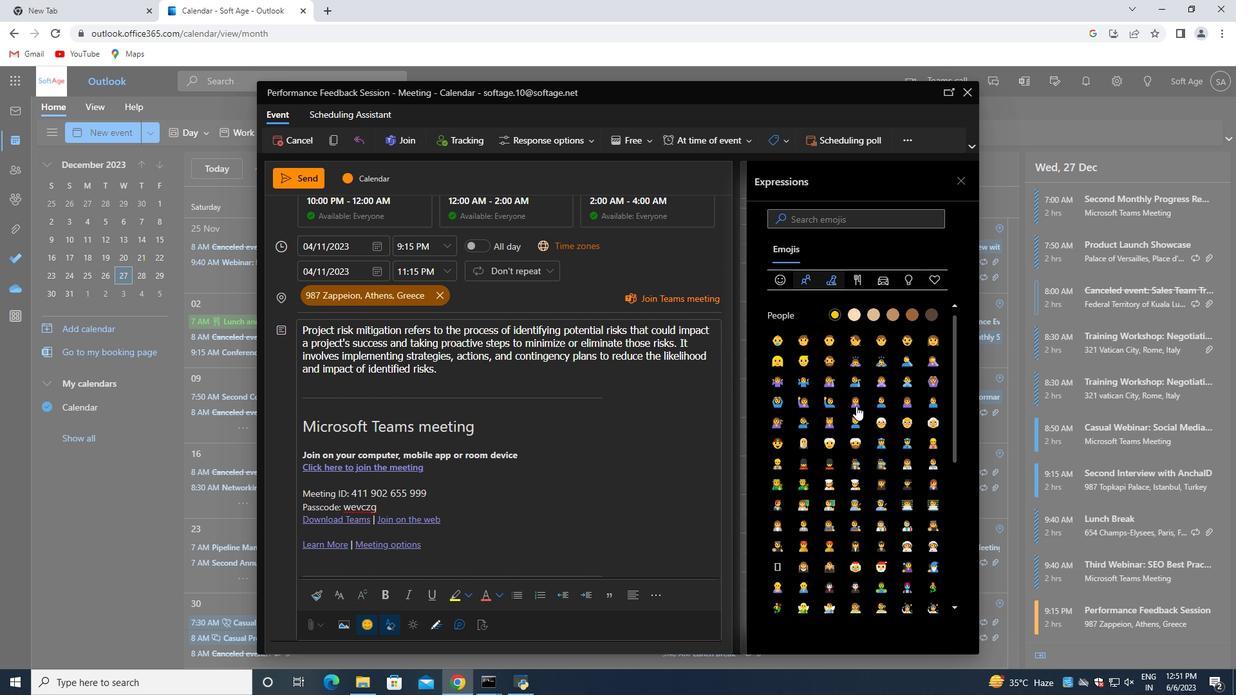 
Action: Mouse scrolled (856, 409) with delta (0, 0)
Screenshot: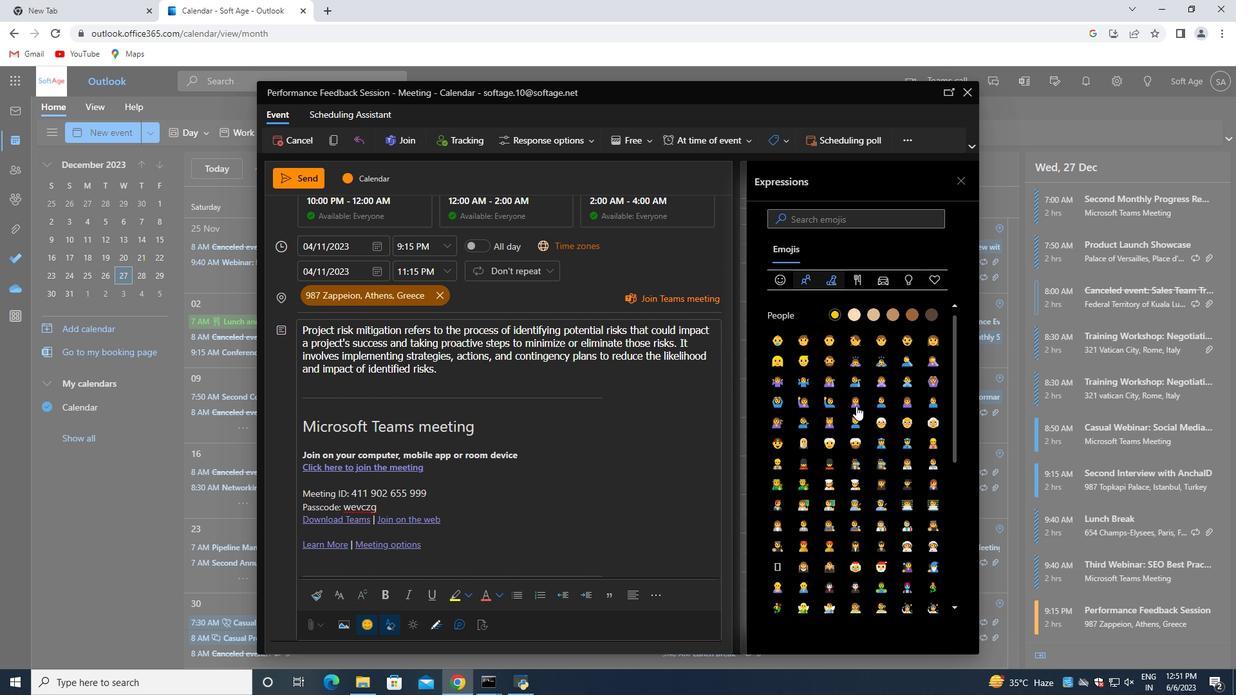 
Action: Mouse moved to (854, 414)
Screenshot: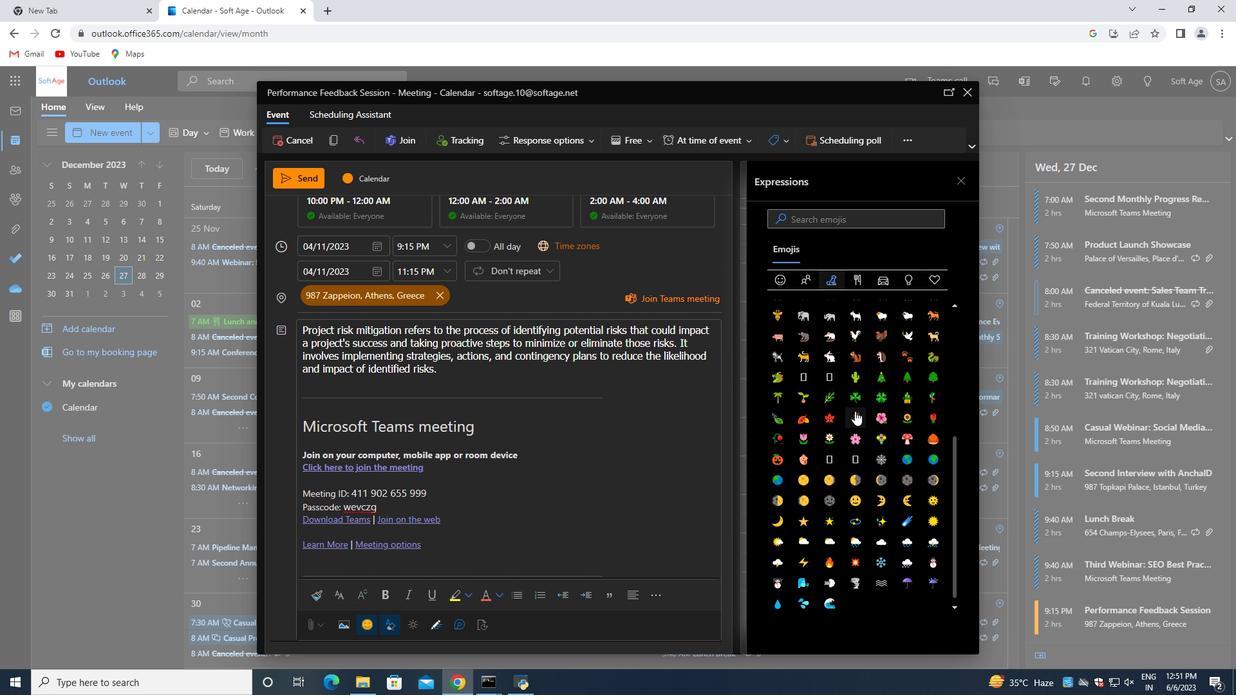 
Action: Mouse scrolled (854, 413) with delta (0, 0)
Screenshot: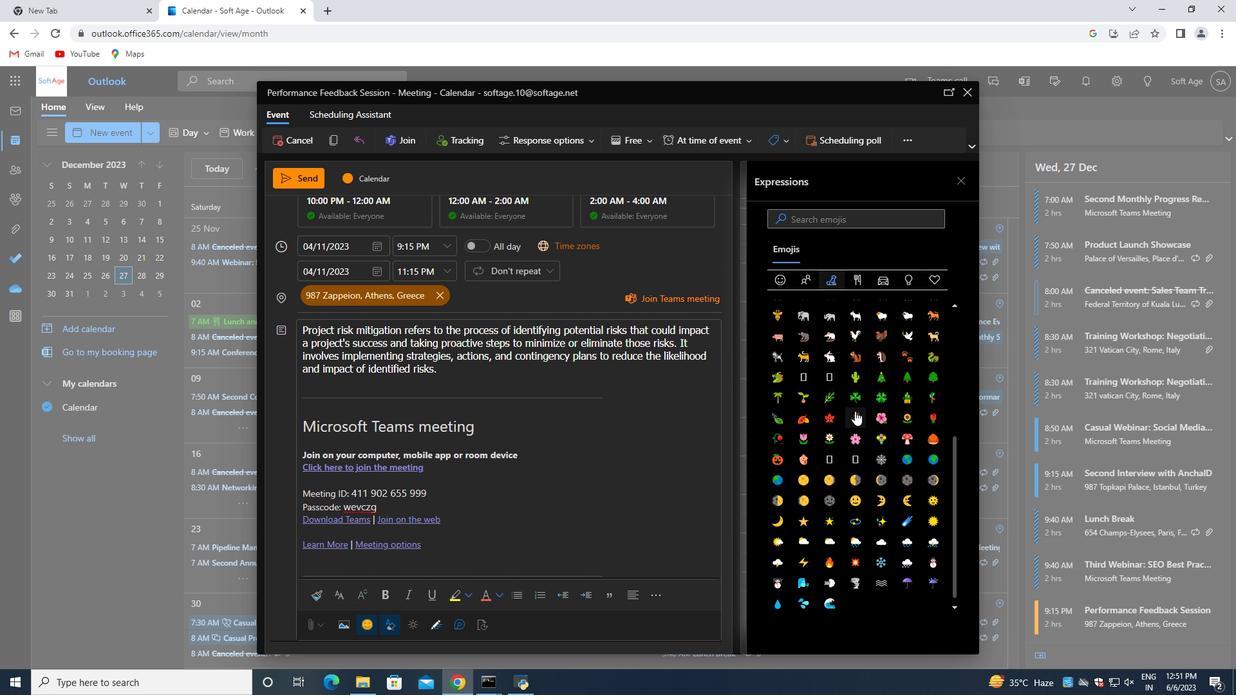 
Action: Mouse moved to (854, 416)
Screenshot: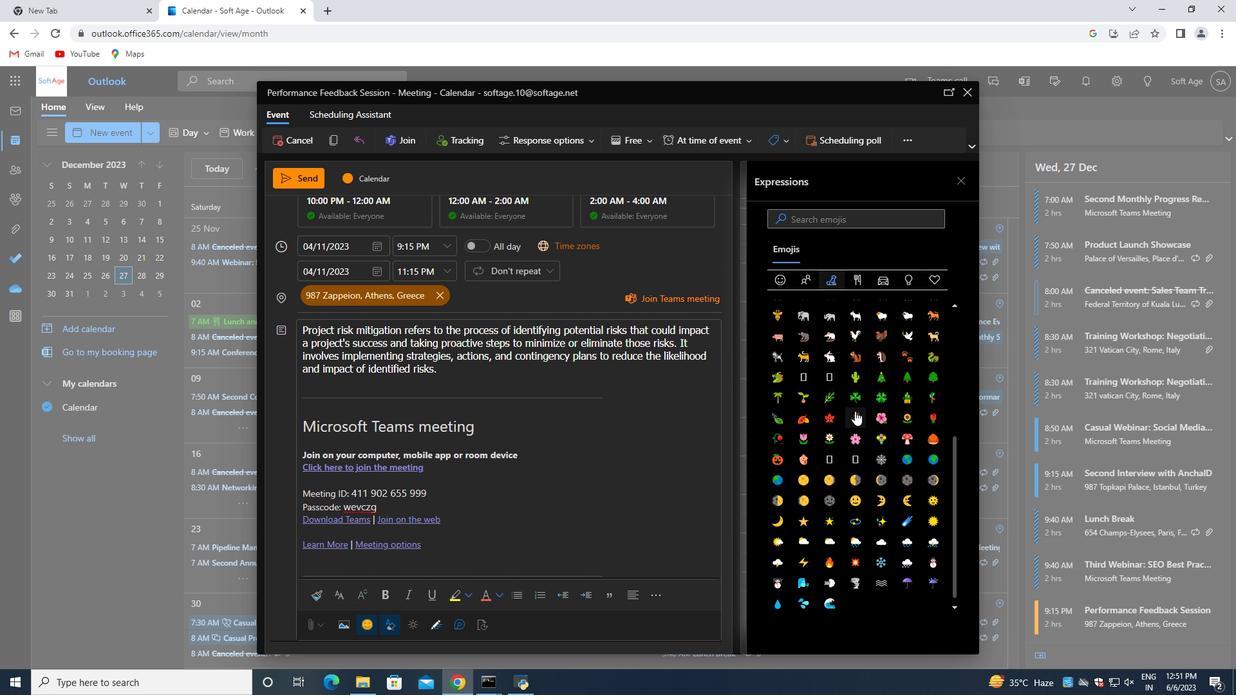 
Action: Mouse scrolled (854, 415) with delta (0, 0)
Screenshot: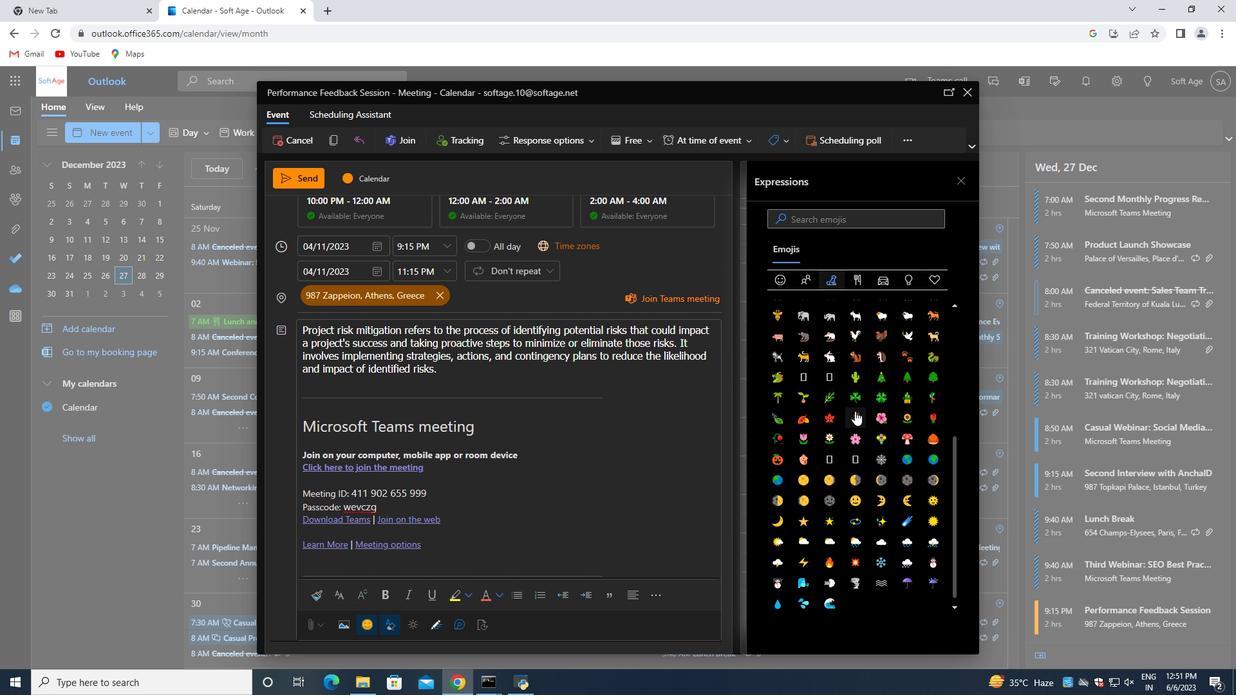 
Action: Mouse moved to (854, 418)
Screenshot: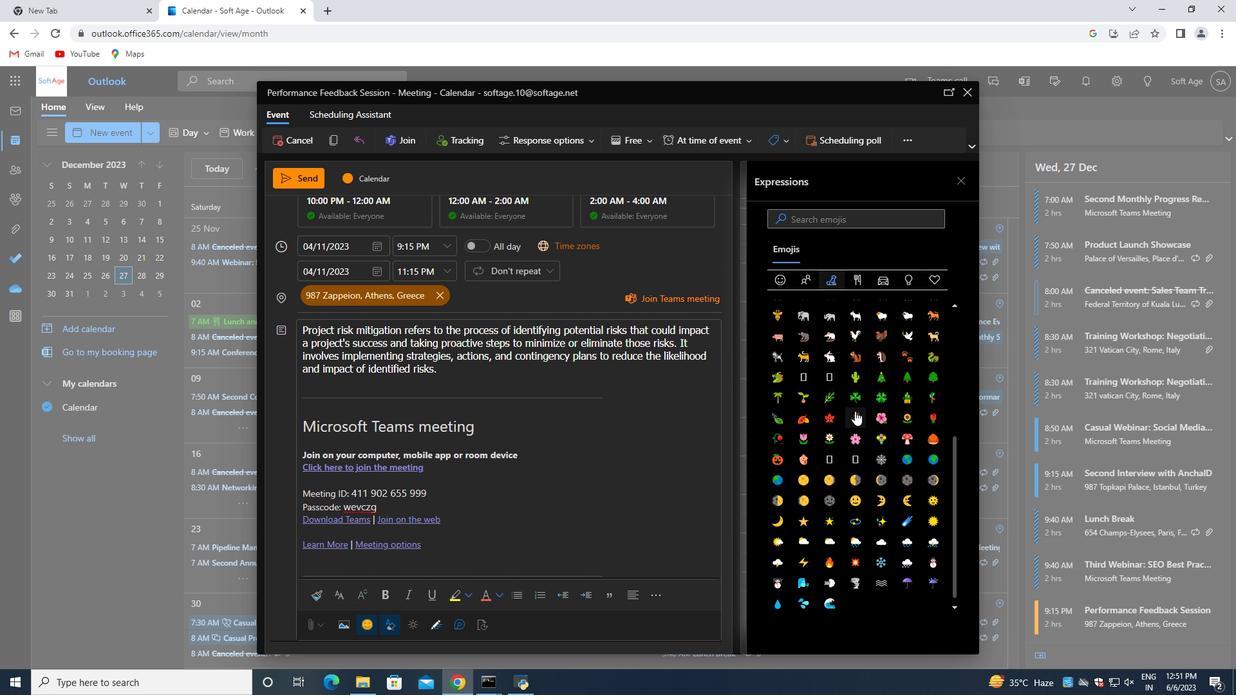 
Action: Mouse scrolled (854, 418) with delta (0, 0)
Screenshot: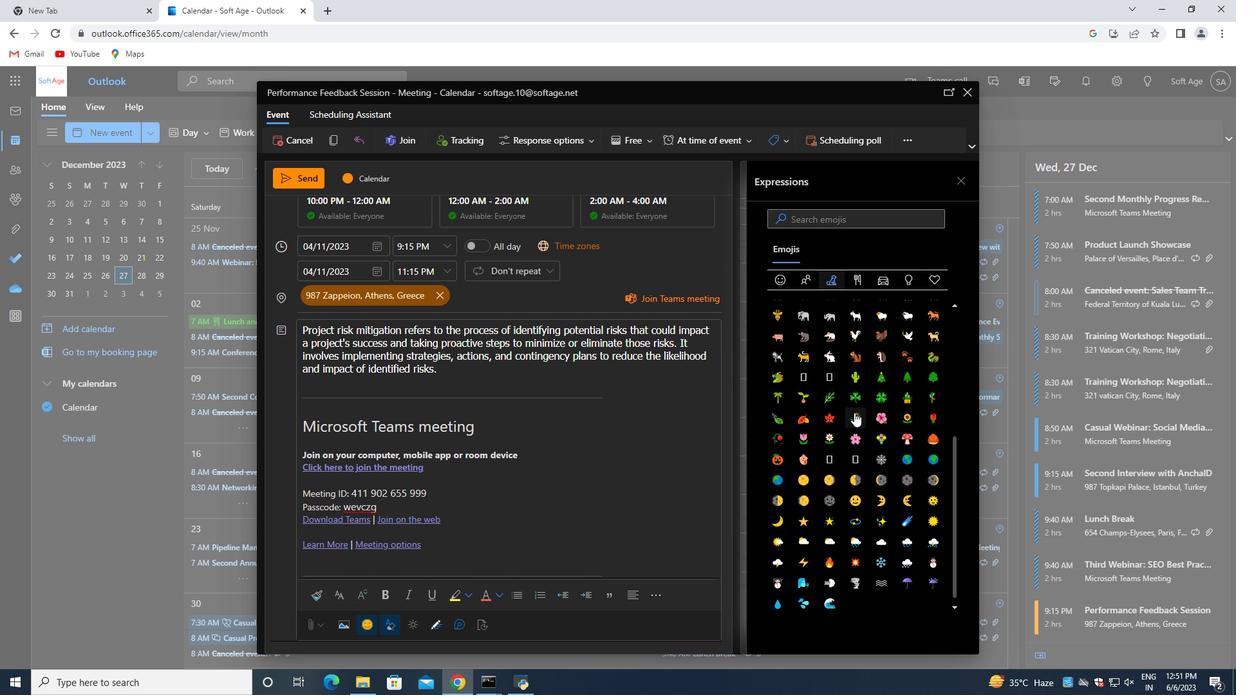
Action: Mouse moved to (904, 453)
Screenshot: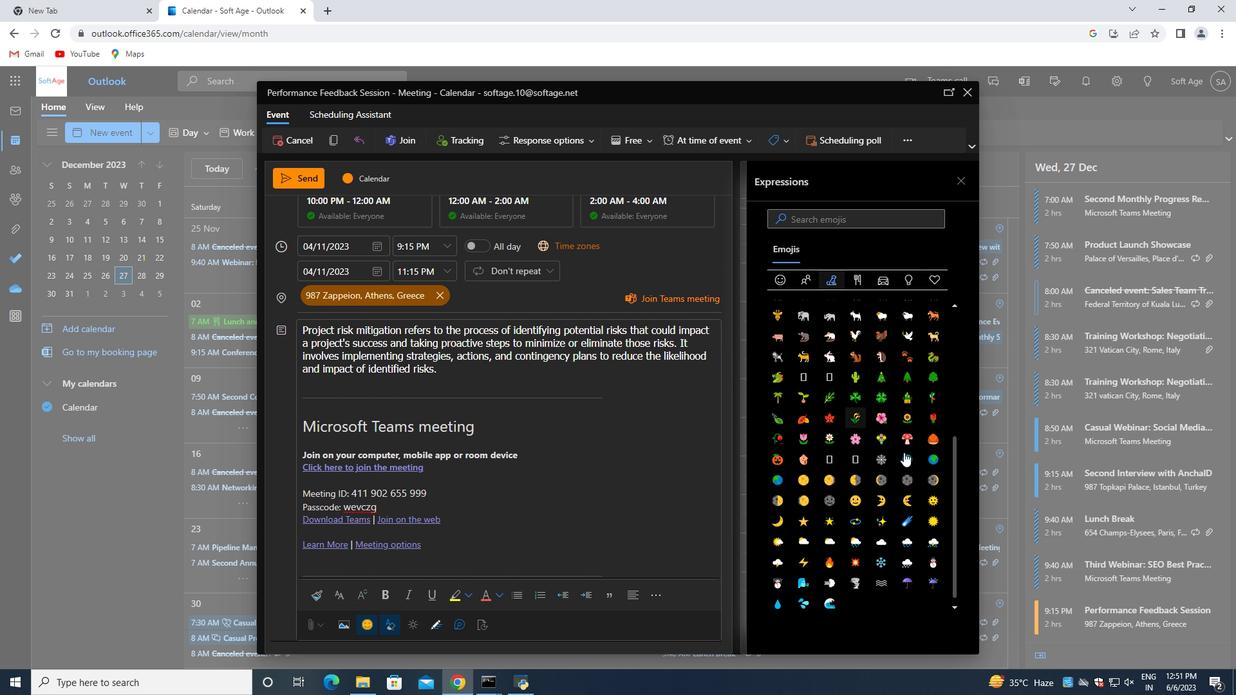 
Action: Mouse pressed left at (904, 453)
Screenshot: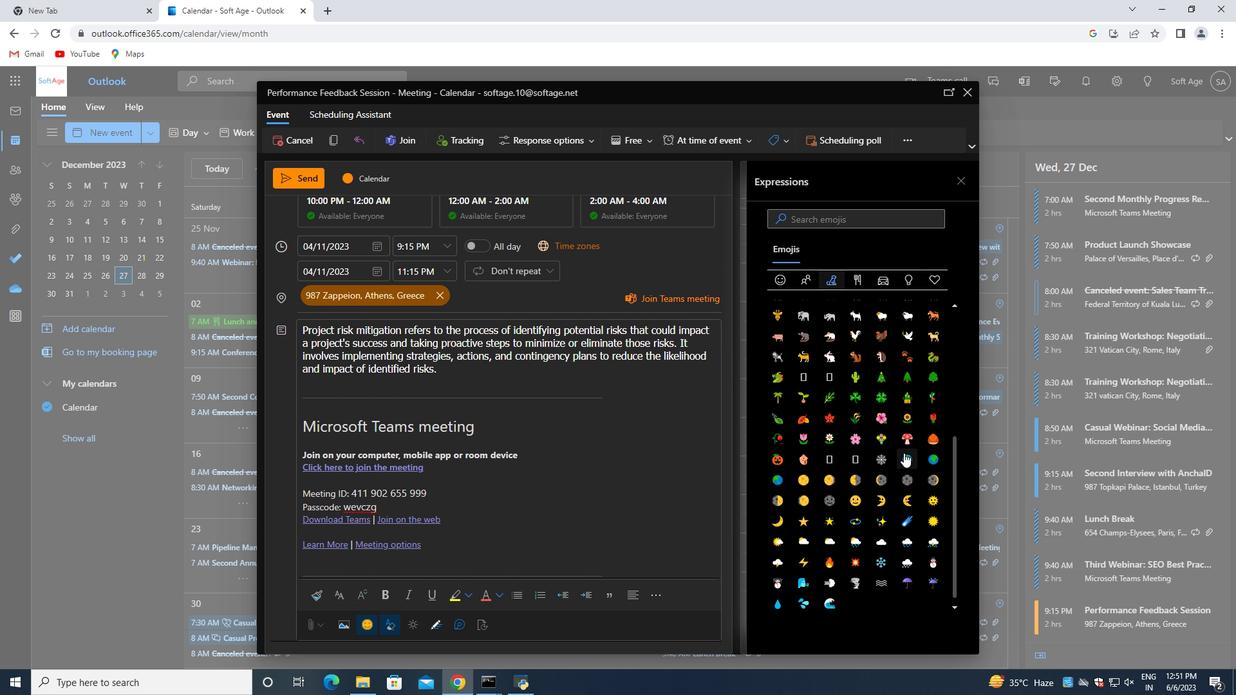 
Action: Mouse moved to (484, 443)
Screenshot: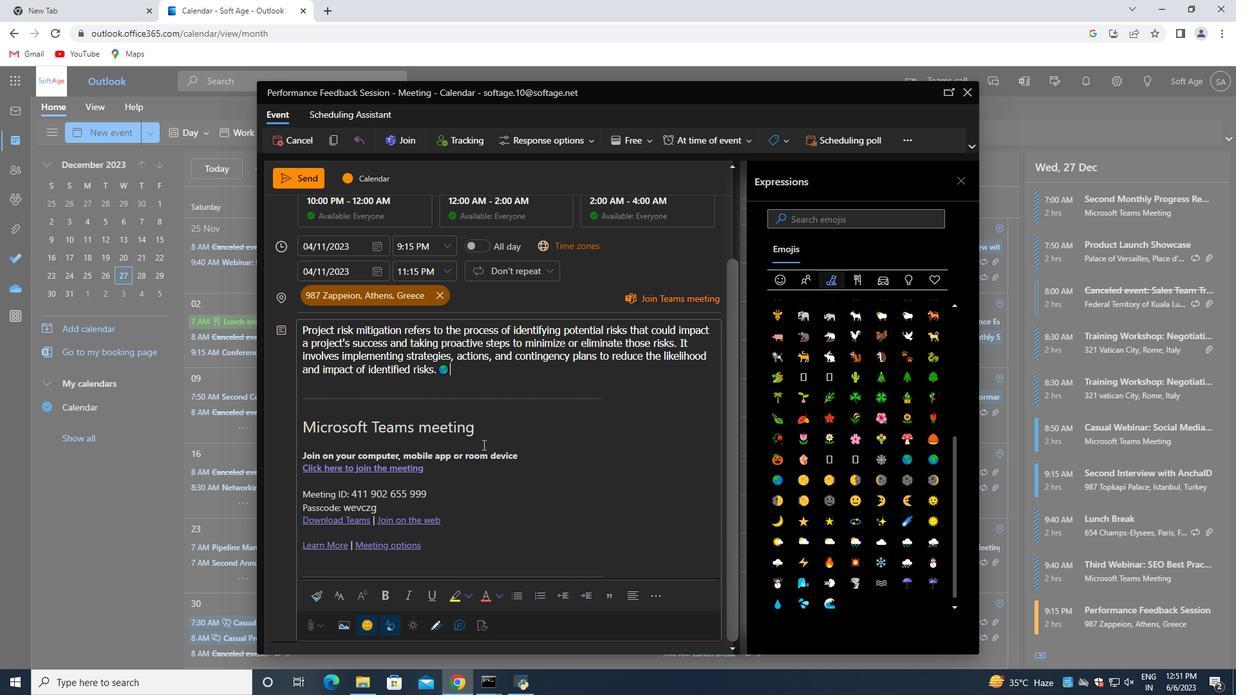 
Action: Mouse scrolled (484, 444) with delta (0, 0)
Screenshot: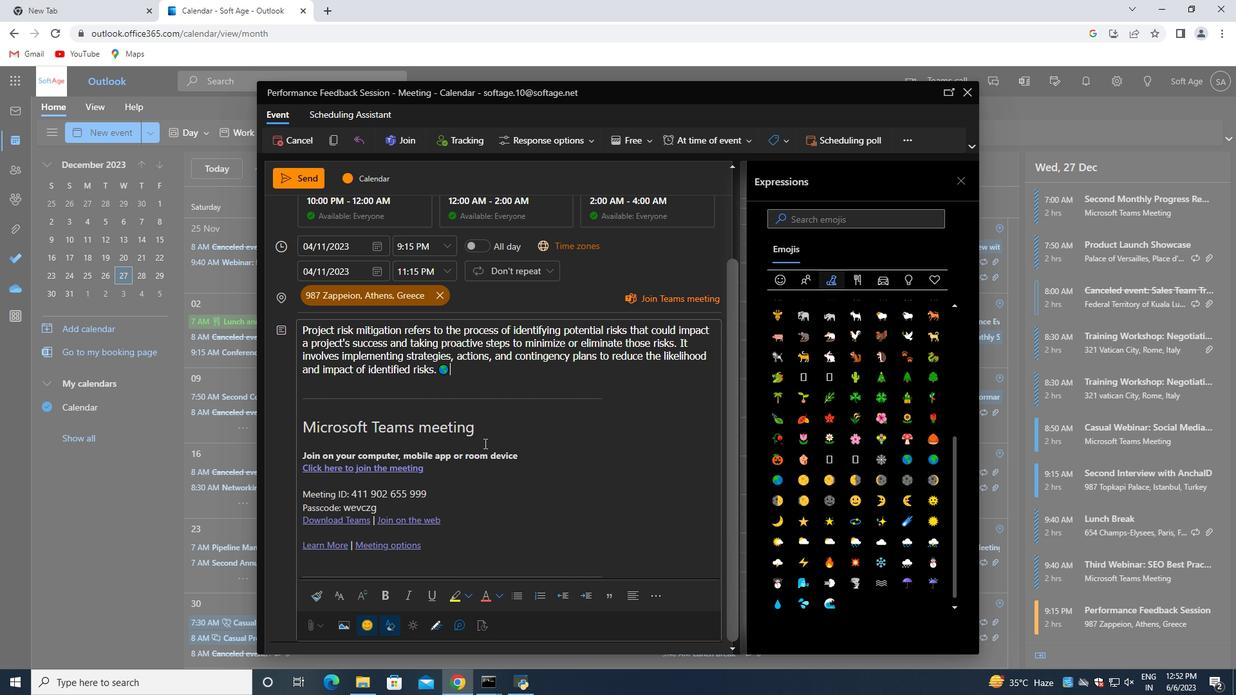 
Action: Mouse scrolled (484, 444) with delta (0, 0)
Screenshot: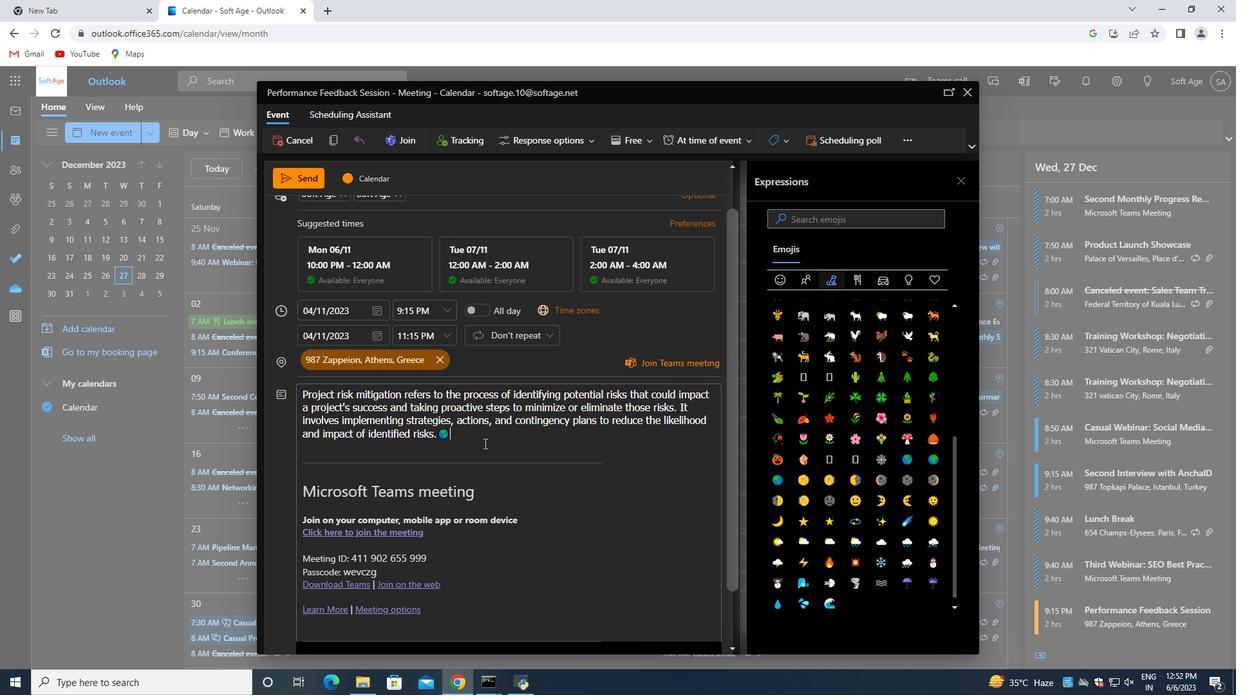
Action: Mouse scrolled (484, 444) with delta (0, 0)
Screenshot: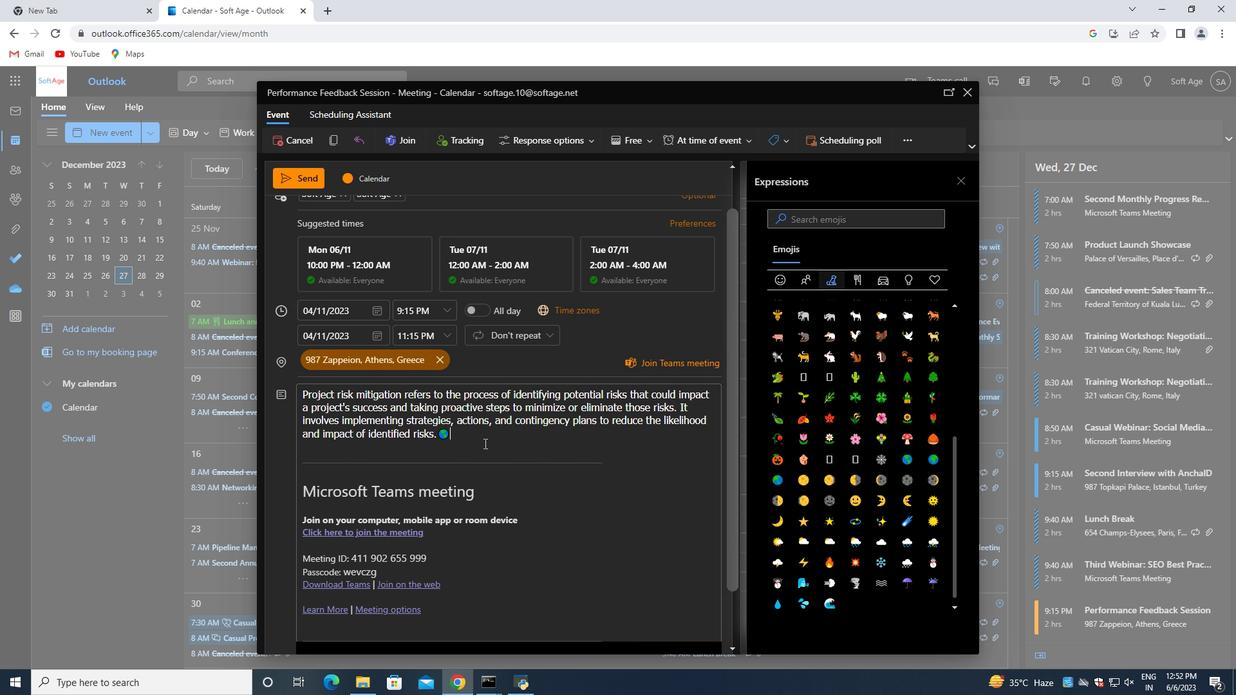 
Action: Mouse scrolled (484, 444) with delta (0, 0)
Screenshot: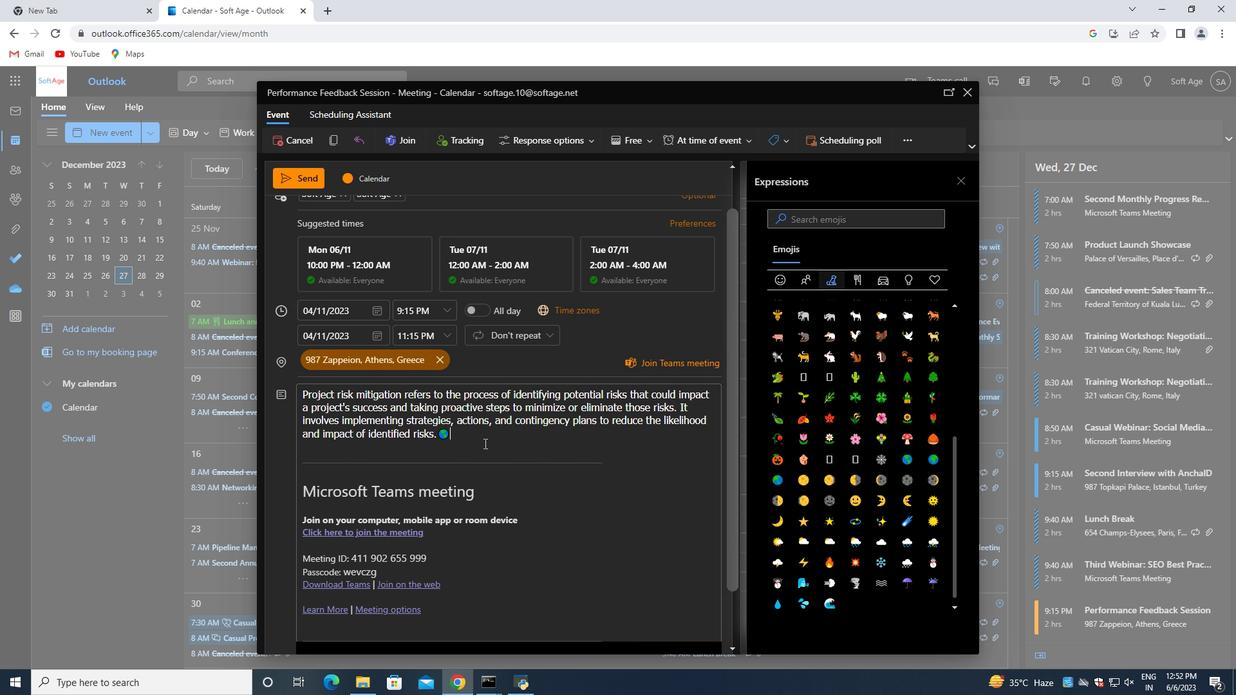 
Action: Mouse scrolled (484, 444) with delta (0, 0)
Screenshot: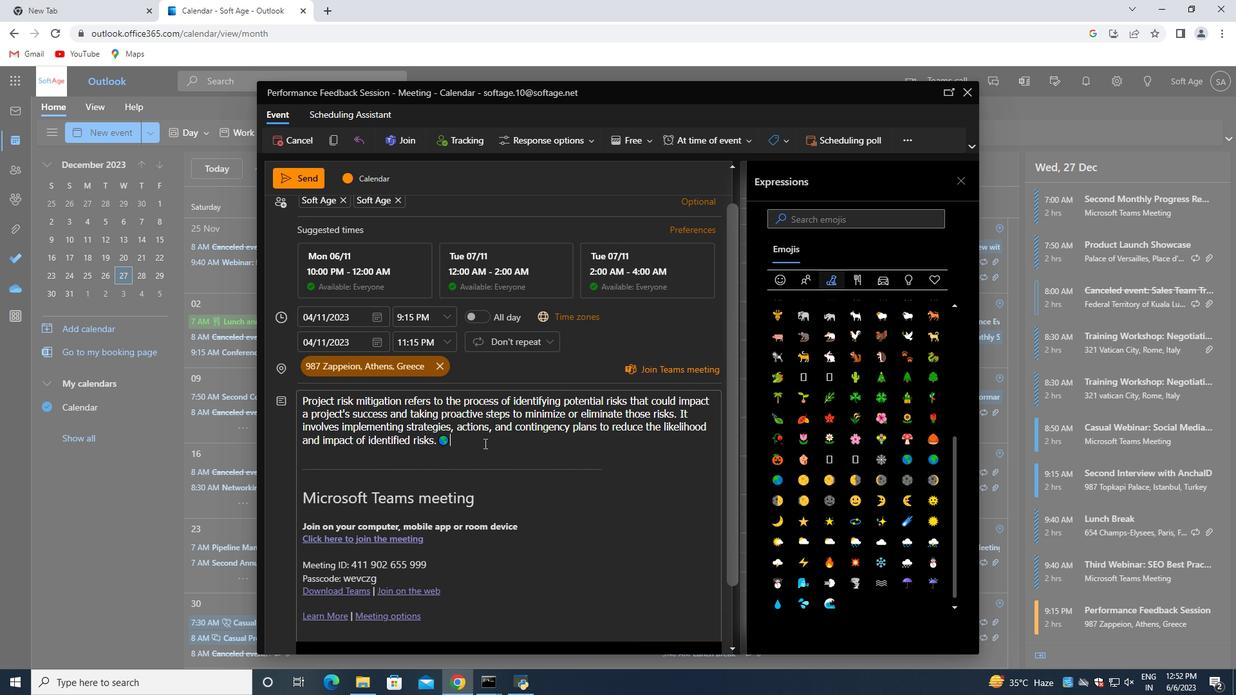 
Action: Mouse scrolled (484, 444) with delta (0, 0)
Screenshot: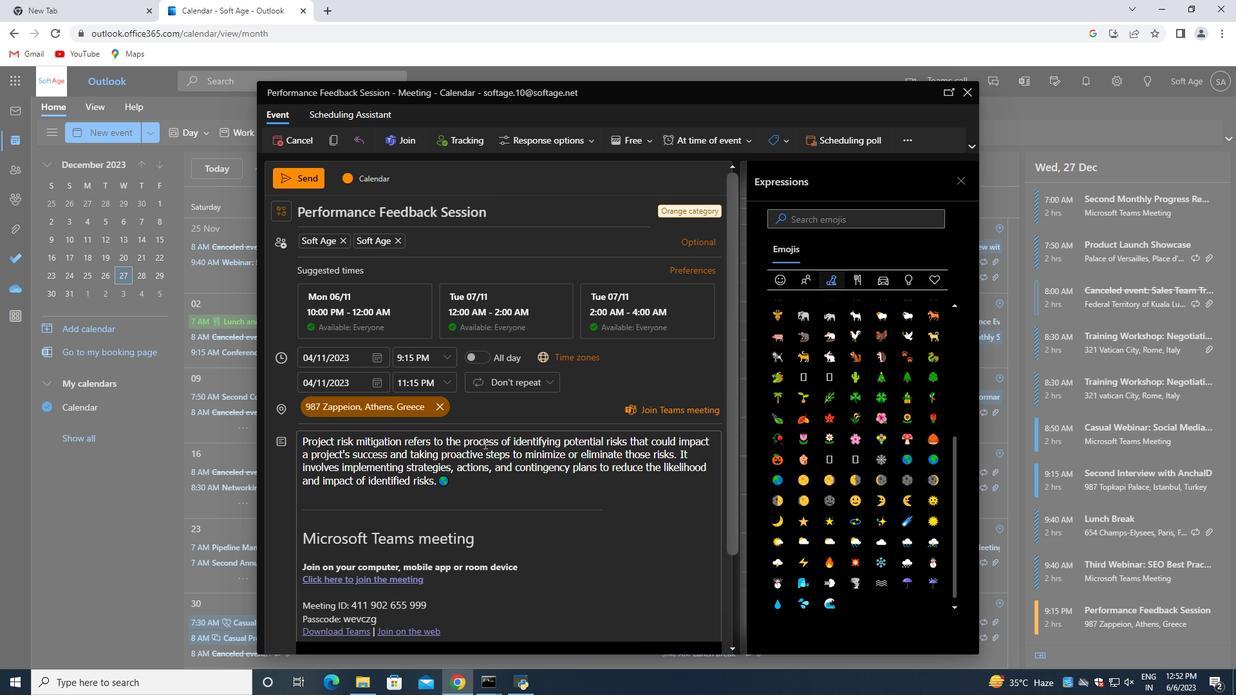 
Action: Mouse scrolled (484, 444) with delta (0, 0)
Screenshot: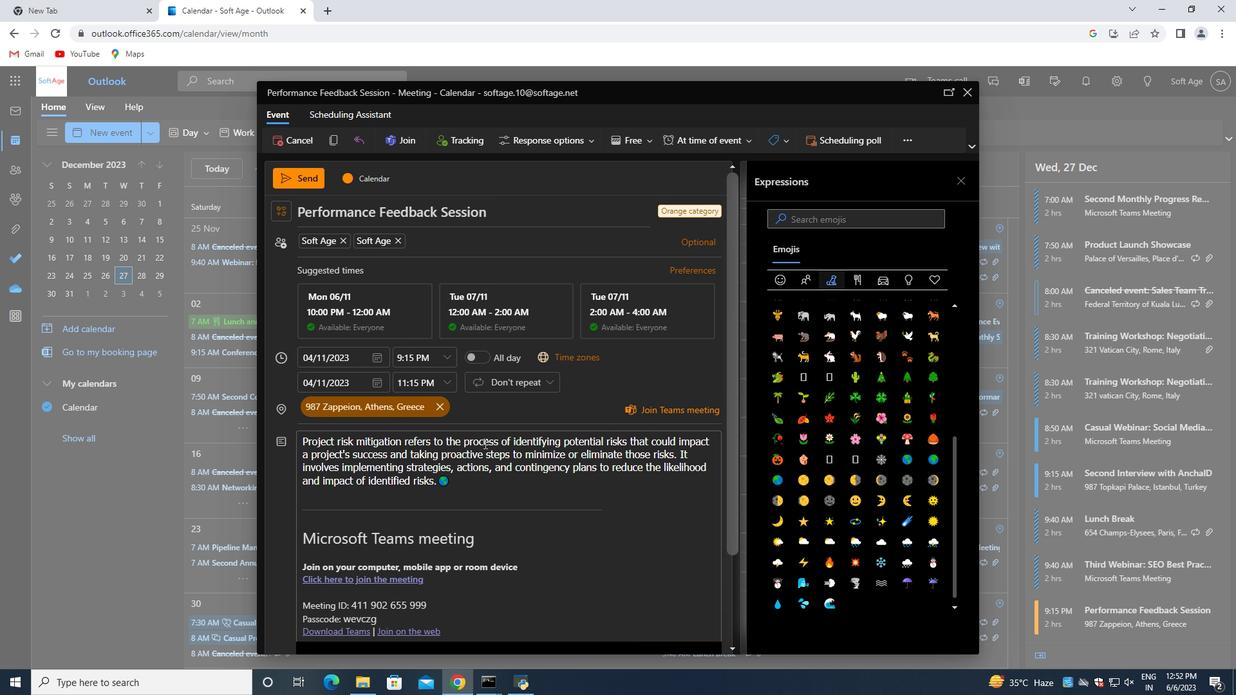 
Action: Mouse moved to (419, 239)
Screenshot: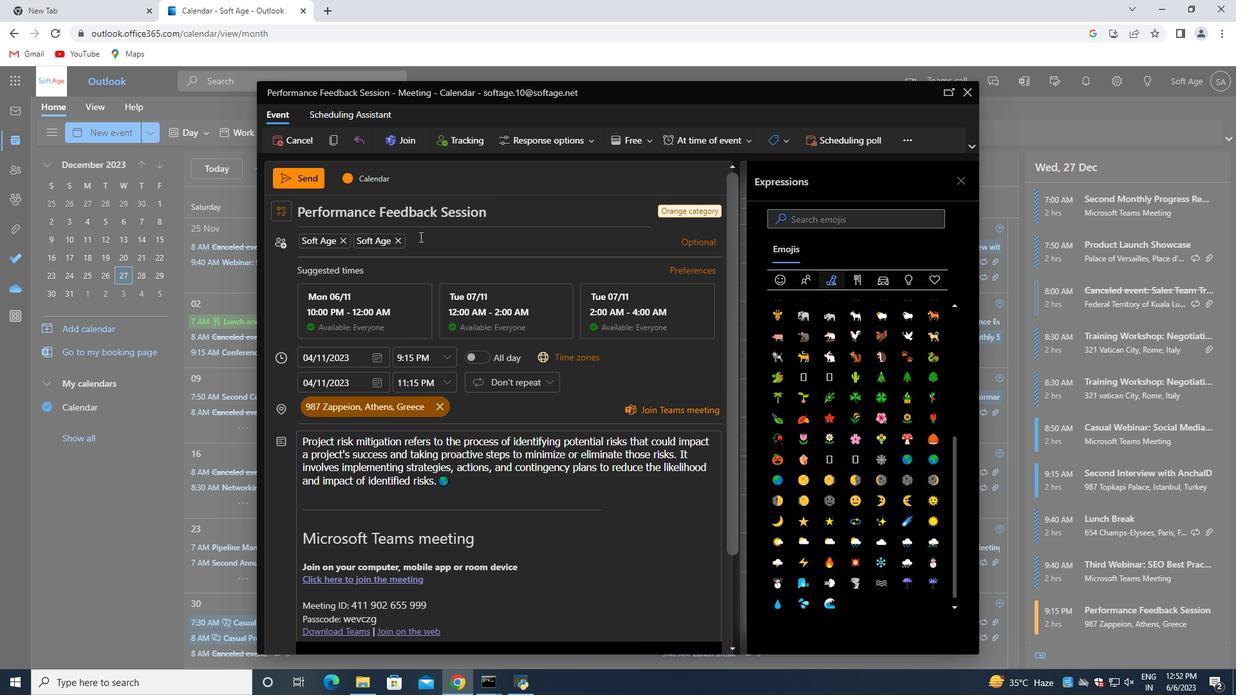 
Action: Mouse pressed left at (419, 239)
Screenshot: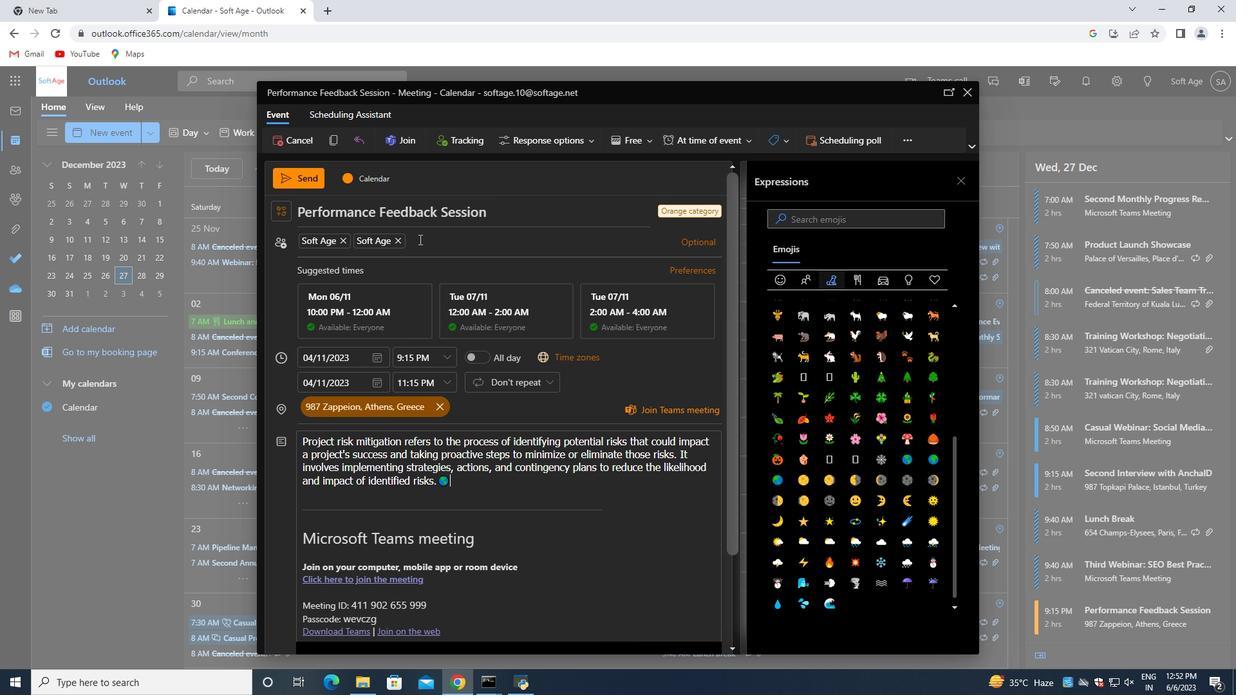 
Action: Key pressed softagr<Key.backspace>e.3<Key.shift>@softage.net<Key.enter>
Screenshot: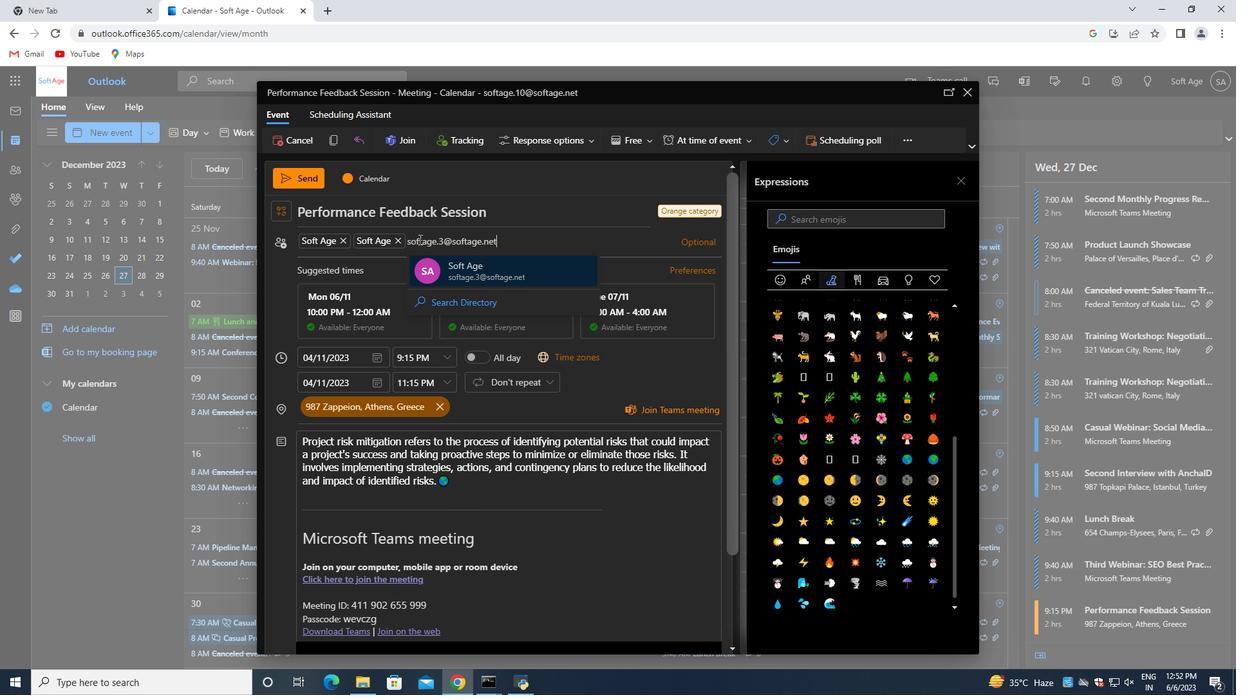 
Action: Mouse moved to (418, 365)
Screenshot: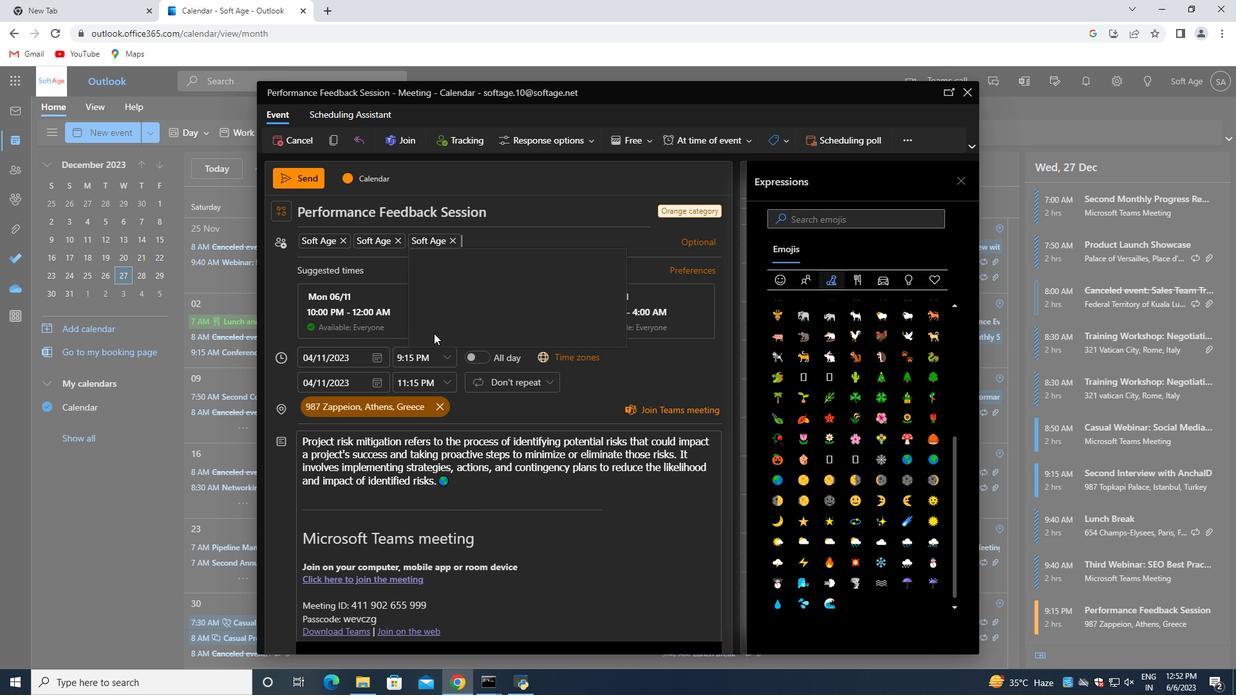 
Action: Mouse scrolled (418, 364) with delta (0, 0)
Screenshot: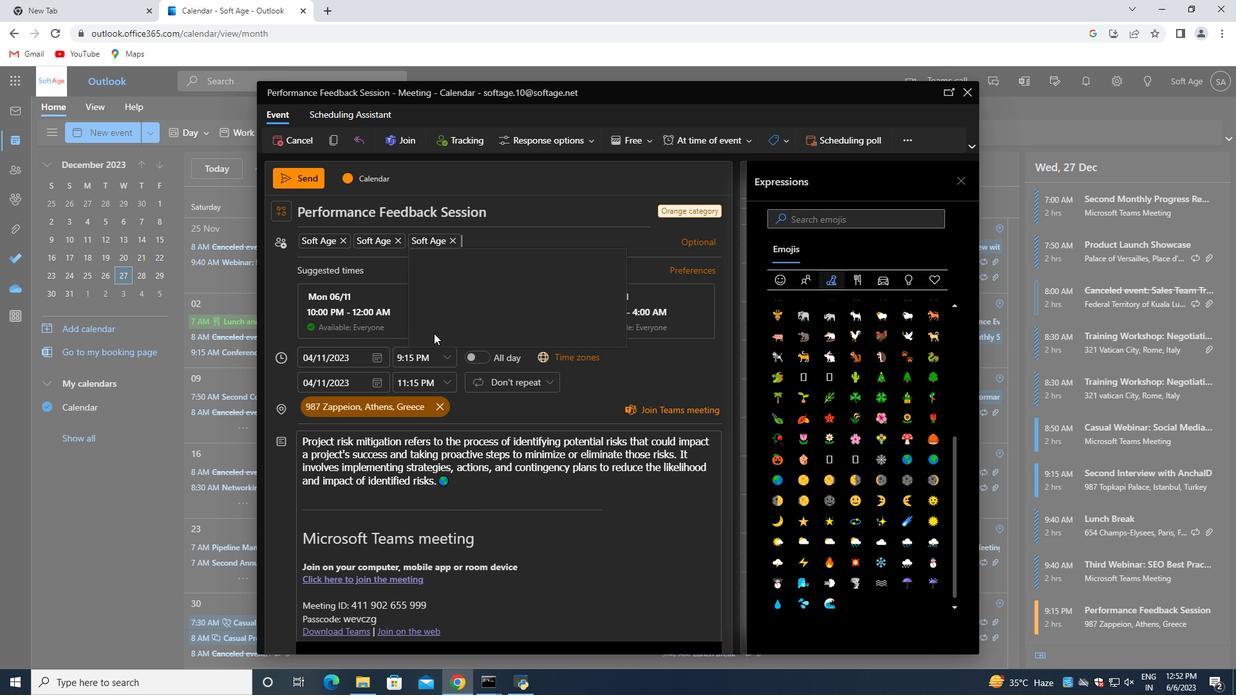 
Action: Mouse moved to (449, 417)
Screenshot: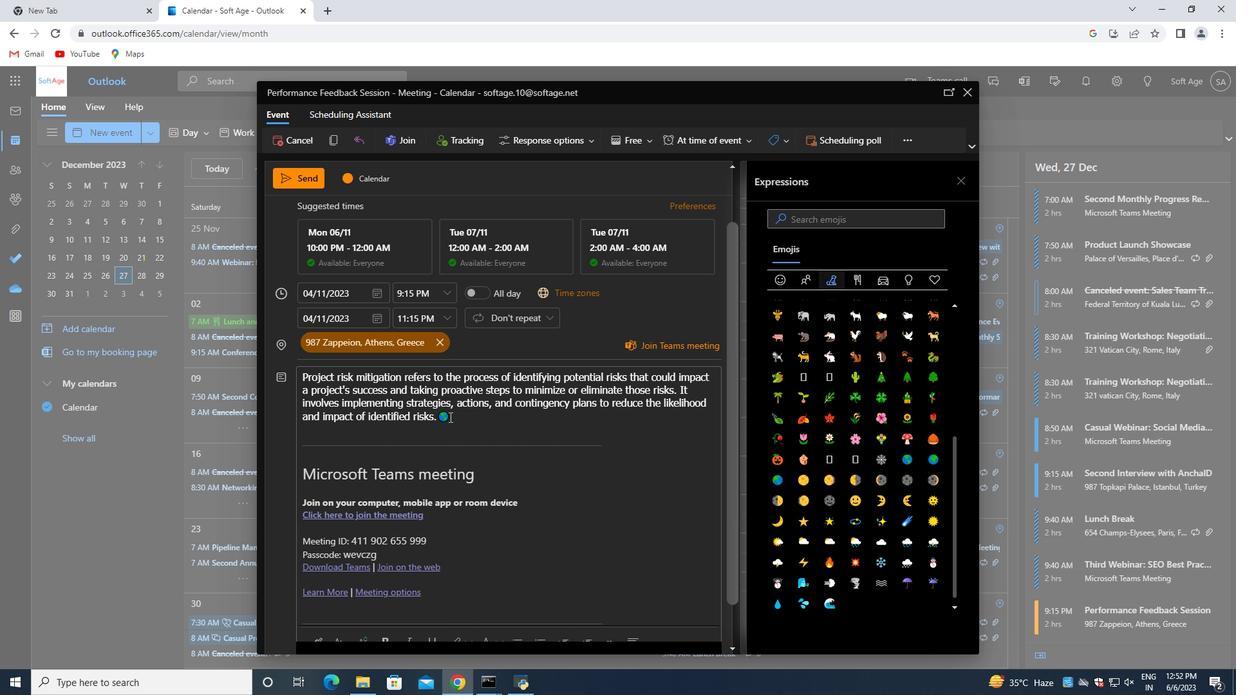 
Action: Mouse pressed left at (449, 417)
Screenshot: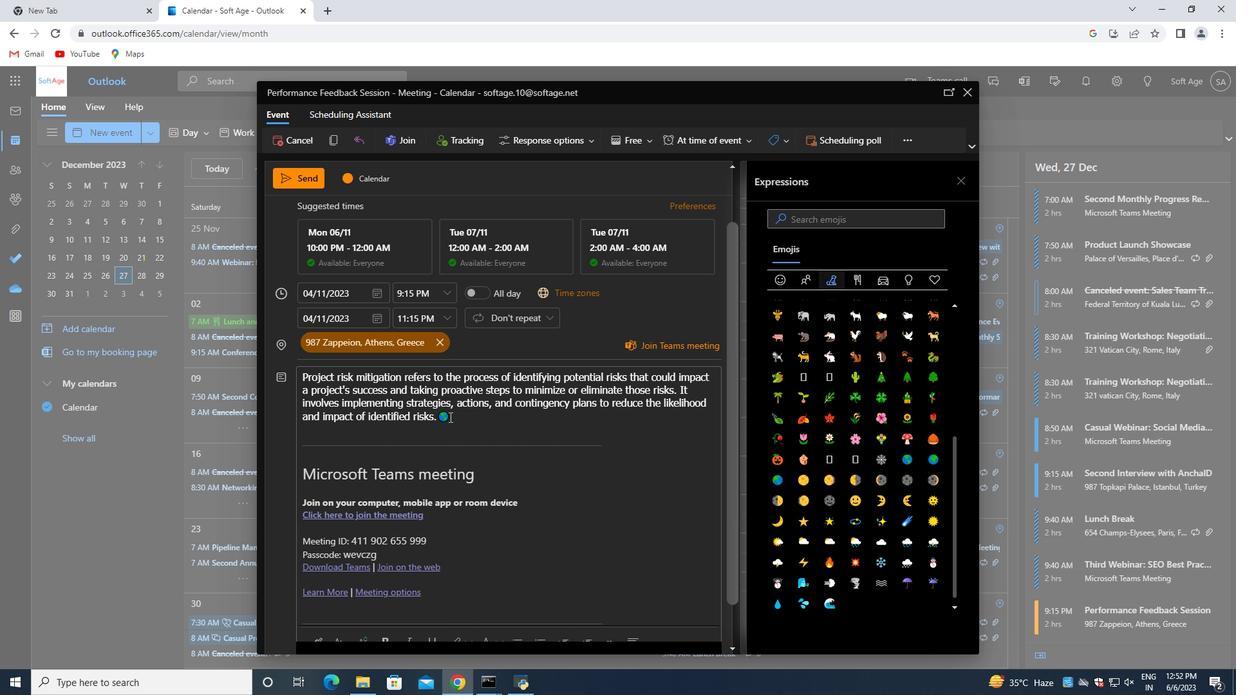 
Action: Mouse moved to (531, 511)
Screenshot: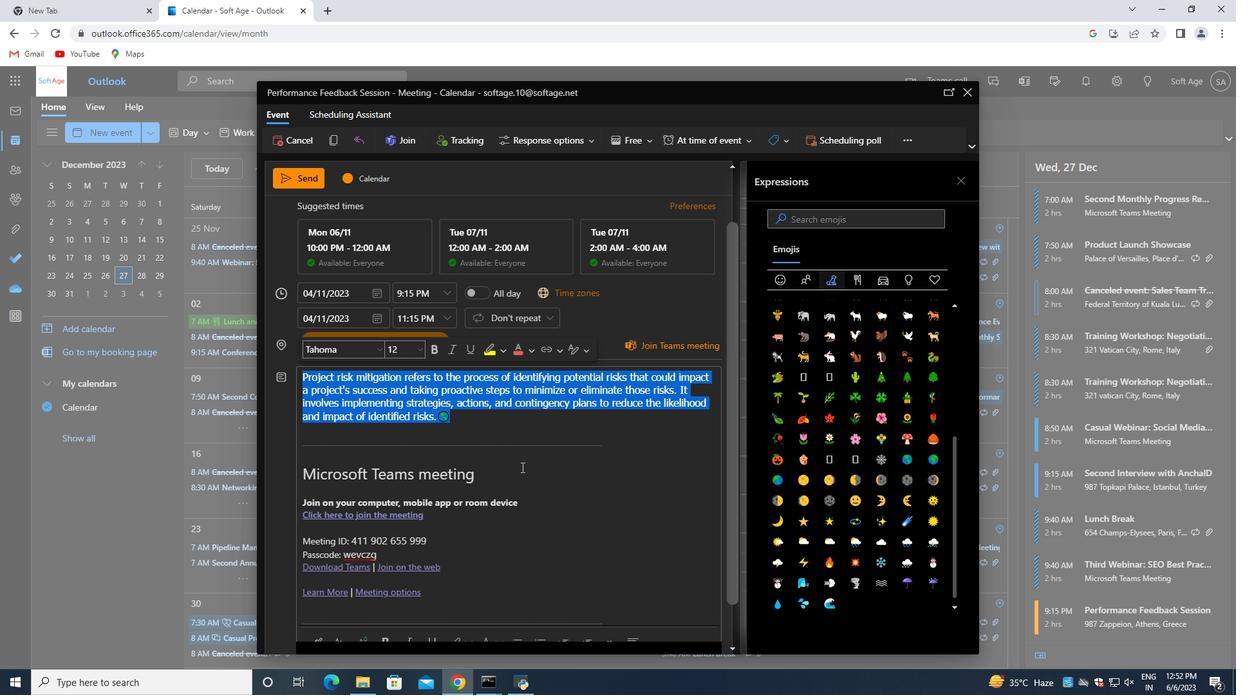 
Action: Mouse scrolled (531, 510) with delta (0, 0)
Screenshot: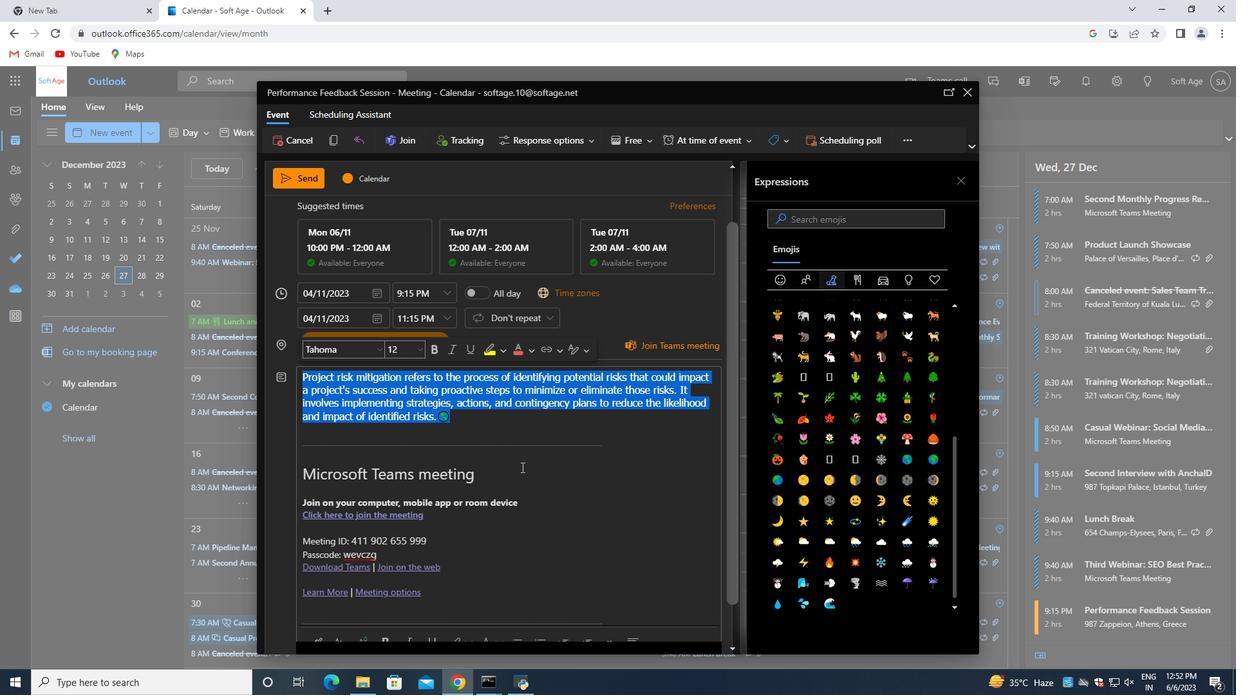 
Action: Mouse moved to (531, 517)
Screenshot: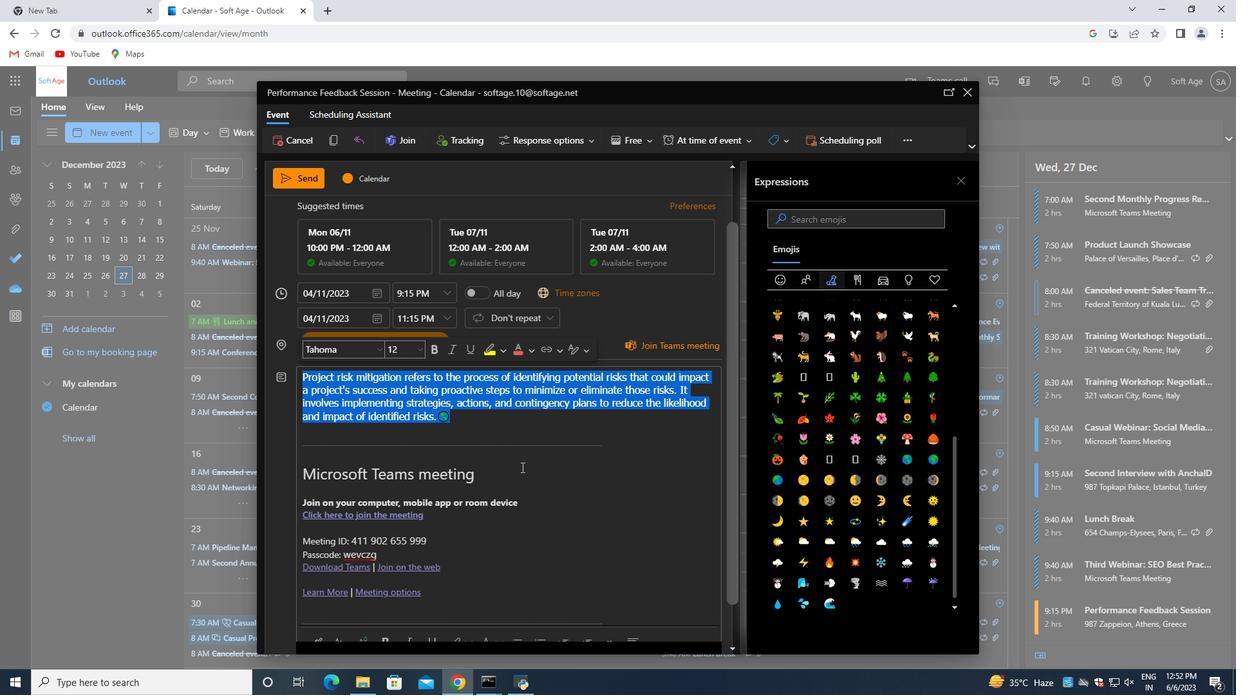 
Action: Mouse scrolled (531, 517) with delta (0, 0)
Screenshot: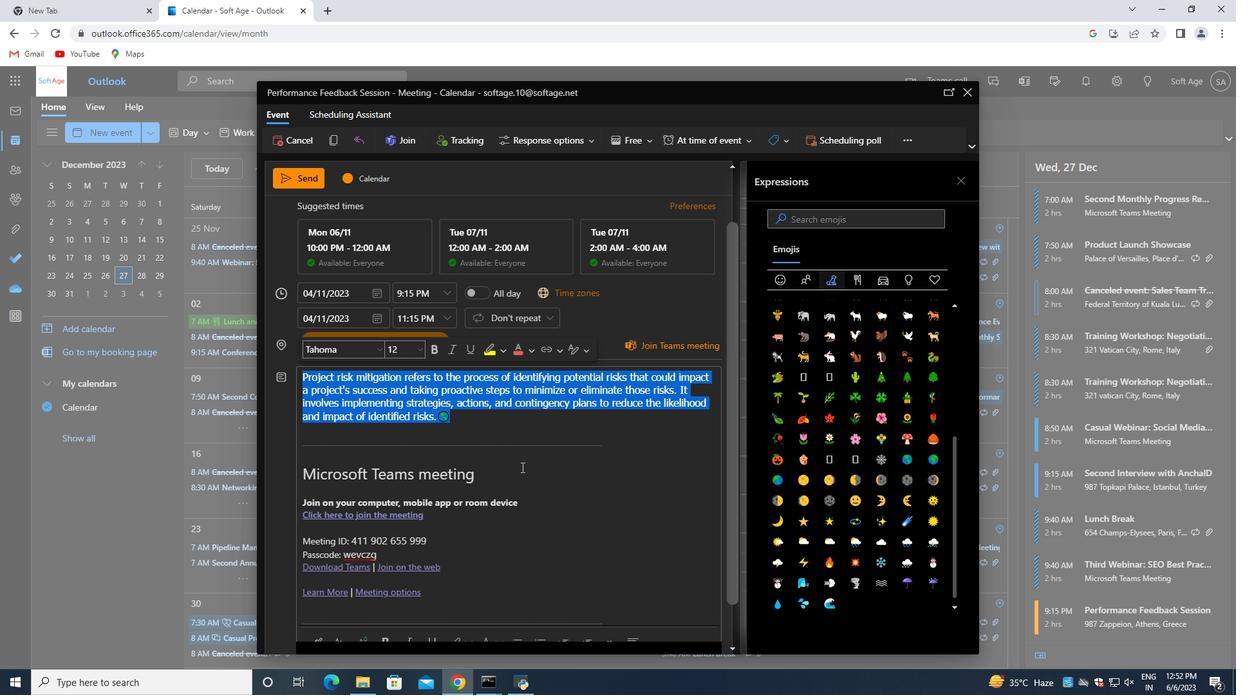 
Action: Mouse moved to (531, 517)
Screenshot: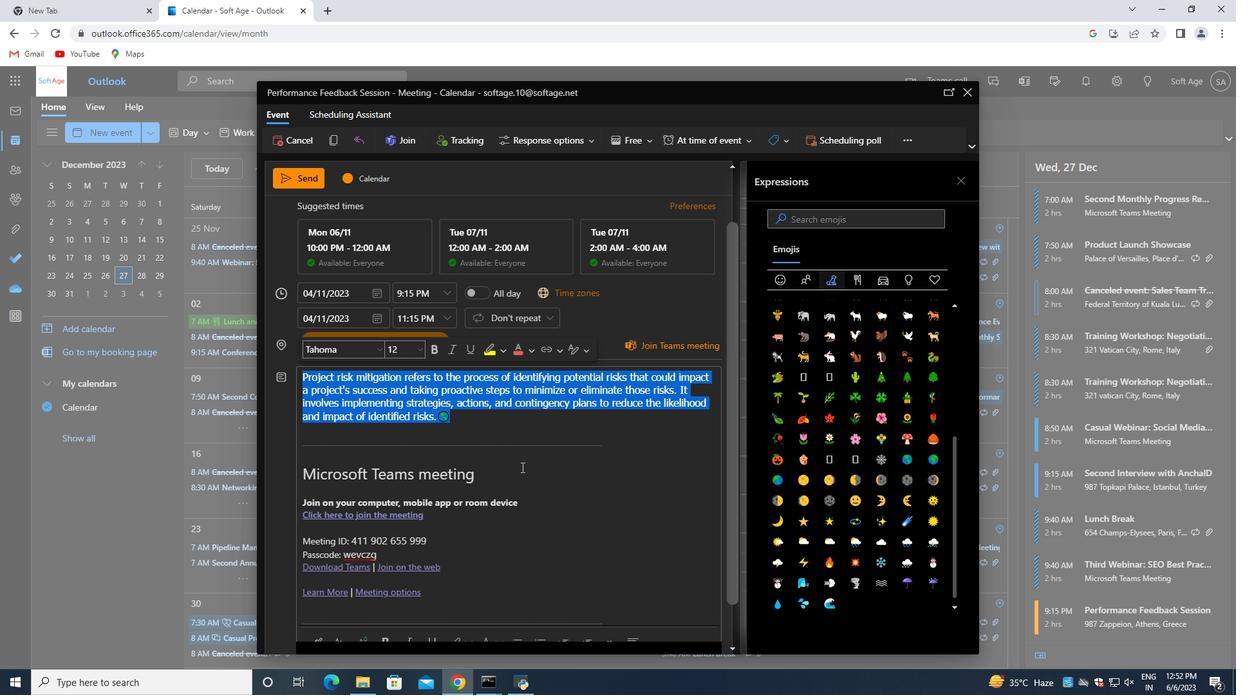
Action: Mouse scrolled (531, 517) with delta (0, 0)
Screenshot: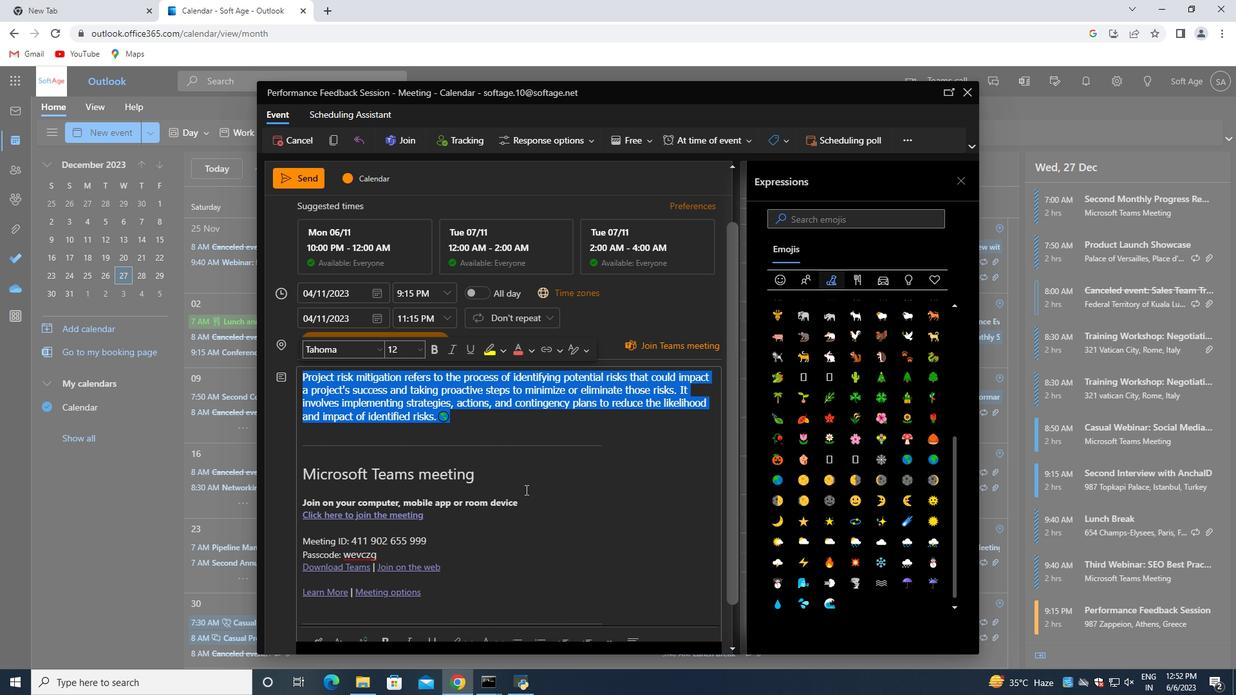 
Action: Mouse moved to (654, 595)
Screenshot: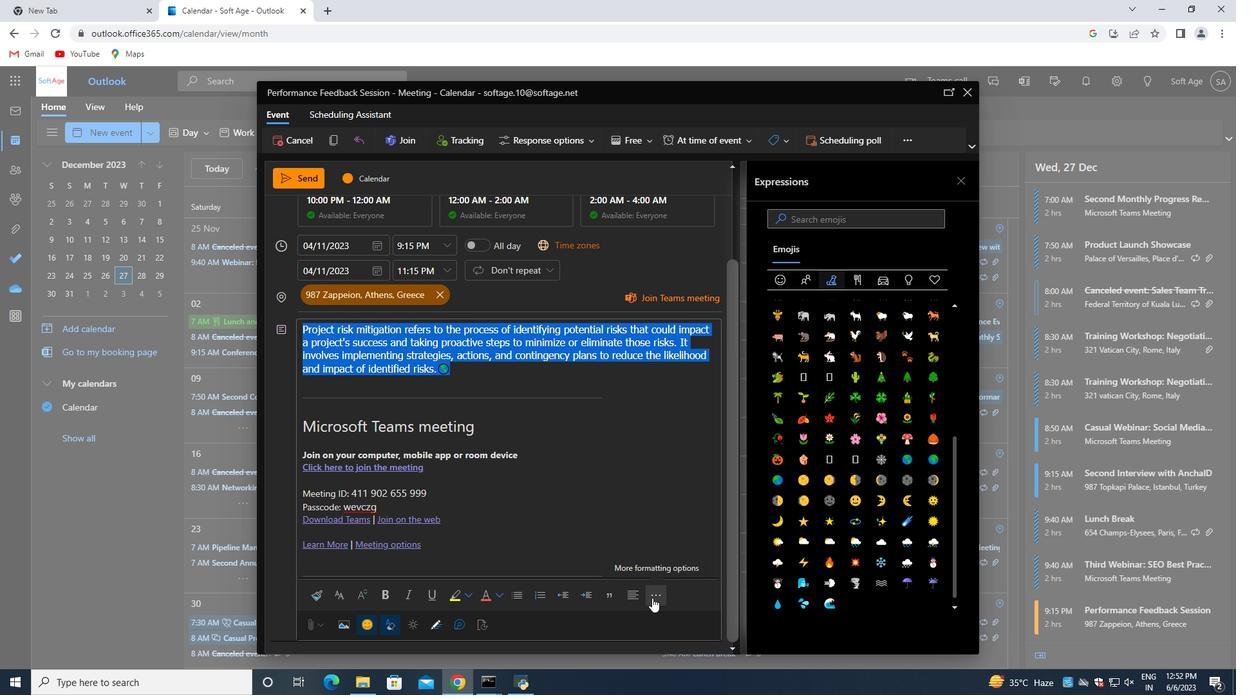 
Action: Mouse pressed left at (654, 595)
Screenshot: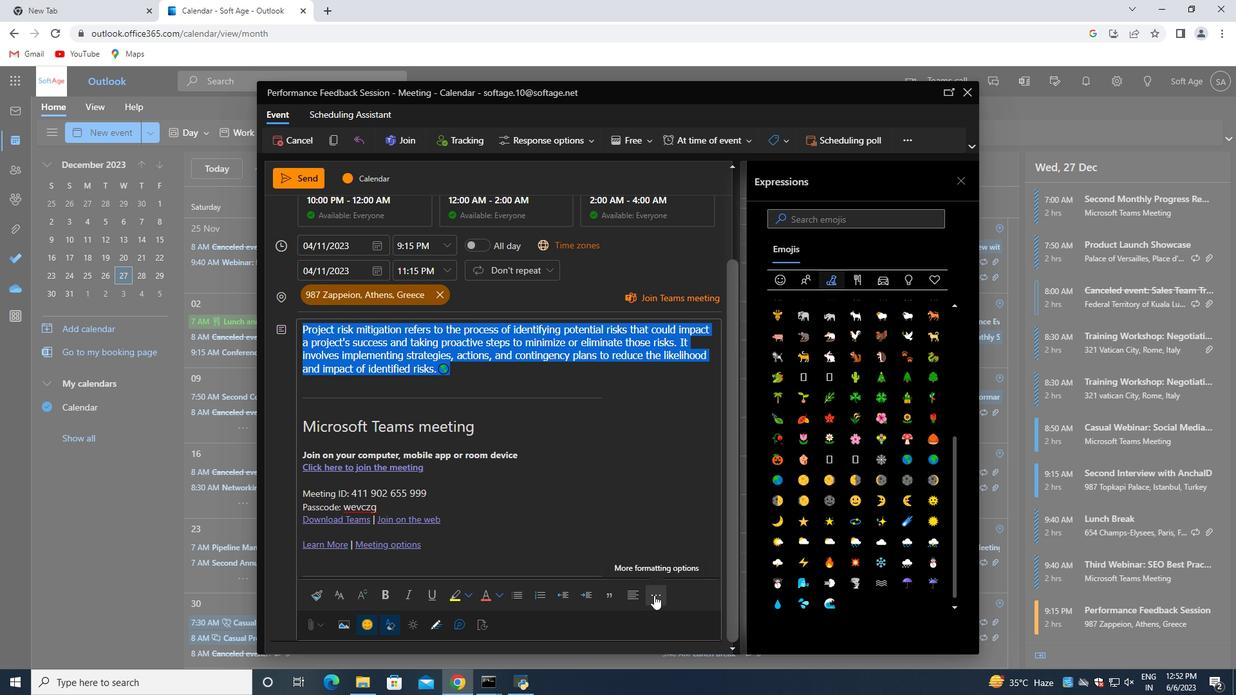 
Action: Mouse moved to (635, 511)
Screenshot: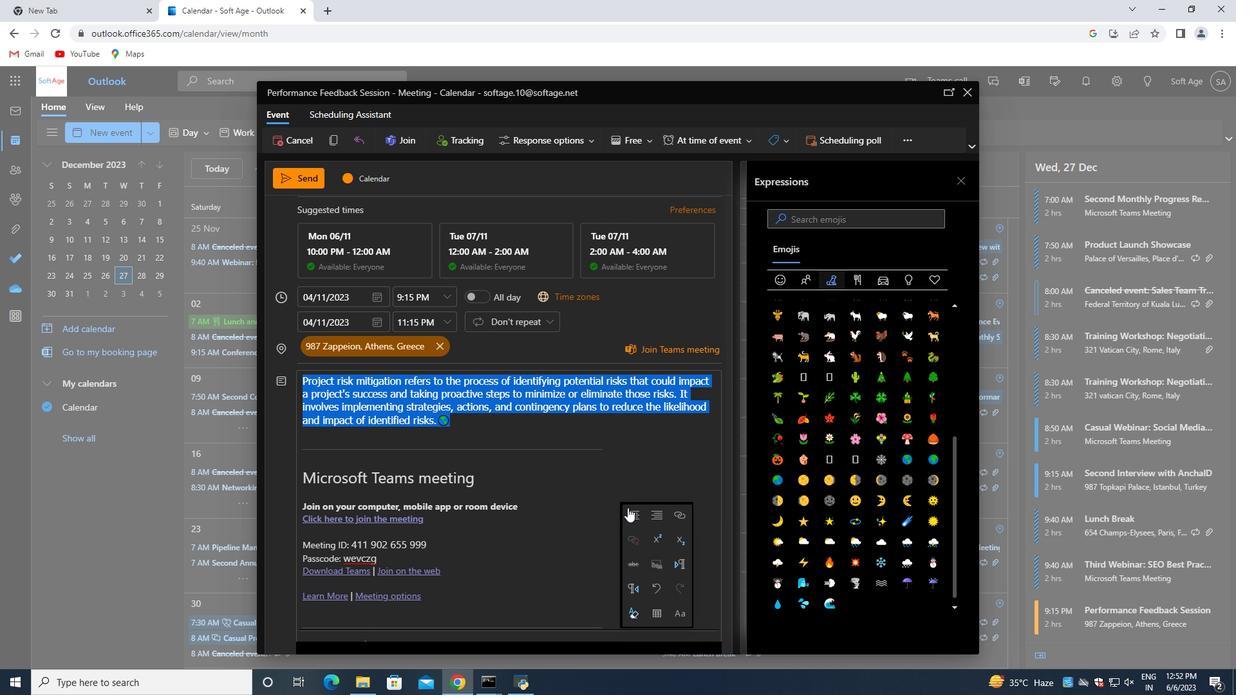 
Action: Mouse pressed left at (635, 511)
Screenshot: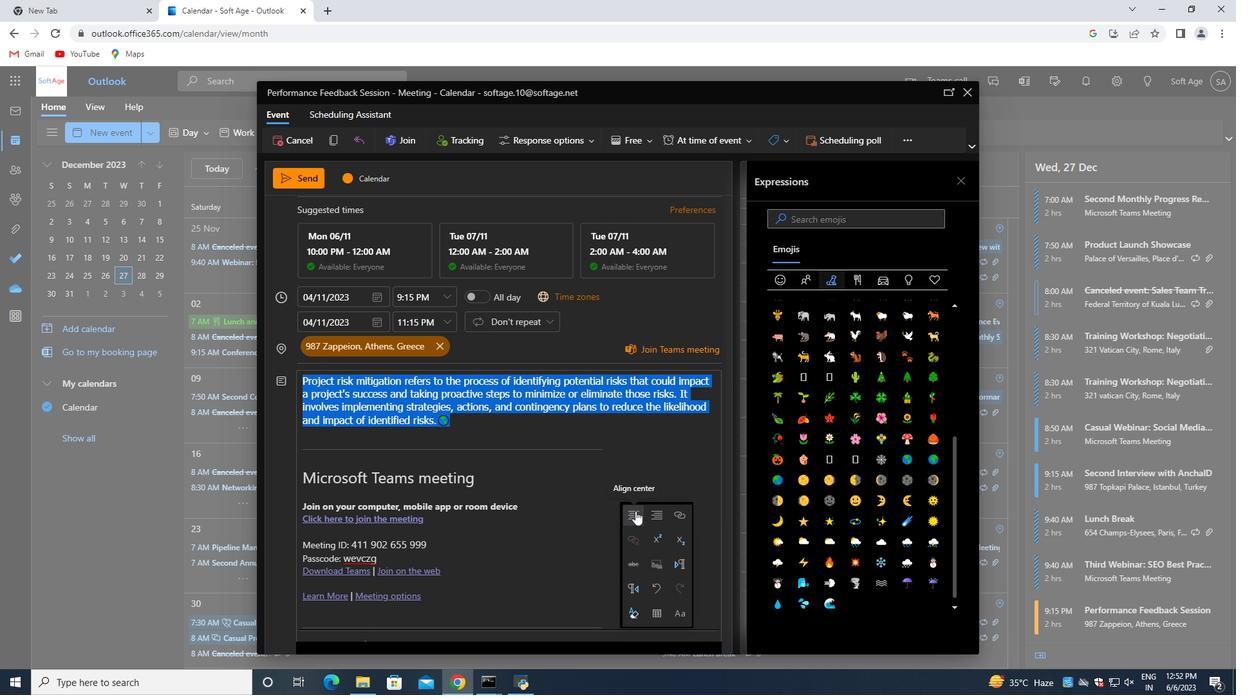 
Action: Mouse moved to (387, 614)
Screenshot: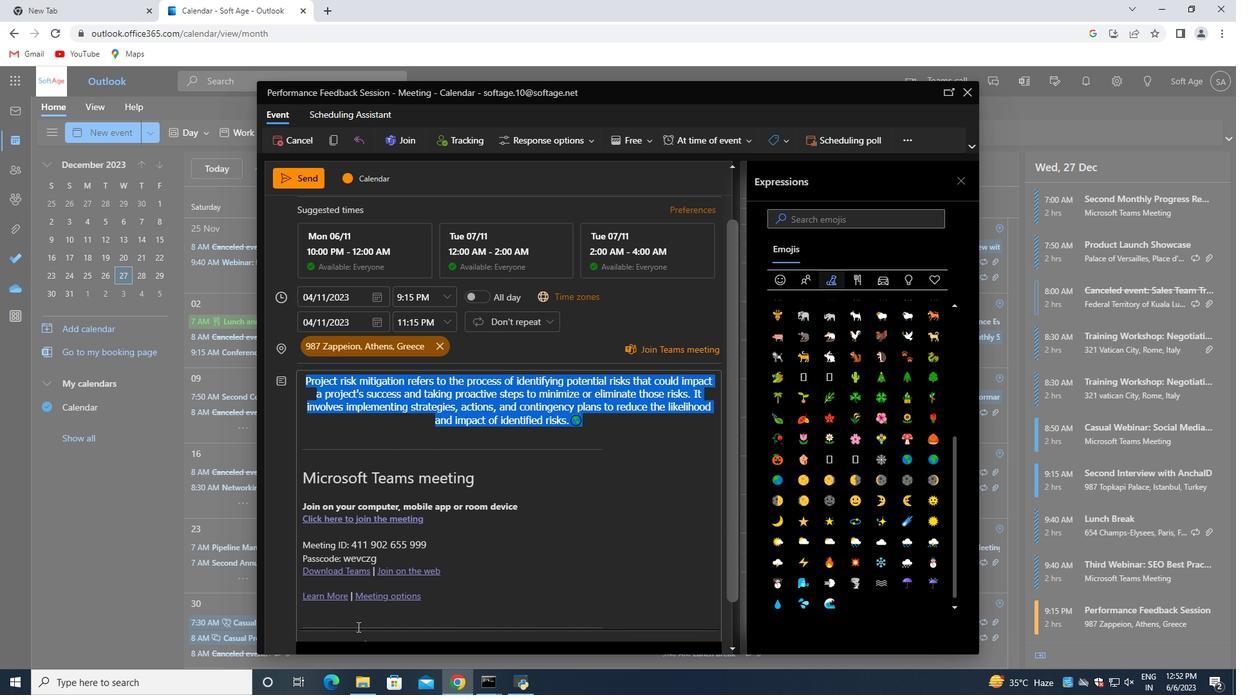 
Action: Mouse scrolled (387, 613) with delta (0, 0)
Screenshot: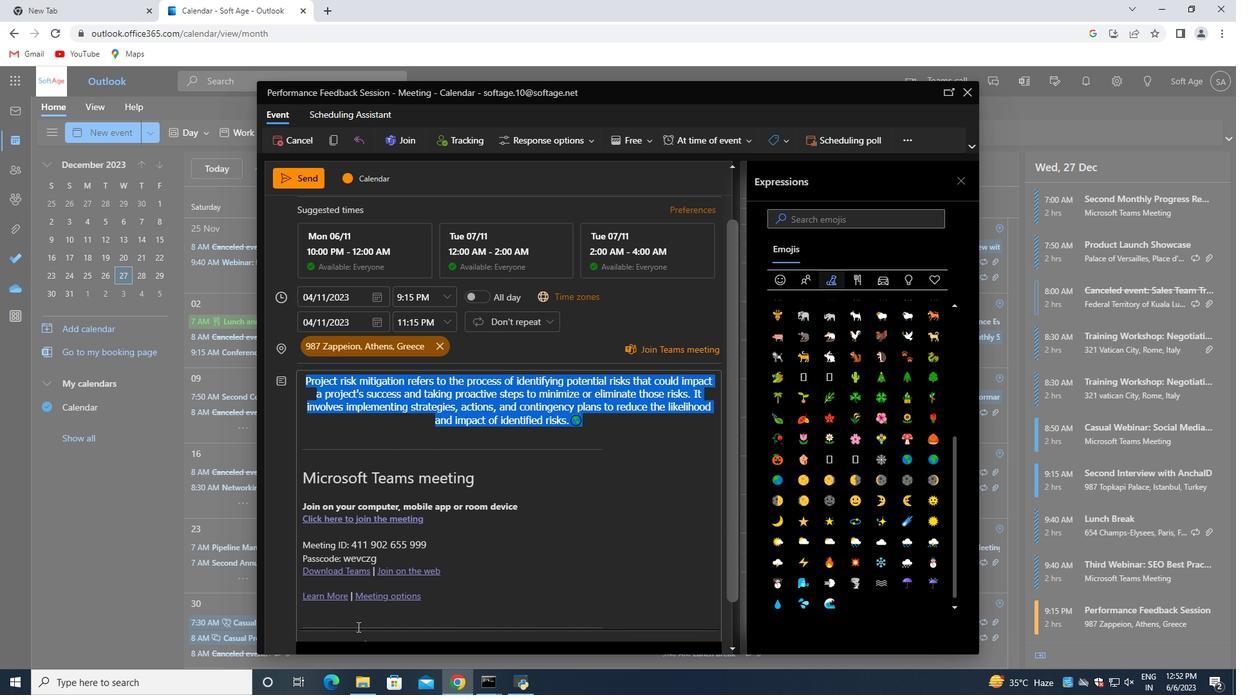 
Action: Mouse scrolled (387, 613) with delta (0, 0)
Screenshot: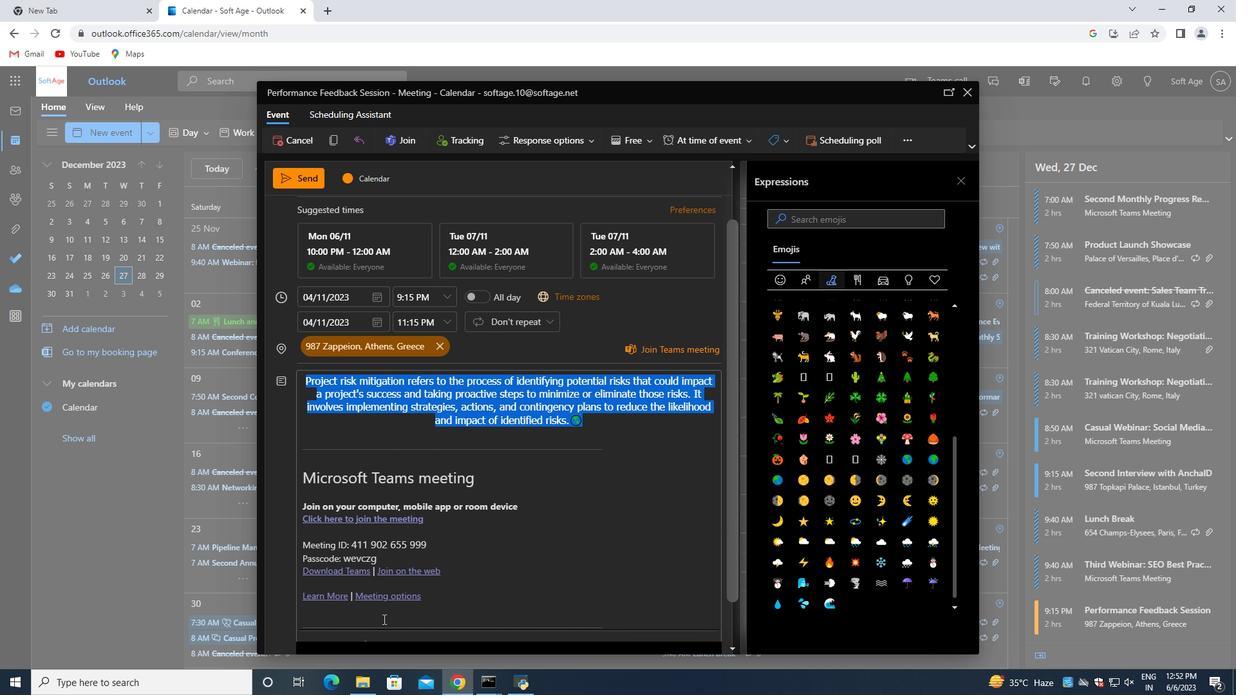 
Action: Mouse scrolled (387, 613) with delta (0, 0)
Screenshot: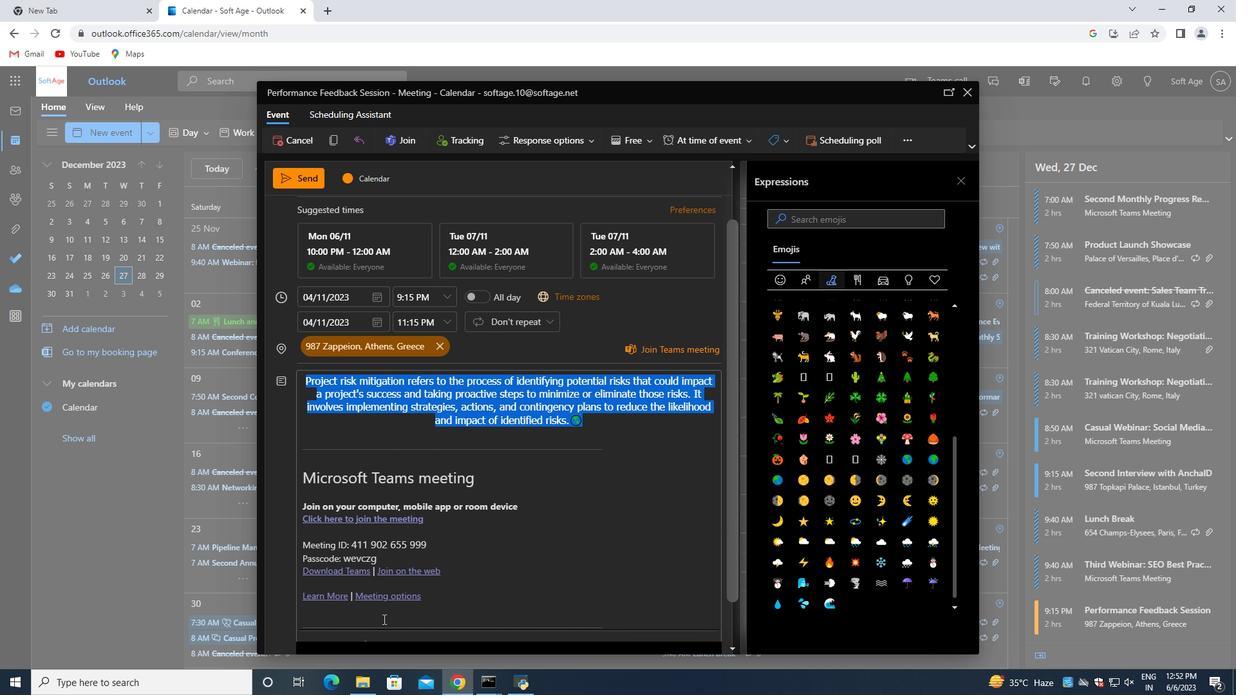 
Action: Mouse moved to (387, 614)
Screenshot: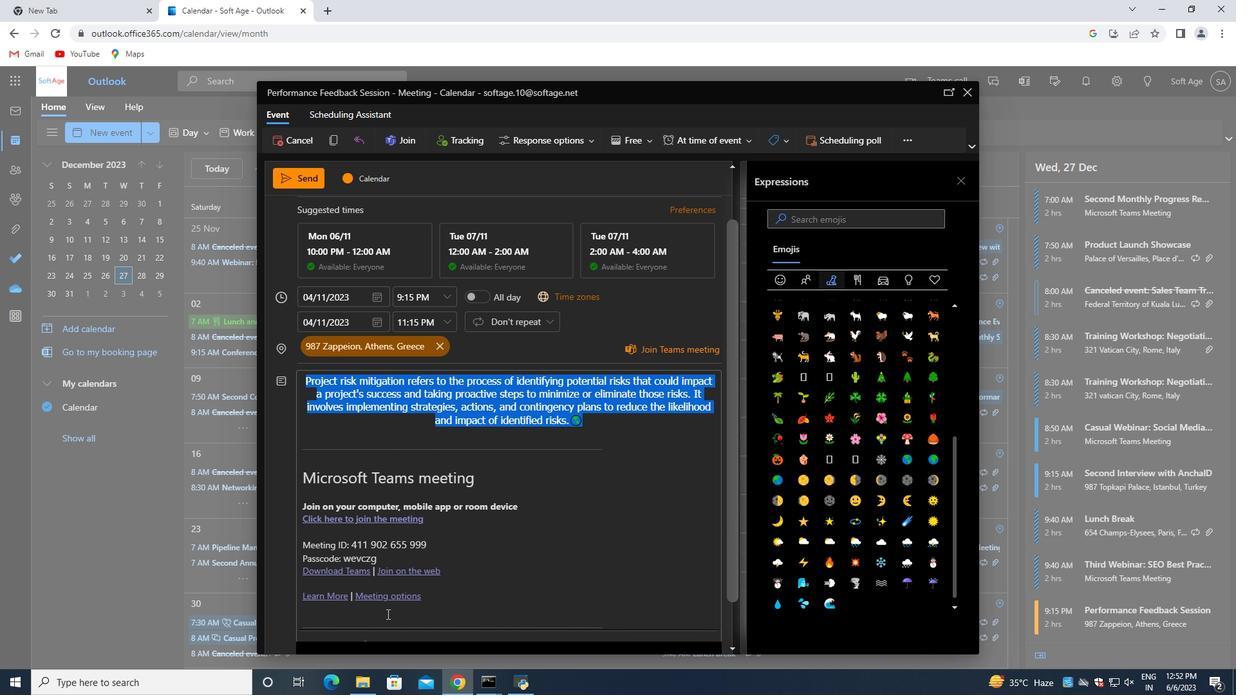 
Action: Mouse scrolled (387, 613) with delta (0, 0)
Screenshot: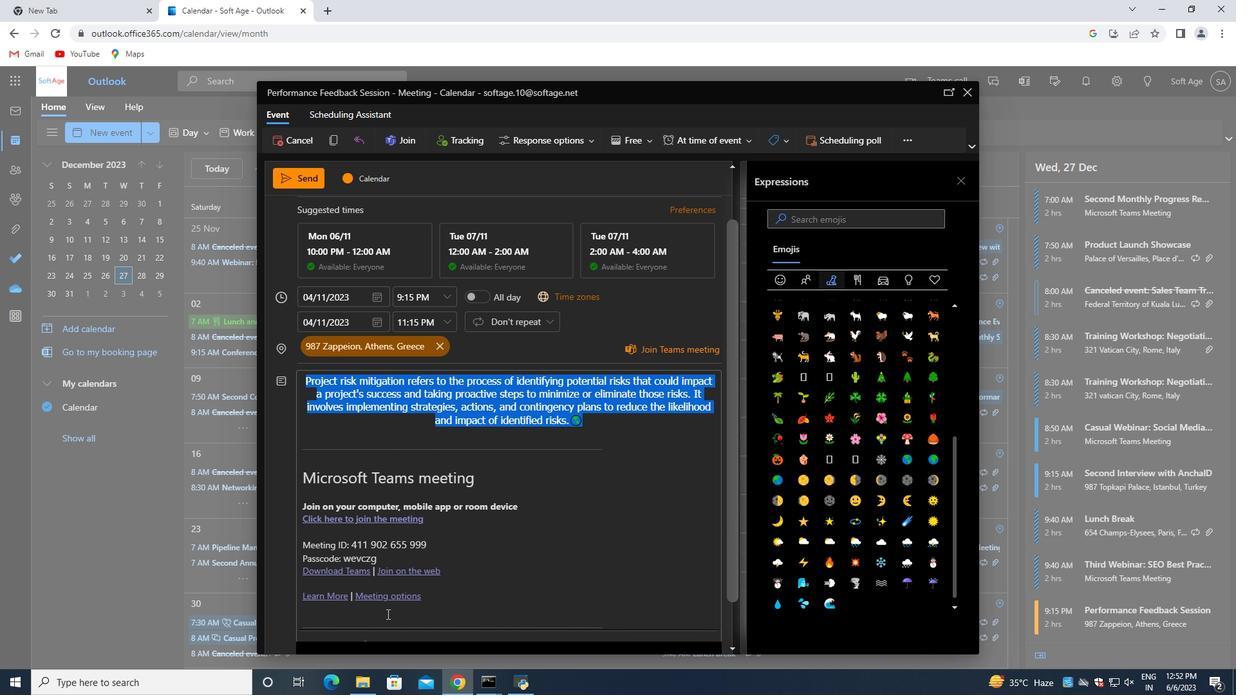 
Action: Mouse moved to (497, 590)
Screenshot: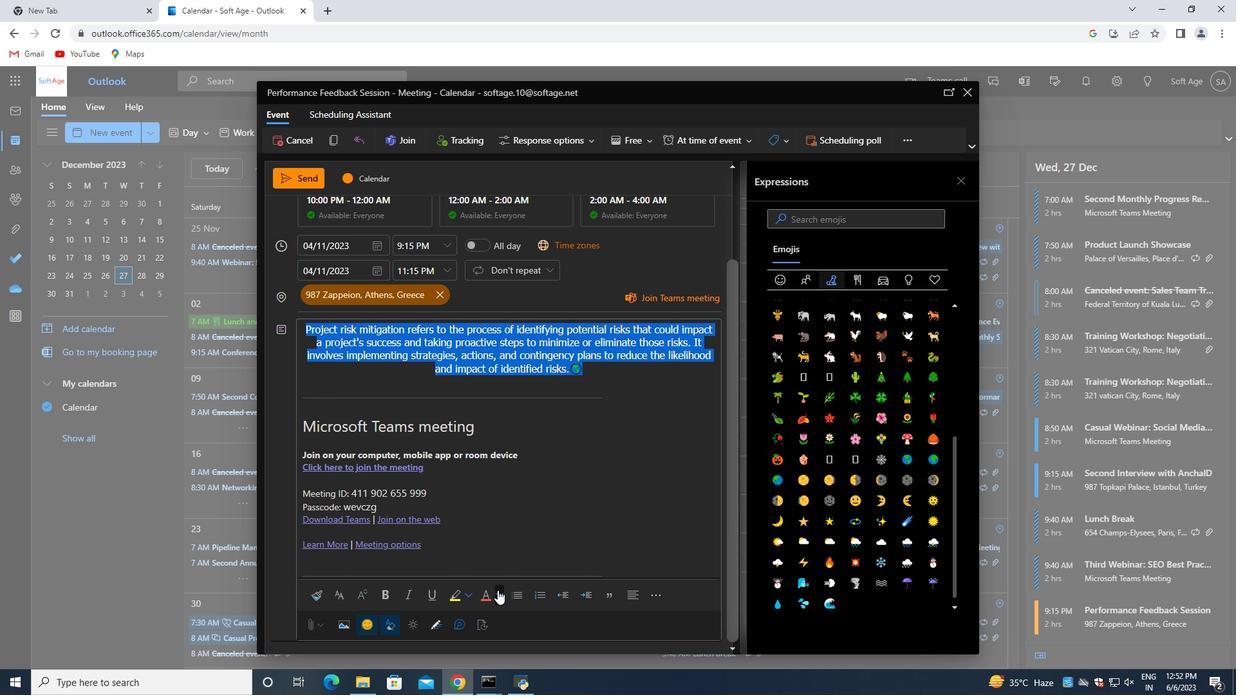 
Action: Mouse pressed left at (497, 590)
Screenshot: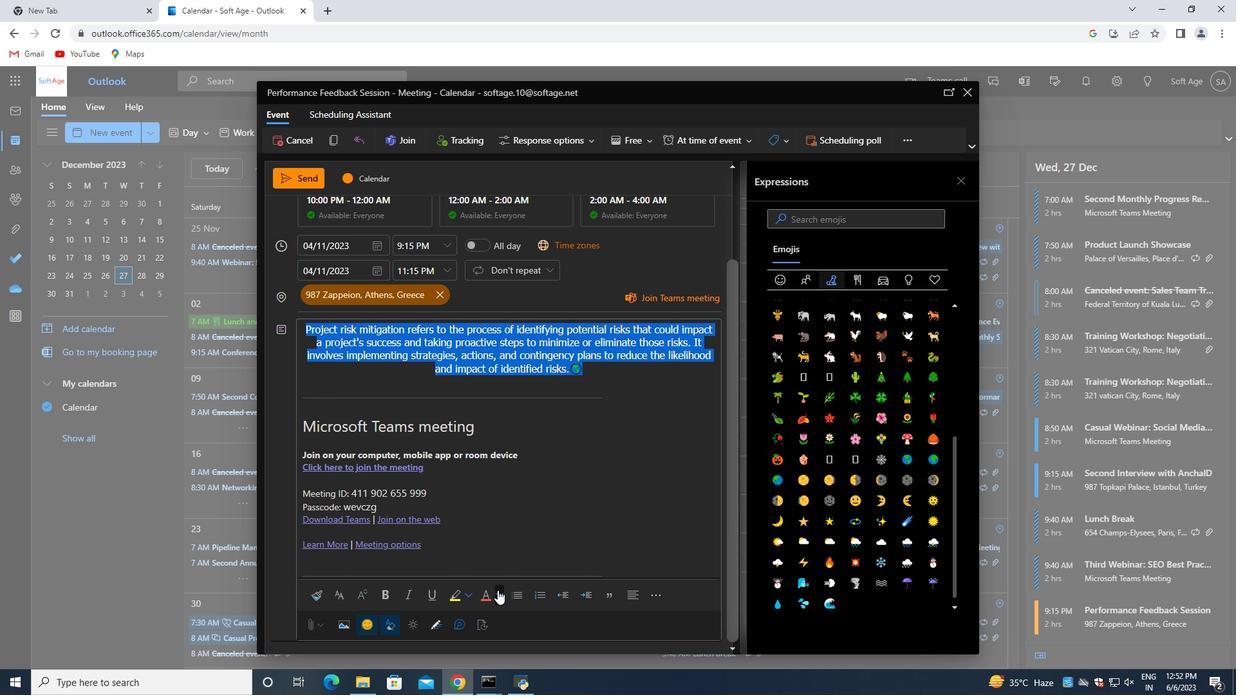 
Action: Mouse moved to (491, 530)
Screenshot: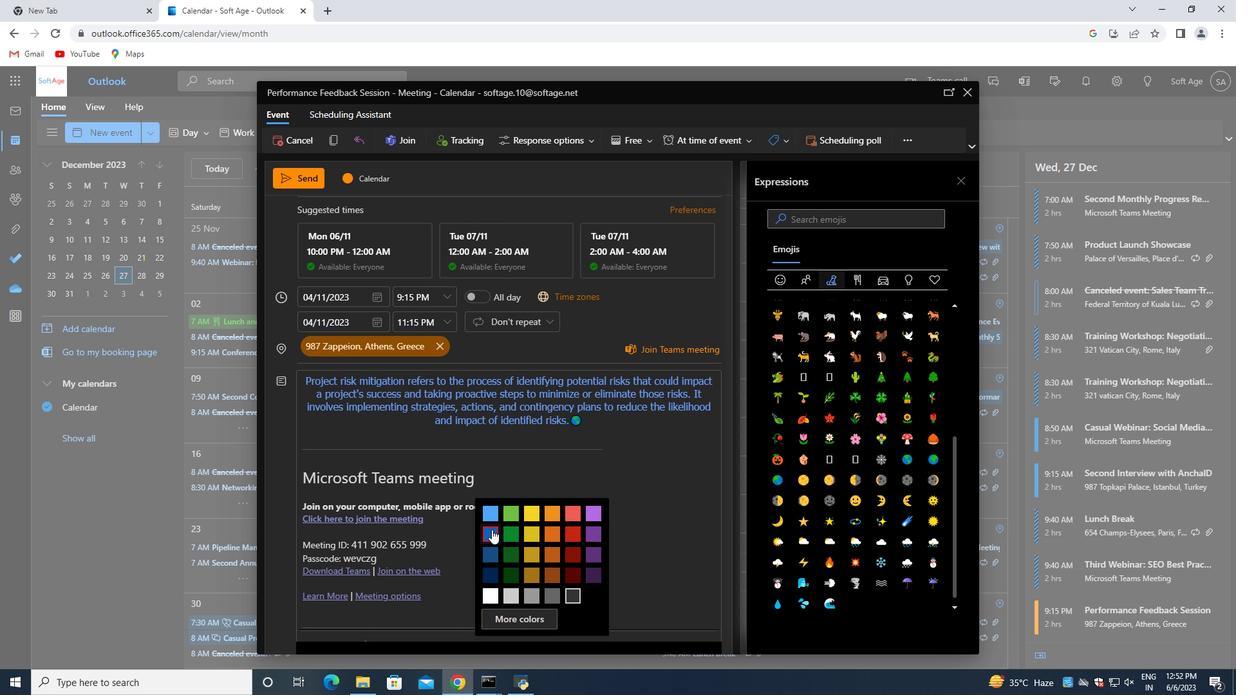 
Action: Mouse pressed left at (491, 530)
Screenshot: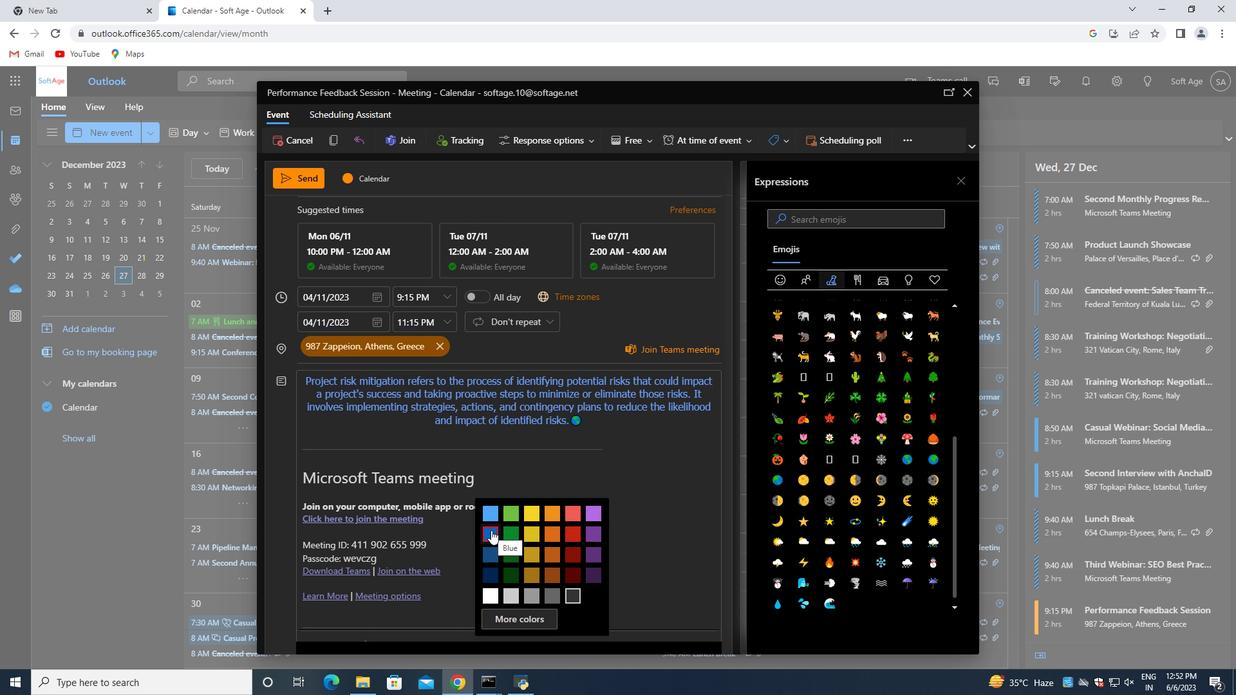
Action: Mouse moved to (596, 423)
Screenshot: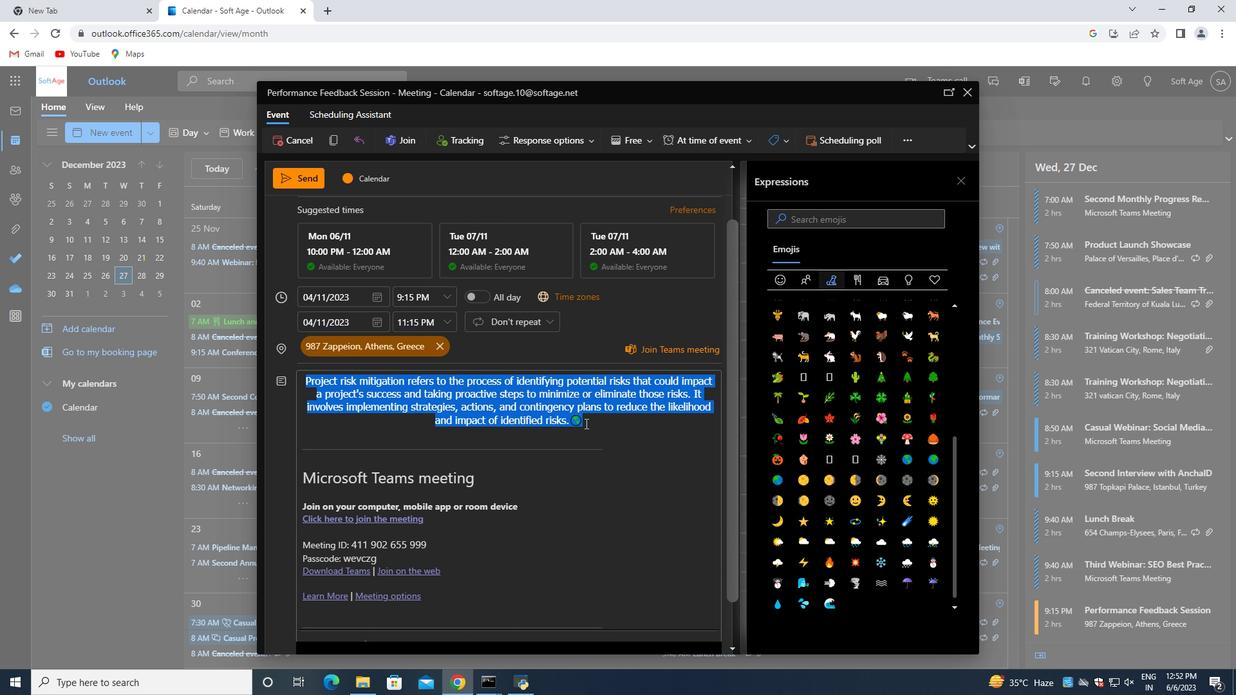 
Action: Mouse pressed left at (596, 423)
Screenshot: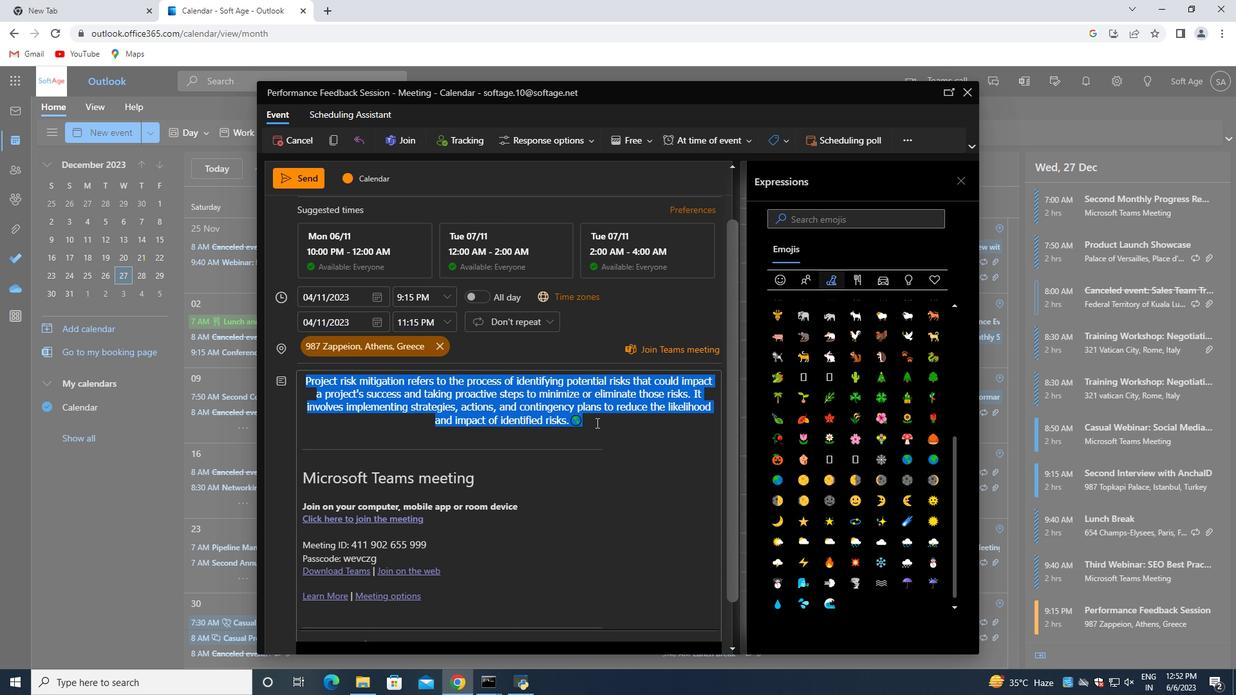 
Action: Mouse moved to (593, 419)
Screenshot: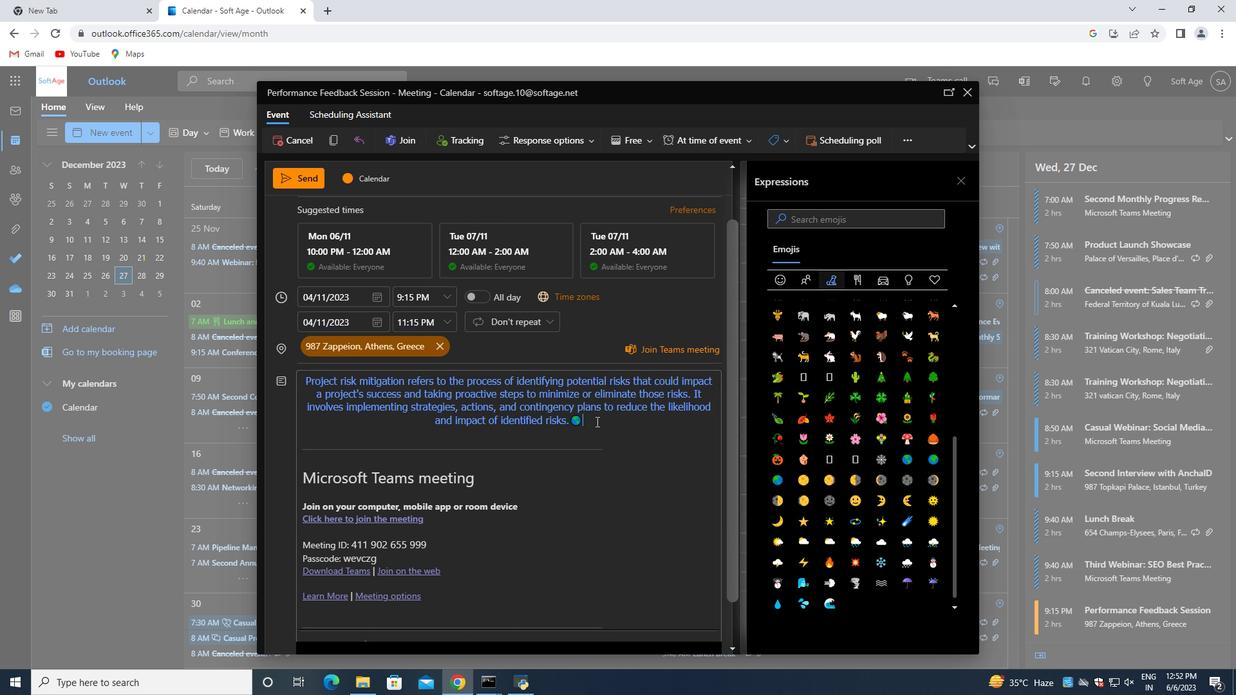 
Action: Mouse scrolled (593, 420) with delta (0, 0)
Screenshot: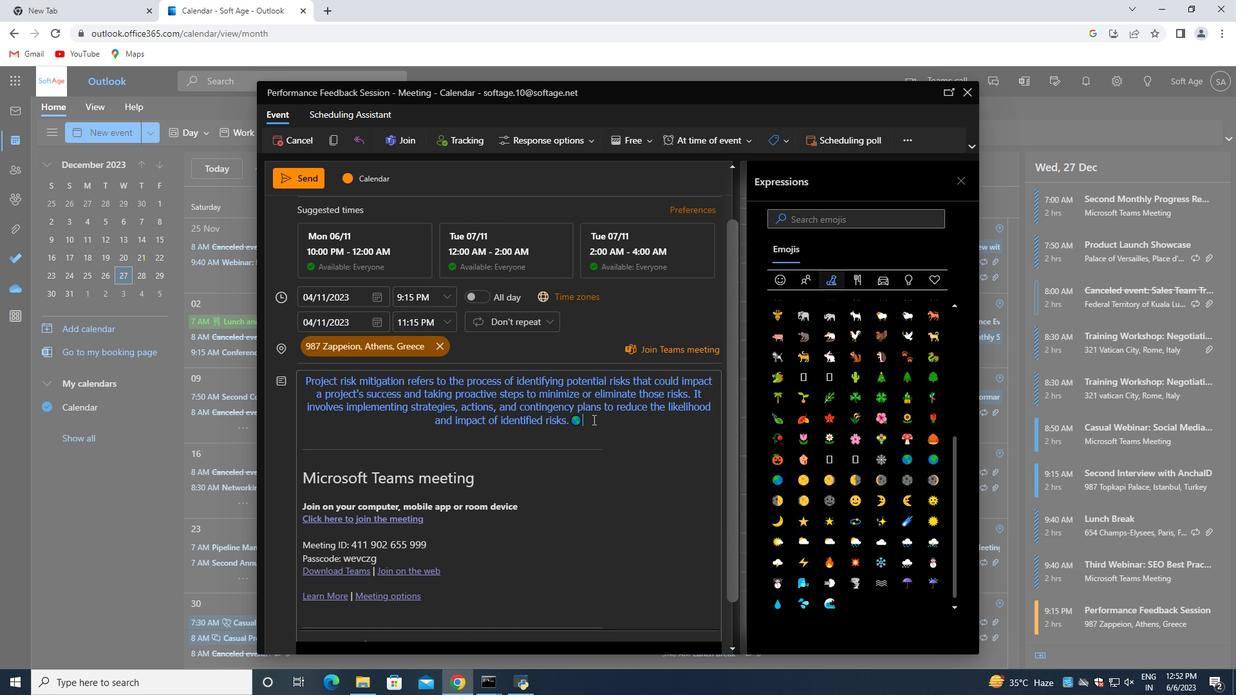 
Action: Mouse scrolled (593, 420) with delta (0, 0)
Screenshot: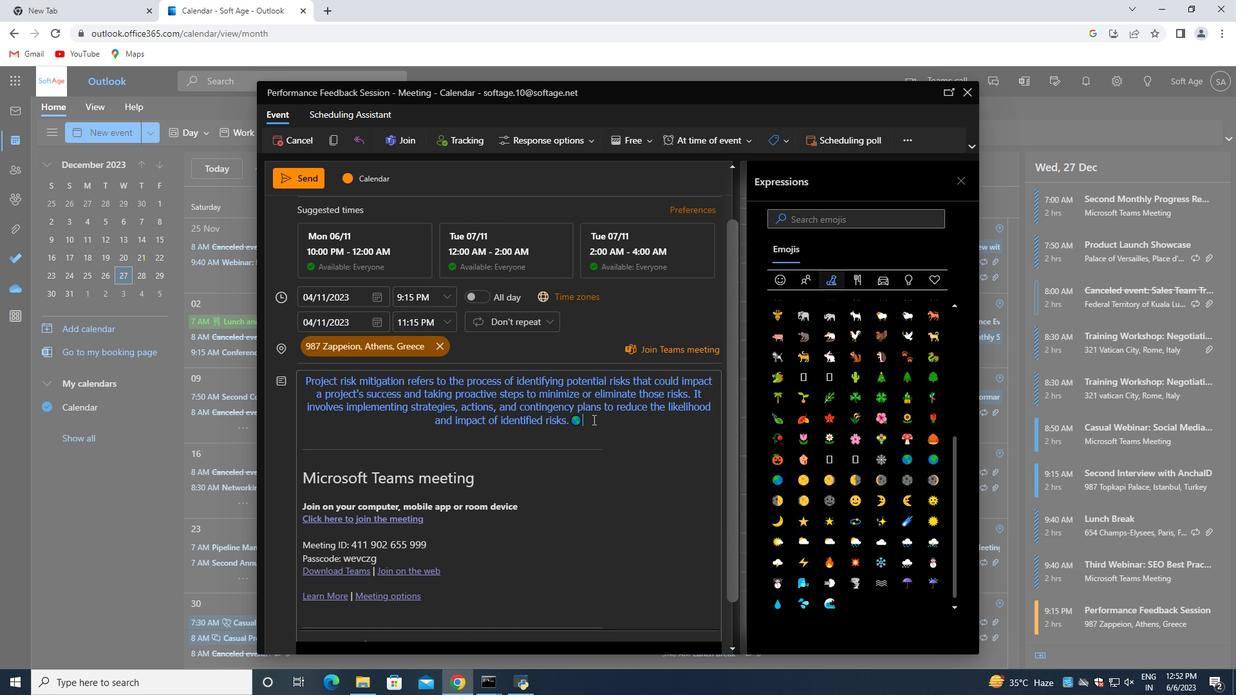 
Action: Mouse scrolled (593, 420) with delta (0, 0)
Screenshot: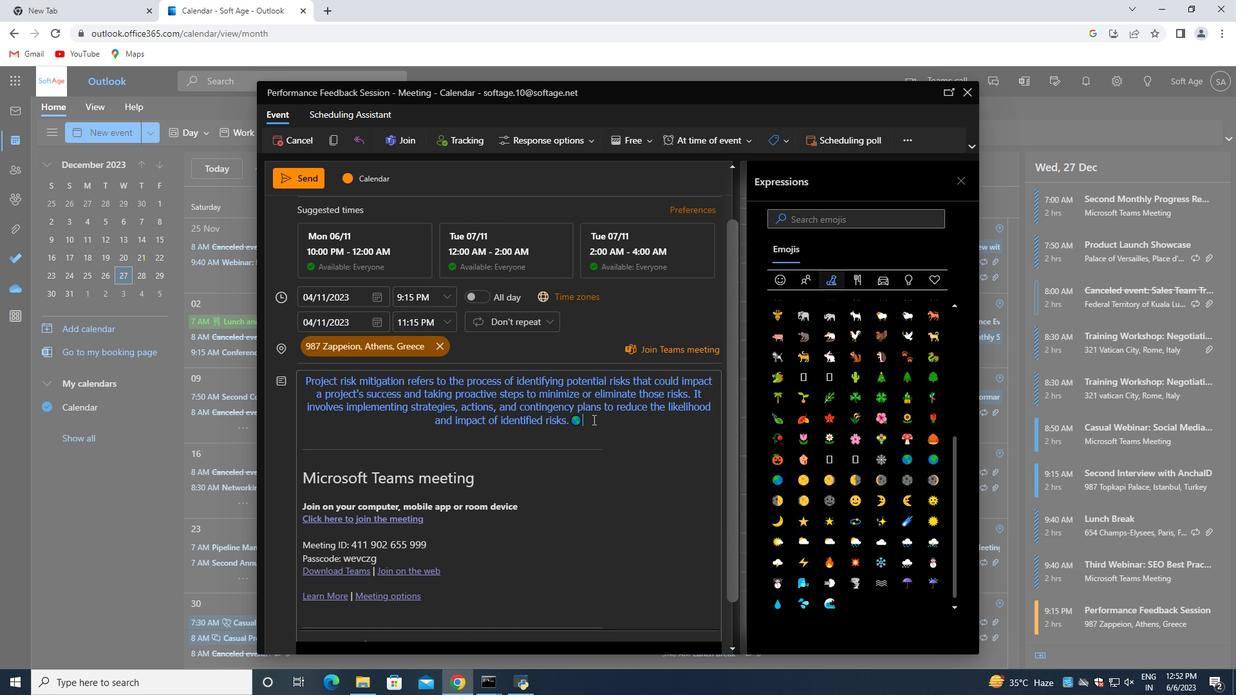 
Action: Mouse scrolled (593, 420) with delta (0, 0)
Screenshot: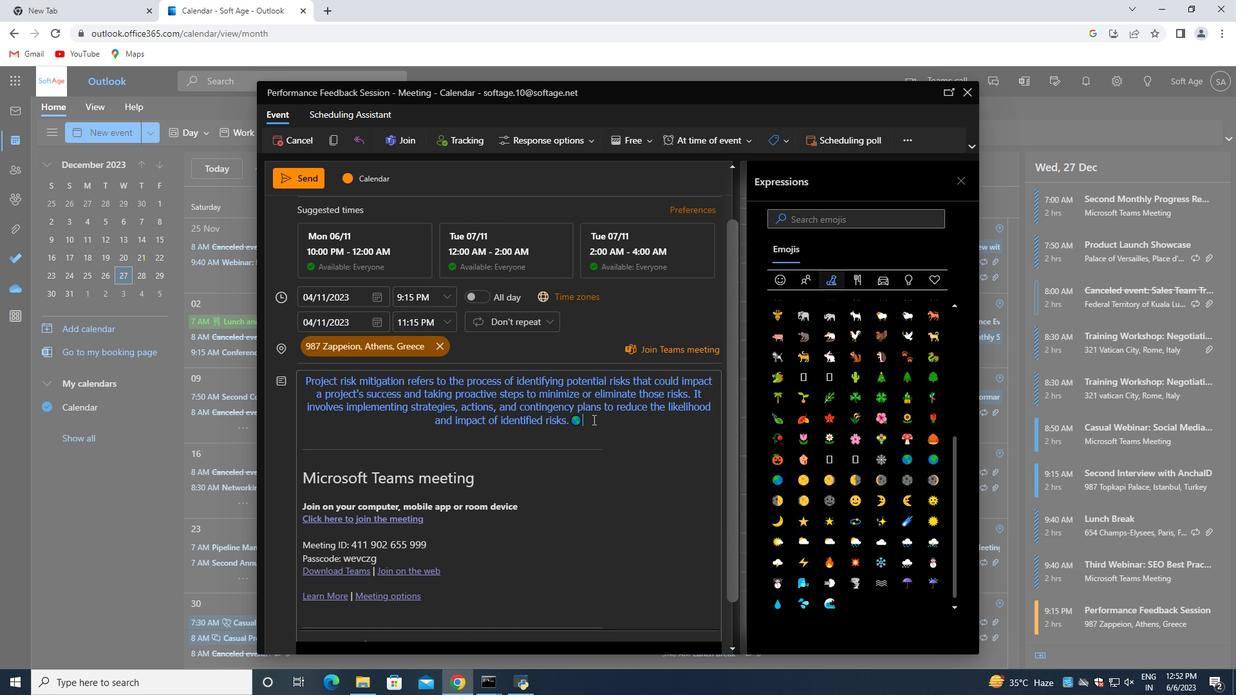 
Action: Mouse scrolled (593, 420) with delta (0, 0)
Screenshot: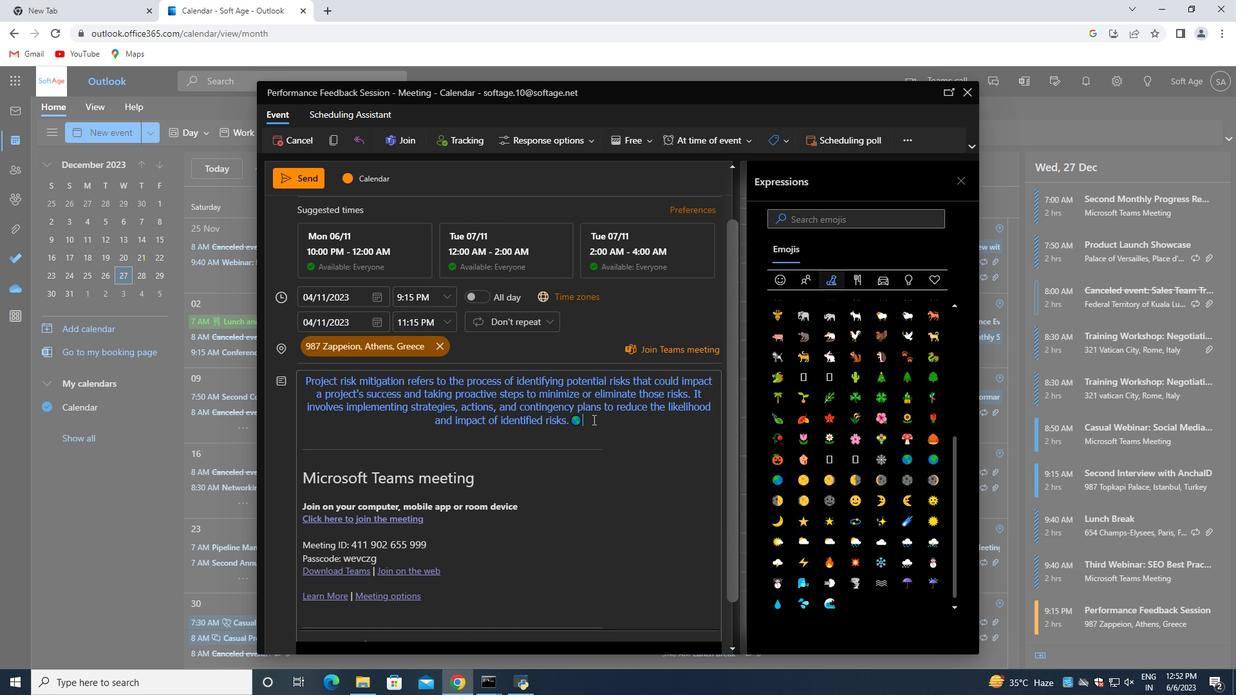 
Action: Mouse moved to (281, 205)
Screenshot: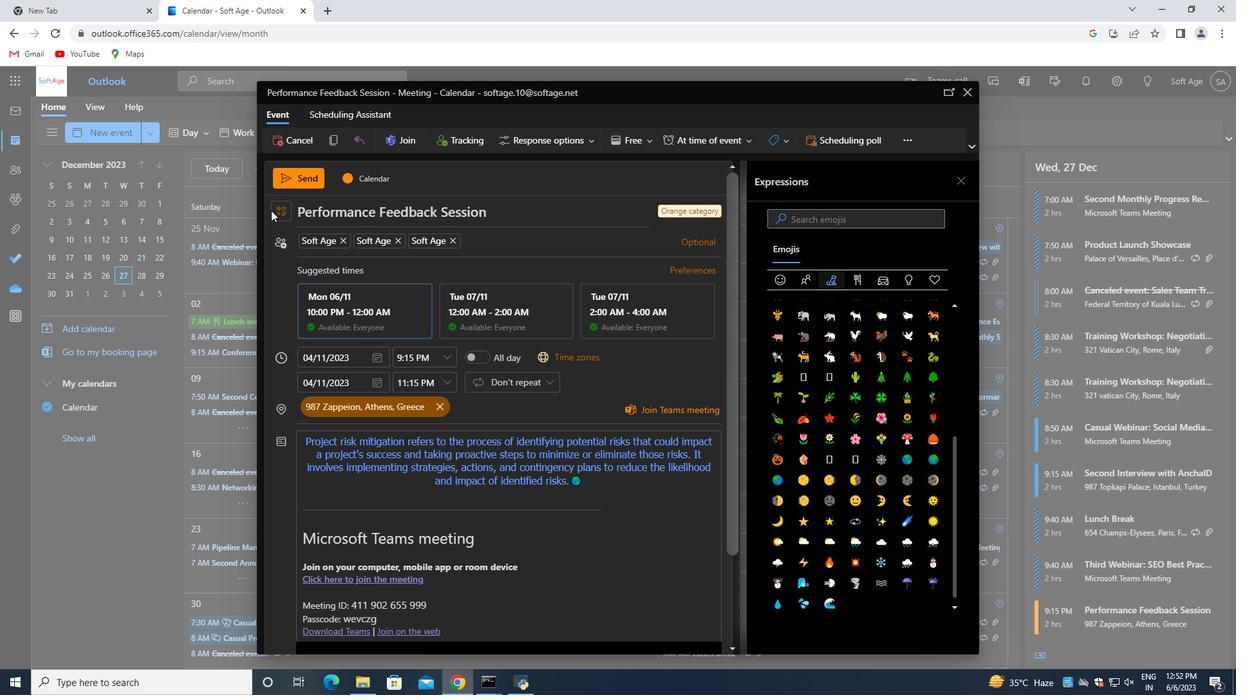 
Action: Mouse pressed left at (281, 205)
Screenshot: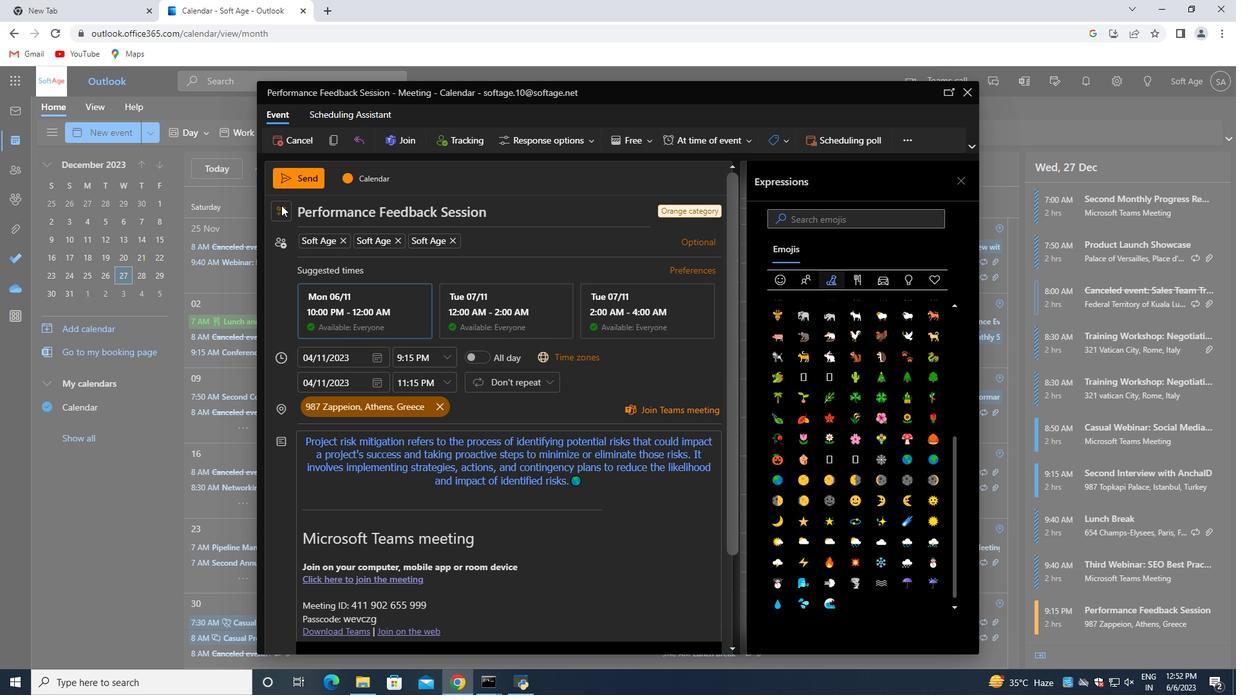 
Action: Mouse moved to (282, 237)
Screenshot: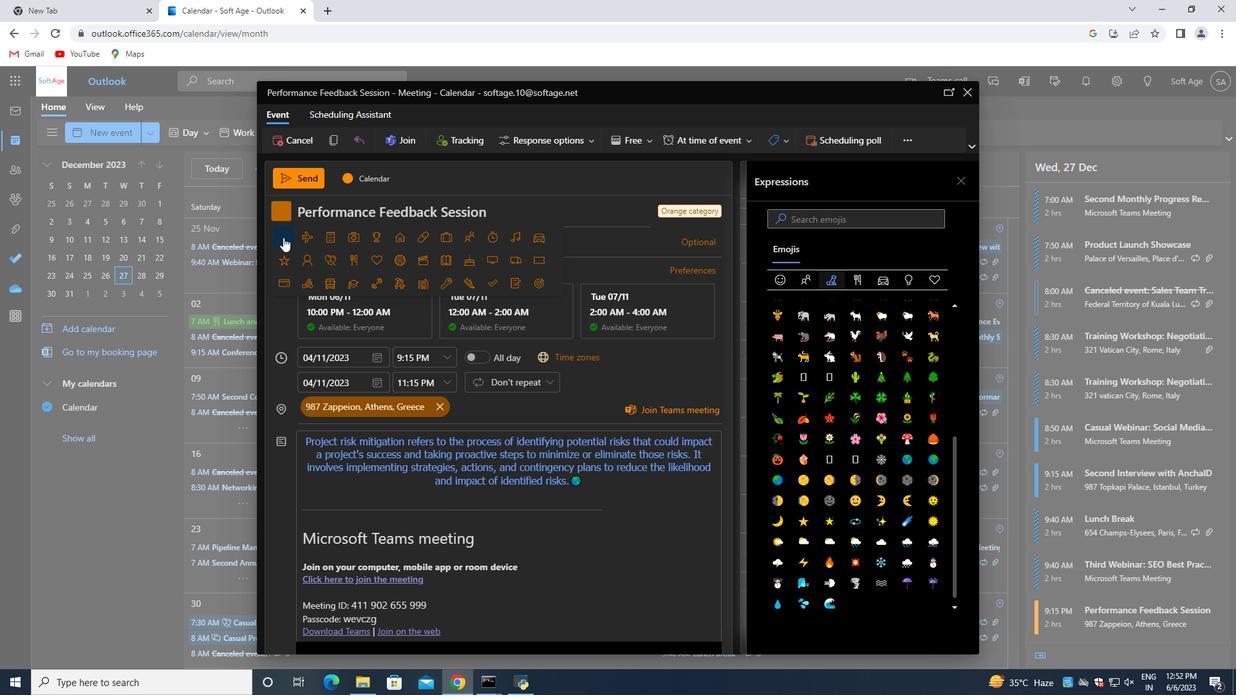 
Action: Mouse pressed left at (282, 237)
Screenshot: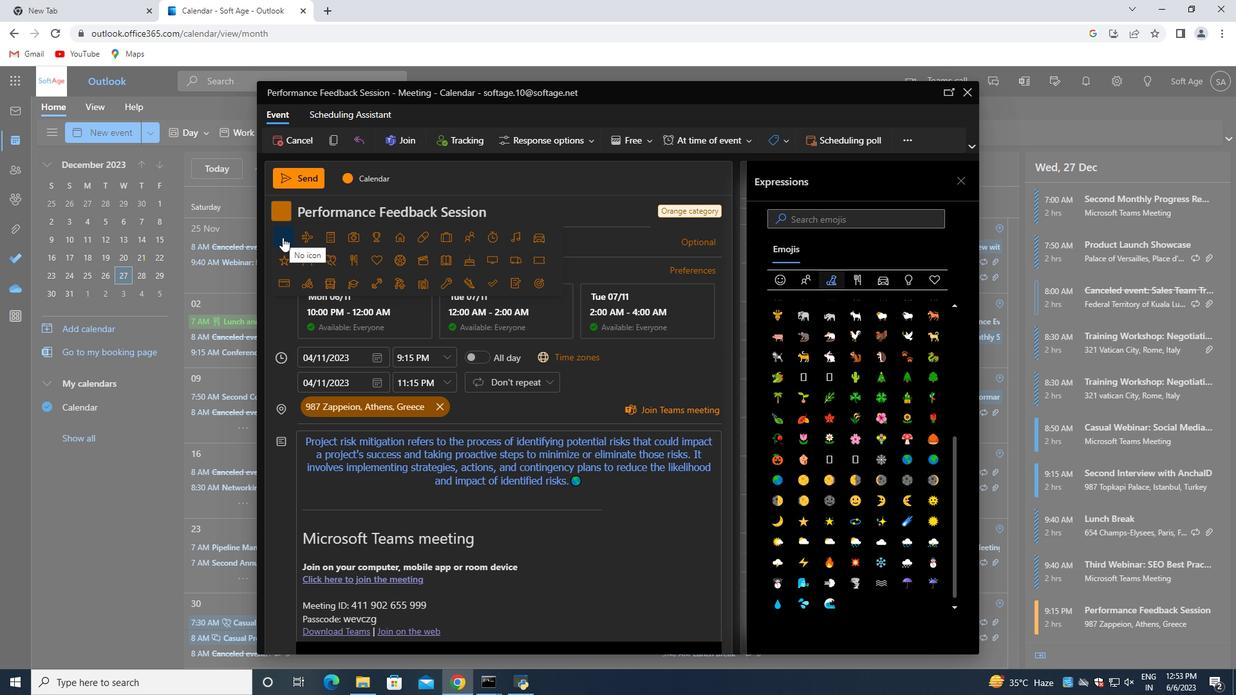 
Action: Mouse moved to (298, 175)
Screenshot: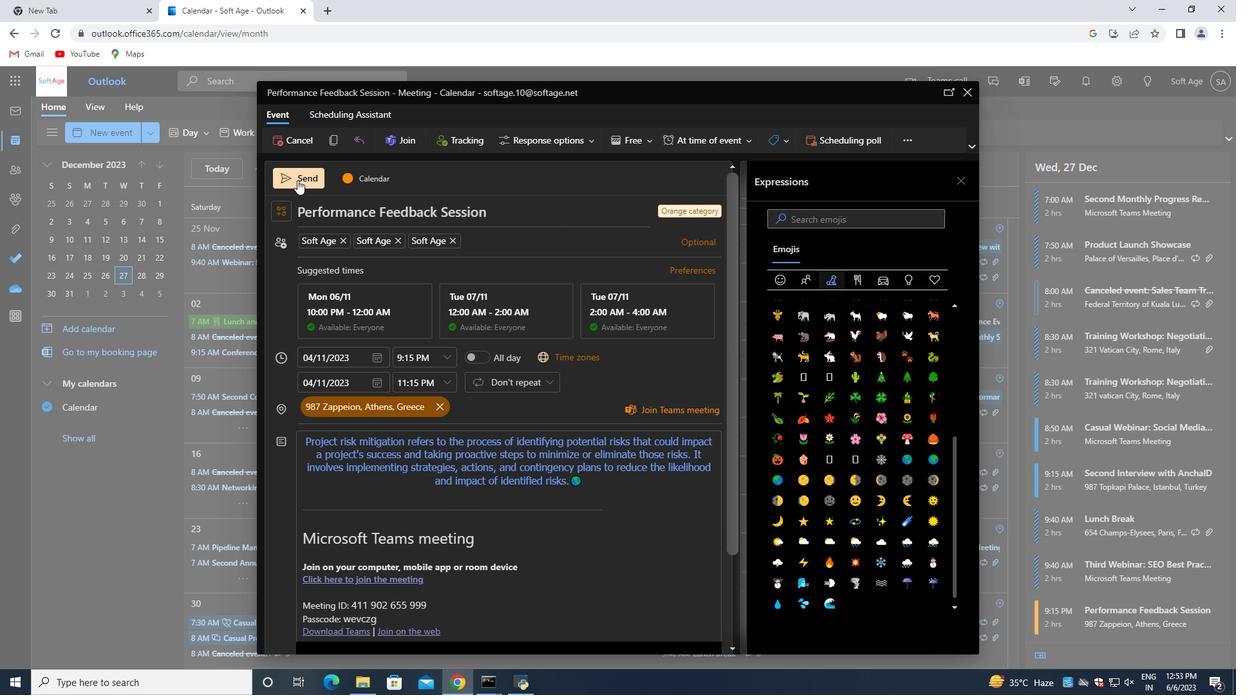 
Action: Mouse pressed left at (298, 175)
Screenshot: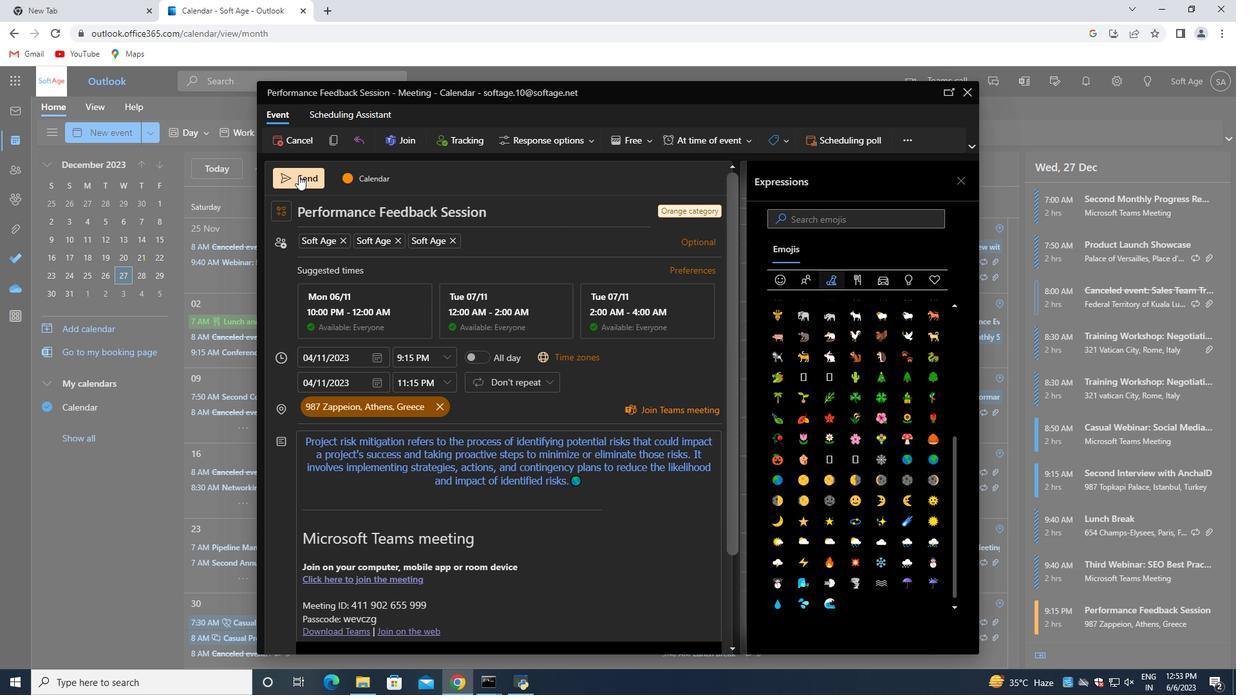 
